 Task: Look for space in Nowrangapur, India from 2nd September, 2023 to 6th September, 2023 for 2 adults in price range Rs.15000 to Rs.20000. Place can be entire place with 1  bedroom having 1 bed and 1 bathroom. Property type can be house, flat, guest house, hotel. Amenities needed are: washing machine. Booking option can be shelf check-in. Required host language is English.
Action: Mouse moved to (593, 110)
Screenshot: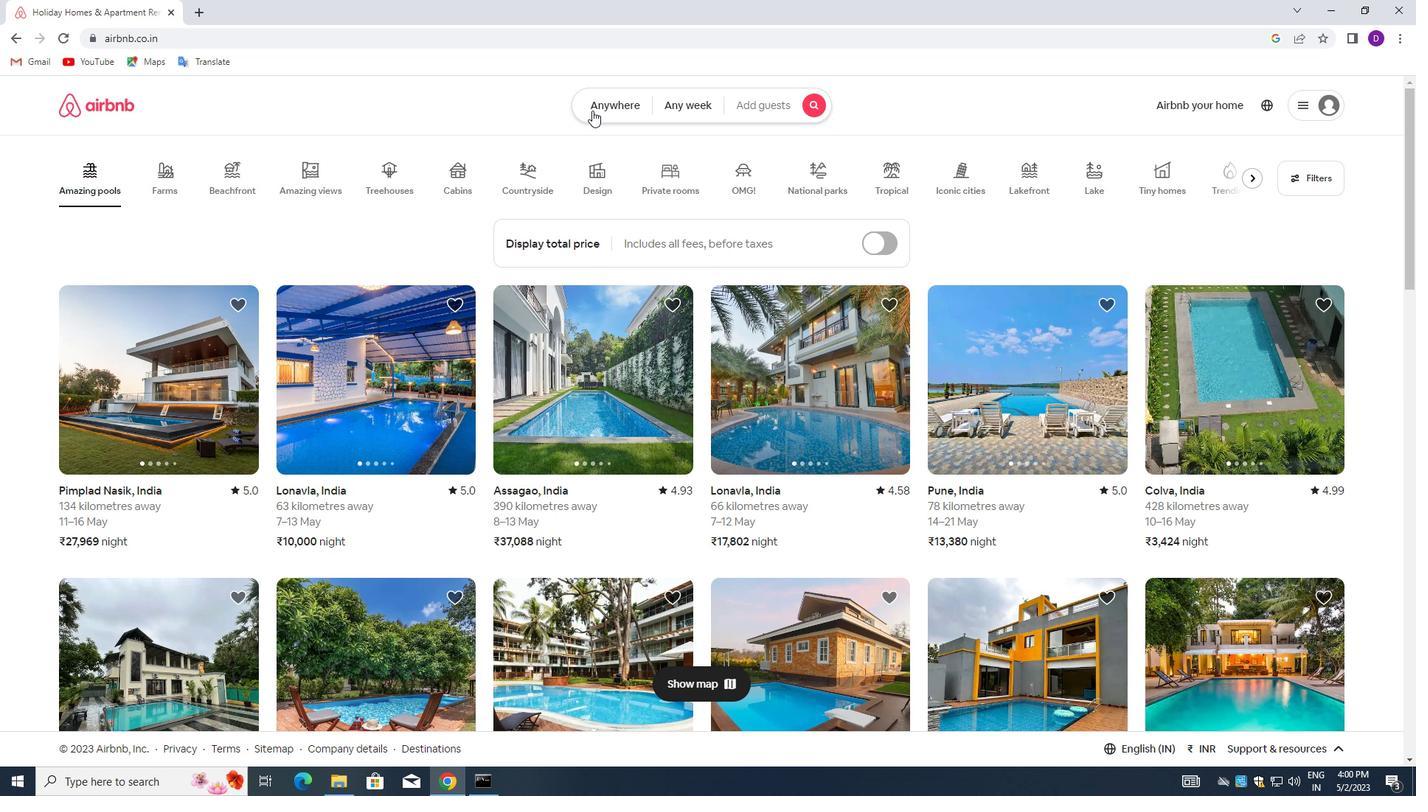 
Action: Mouse pressed left at (593, 110)
Screenshot: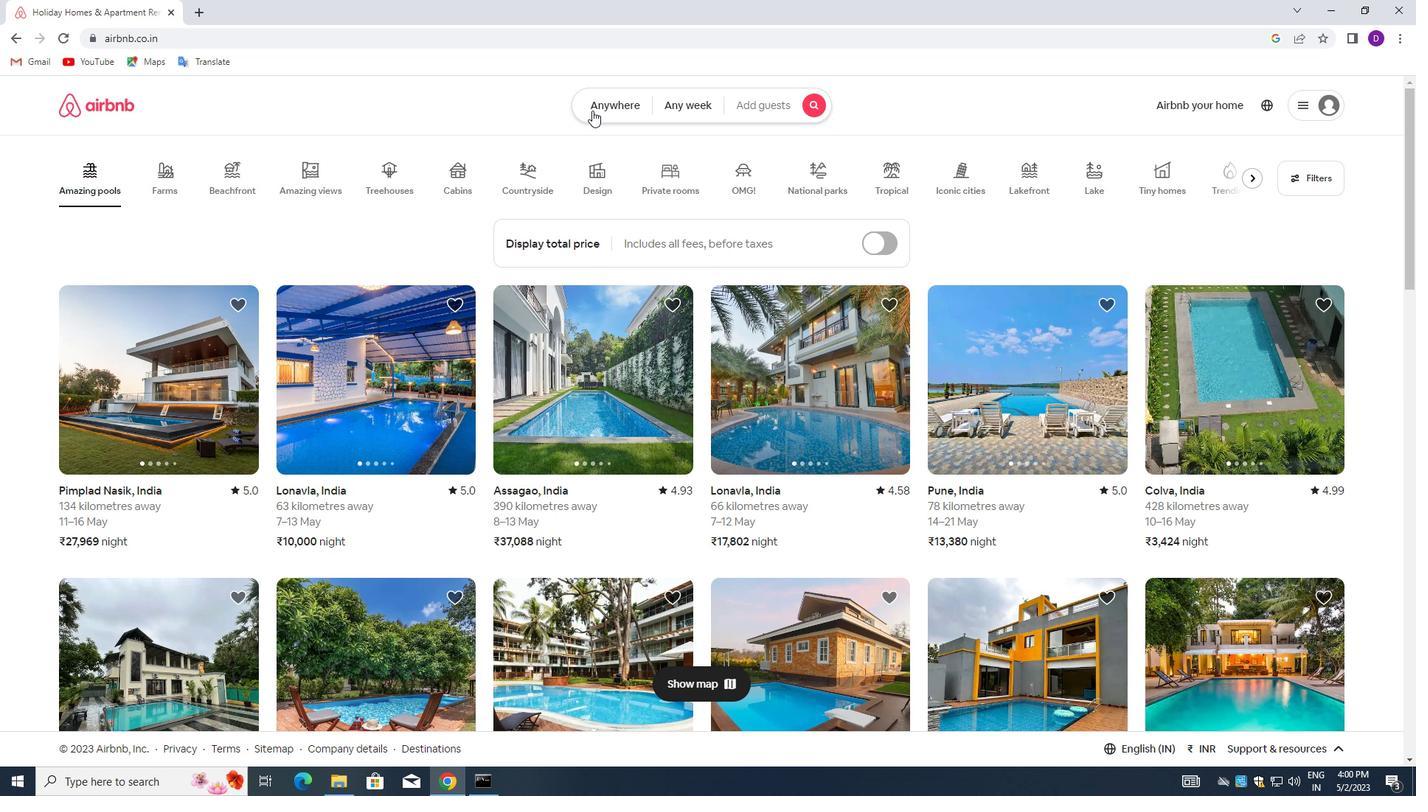 
Action: Mouse moved to (479, 168)
Screenshot: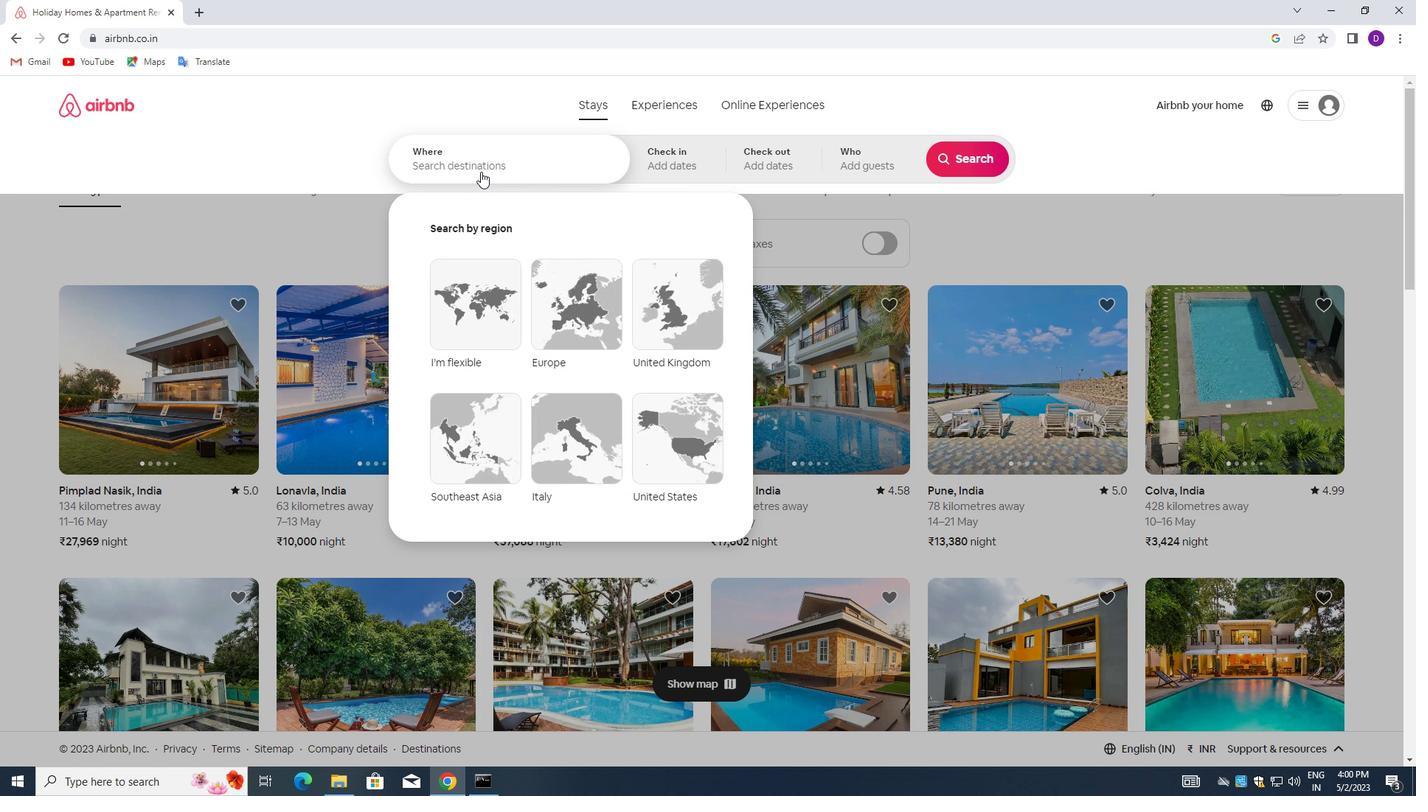 
Action: Mouse pressed left at (479, 168)
Screenshot: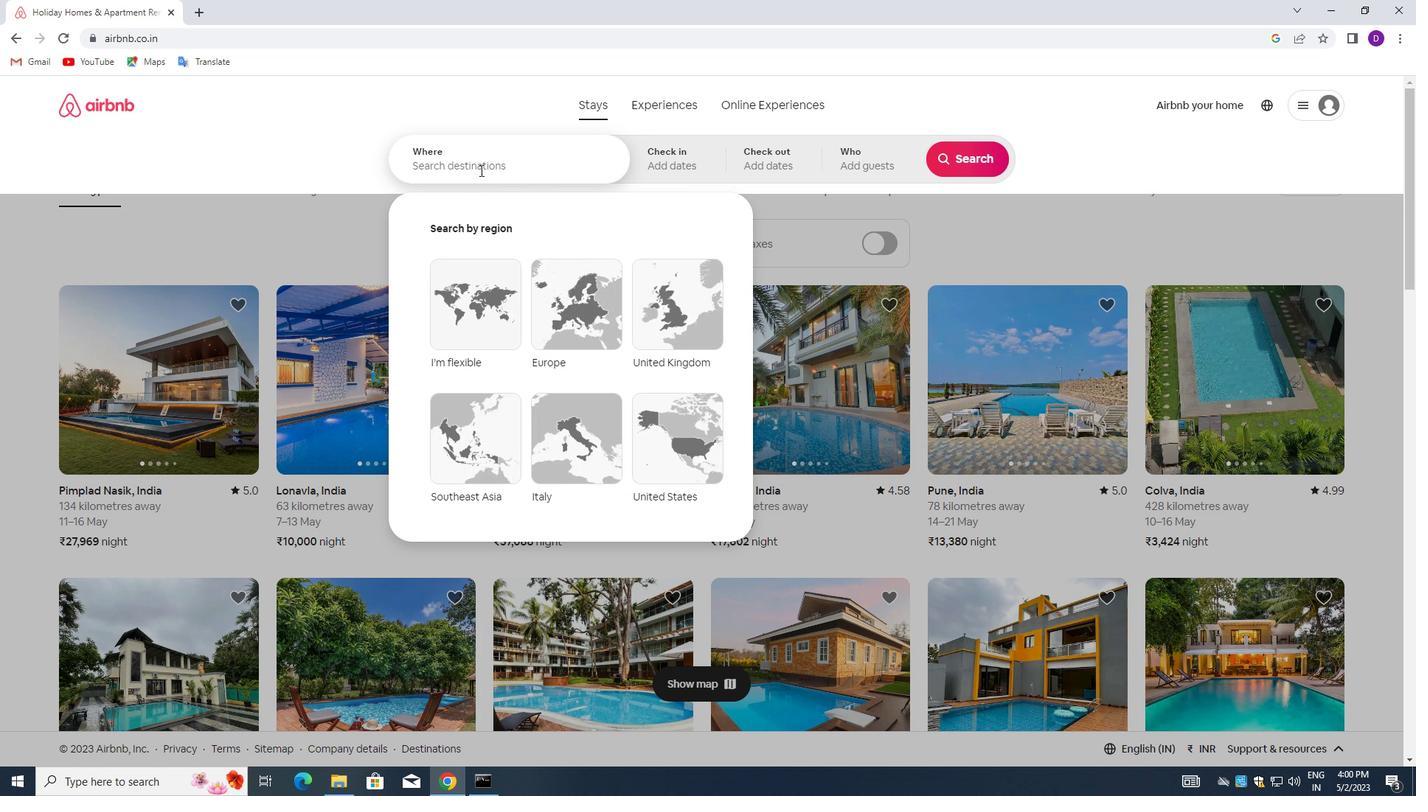 
Action: Mouse moved to (284, 131)
Screenshot: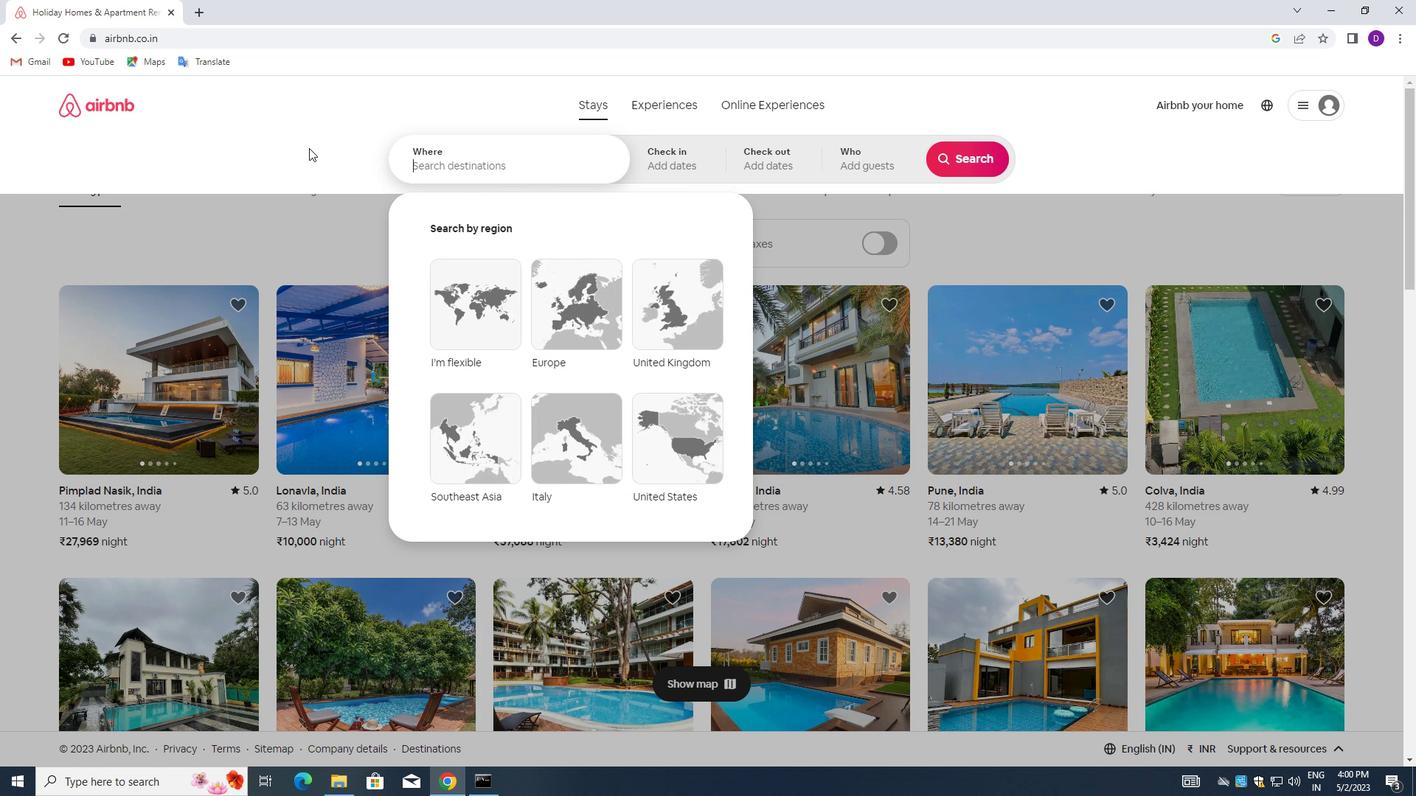 
Action: Key pressed <Key.shift>NOWRANGAPUR,<Key.space><Key.shift>INDIA
Screenshot: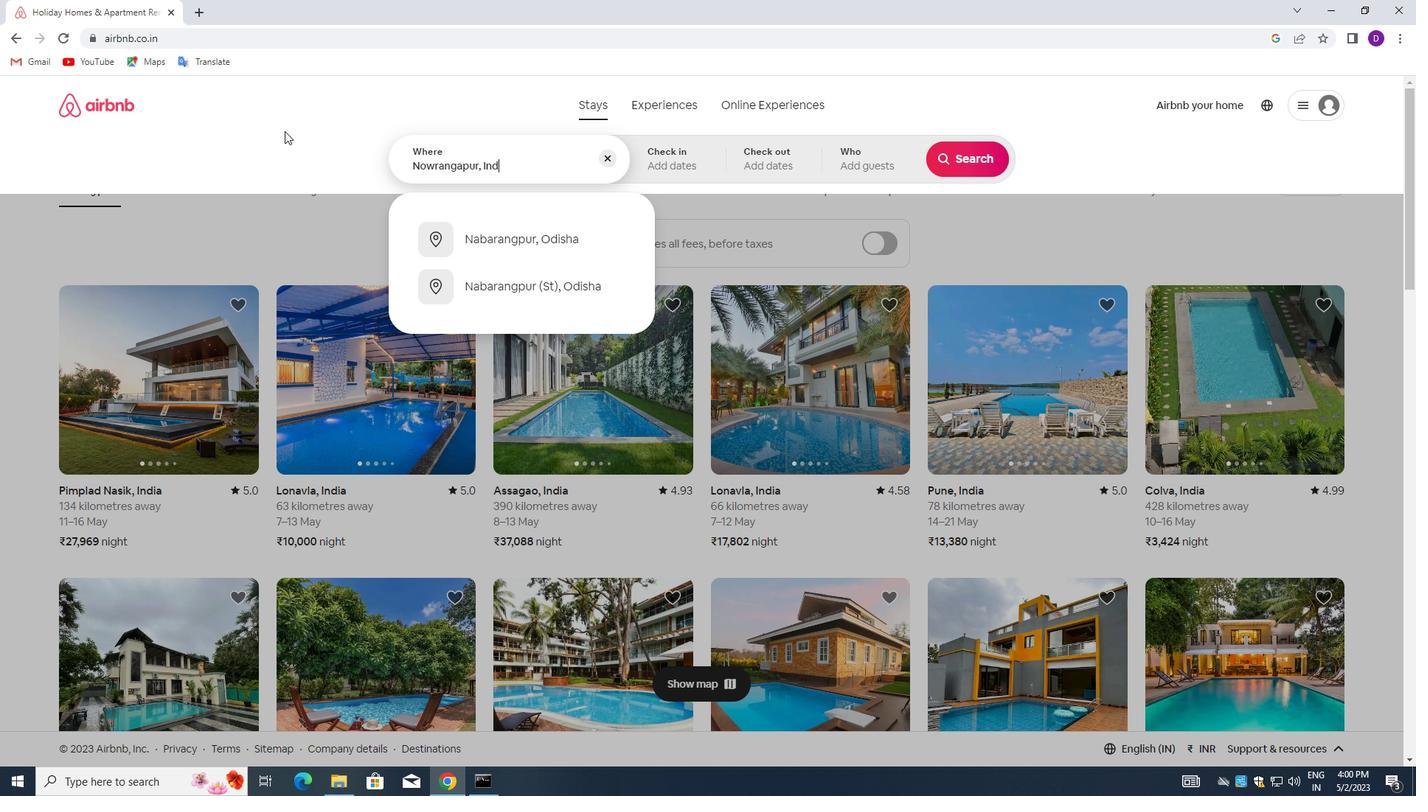 
Action: Mouse moved to (462, 164)
Screenshot: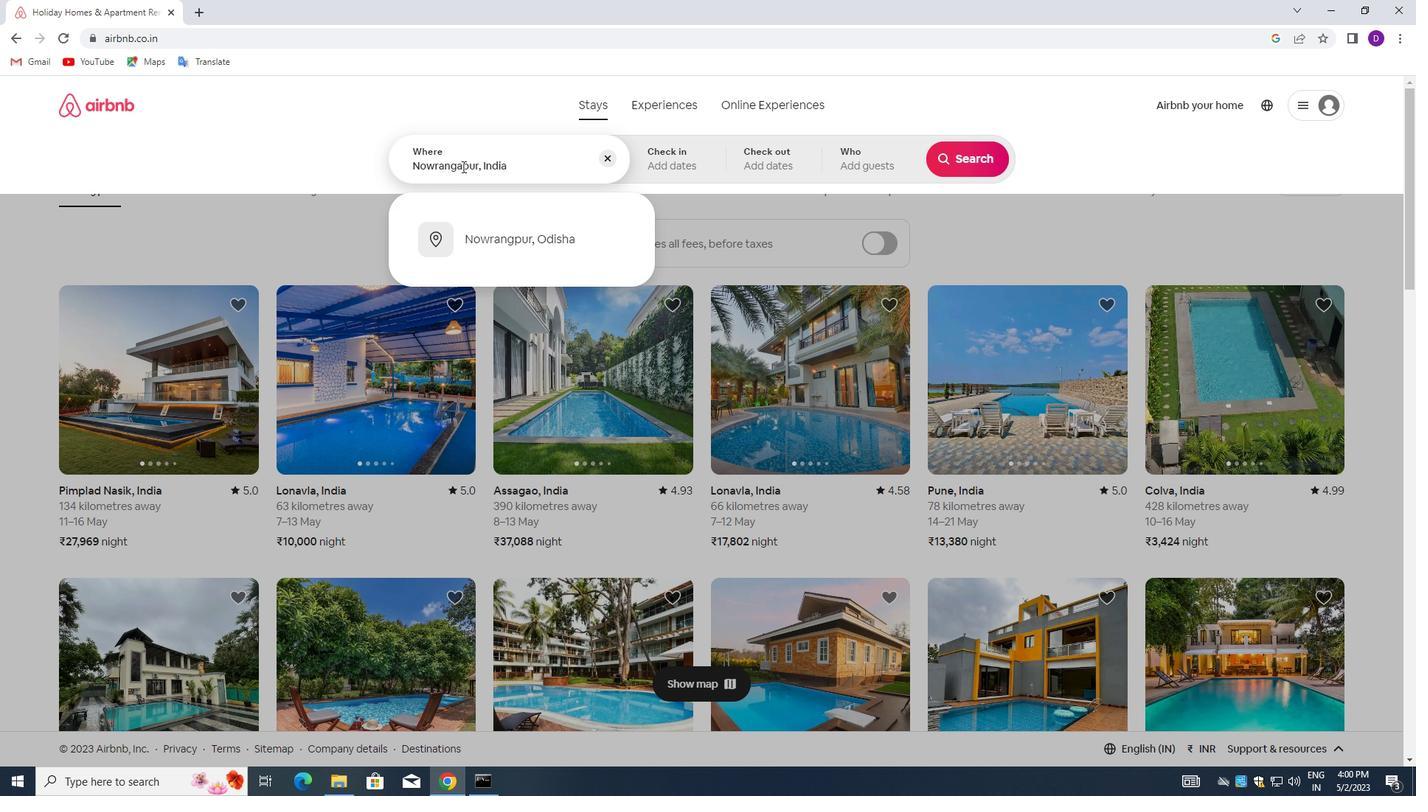 
Action: Mouse pressed left at (462, 164)
Screenshot: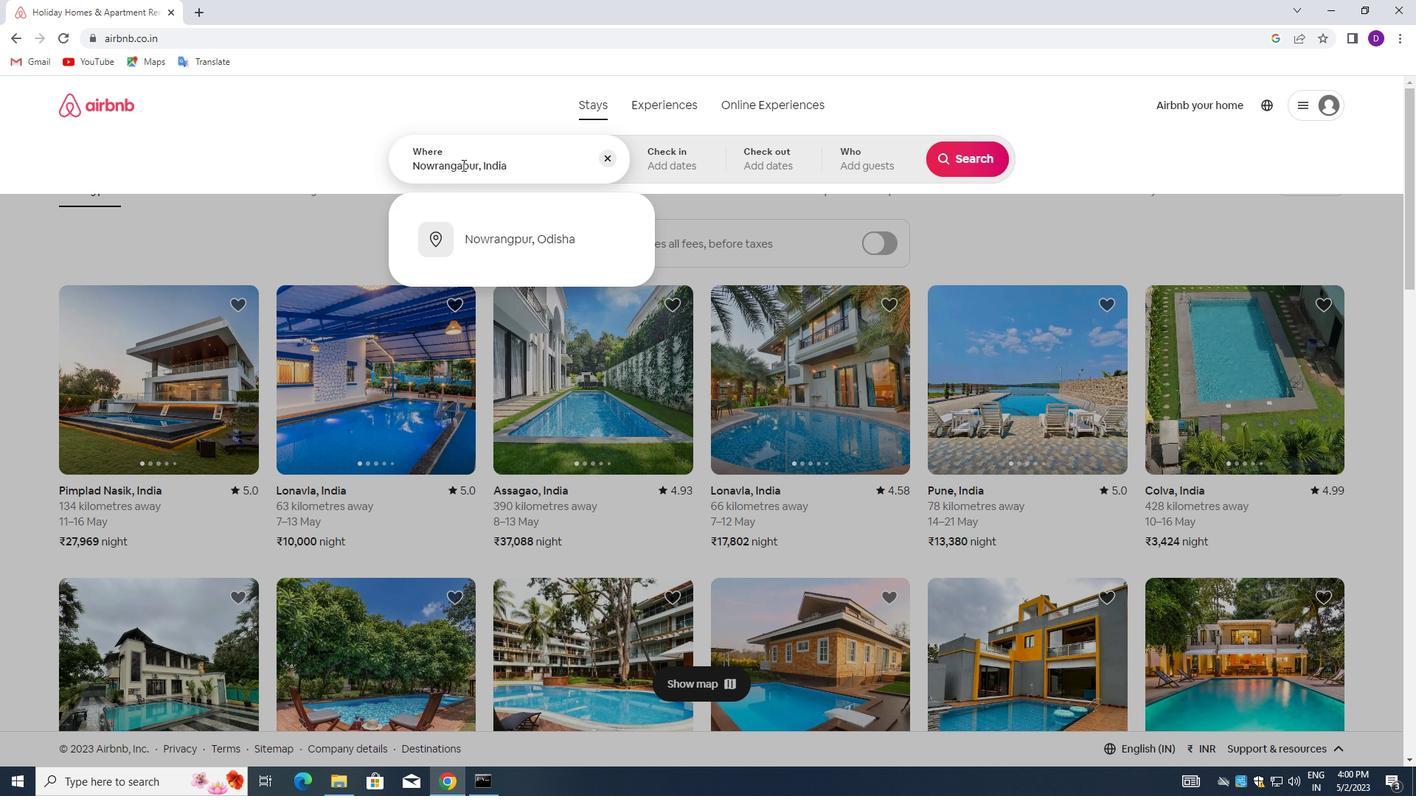 
Action: Mouse moved to (488, 228)
Screenshot: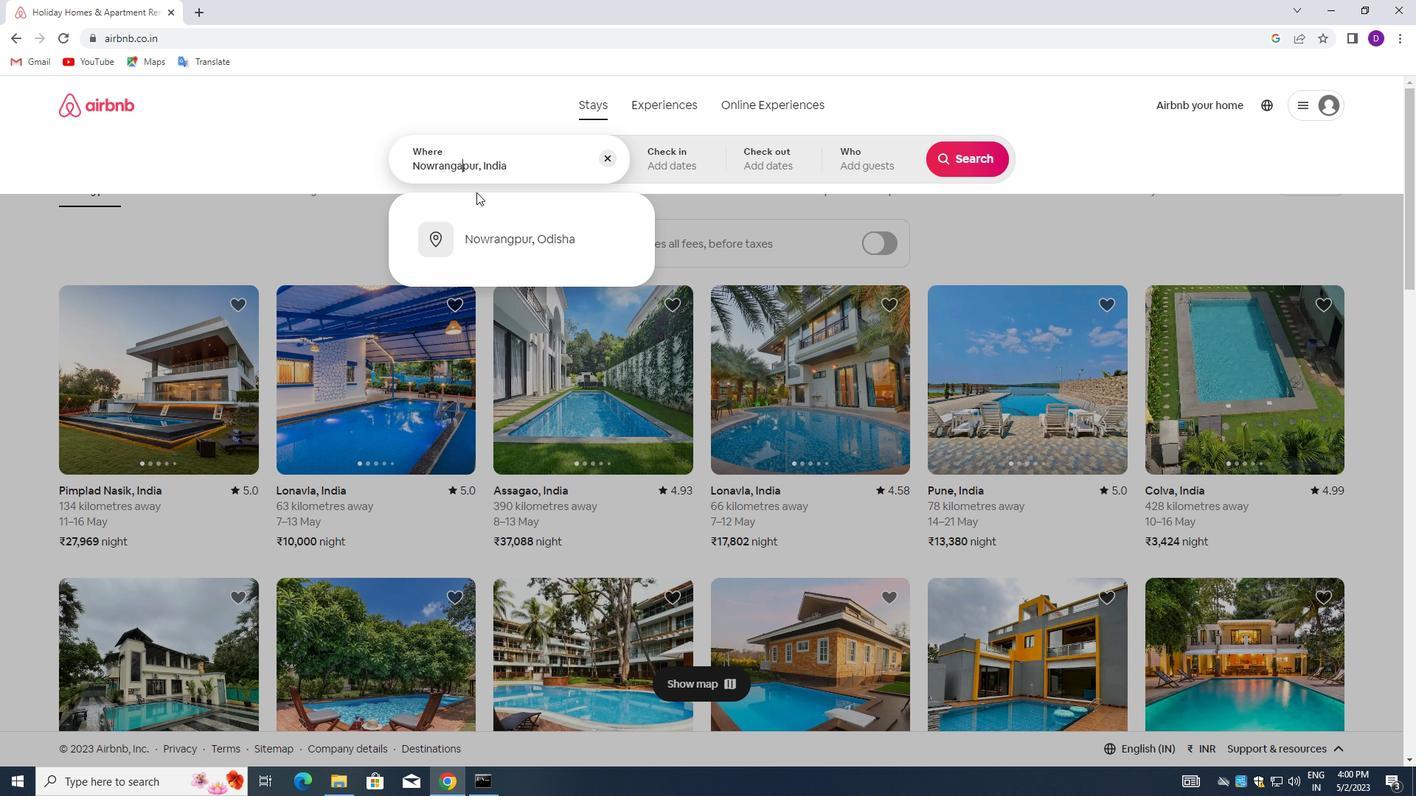 
Action: Key pressed <Key.backspace>A
Screenshot: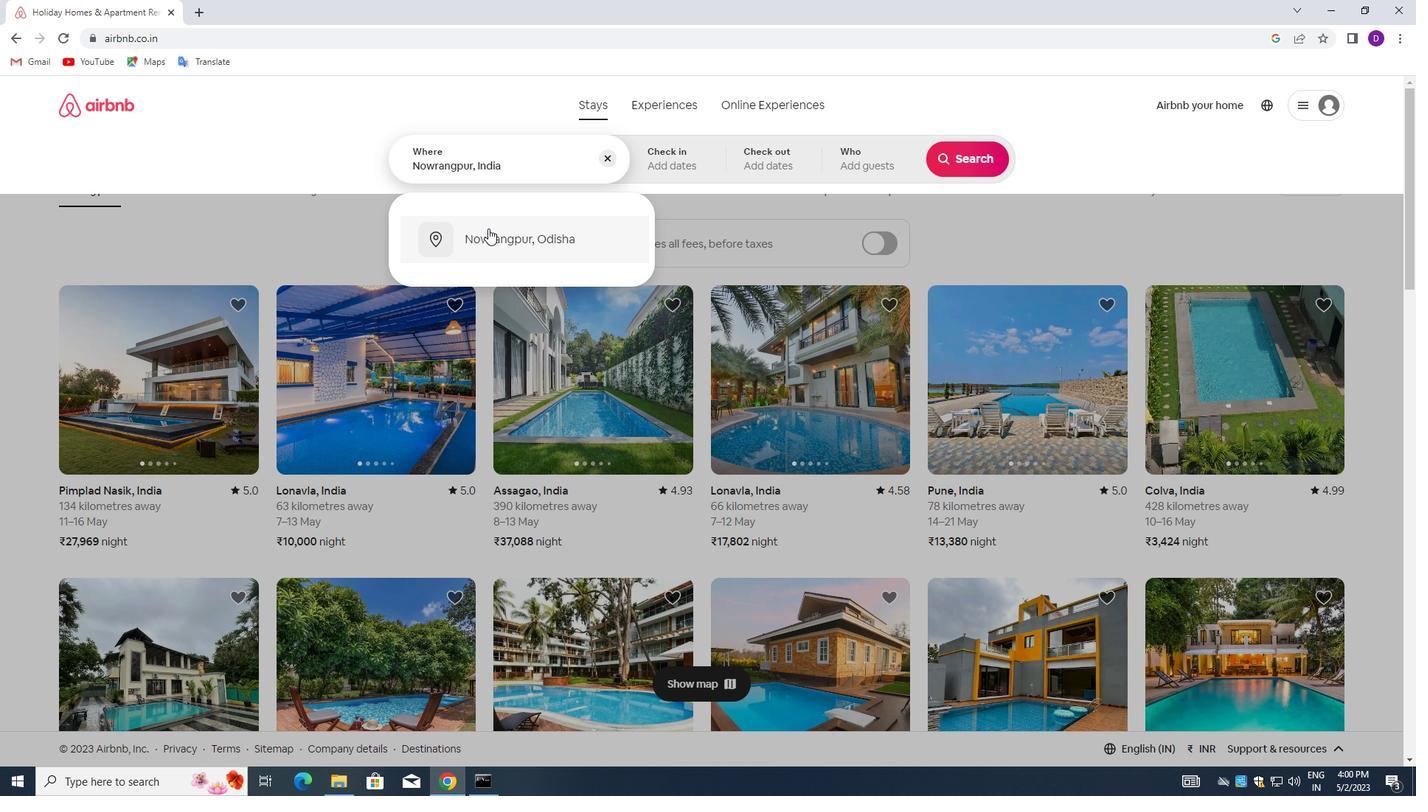 
Action: Mouse moved to (528, 165)
Screenshot: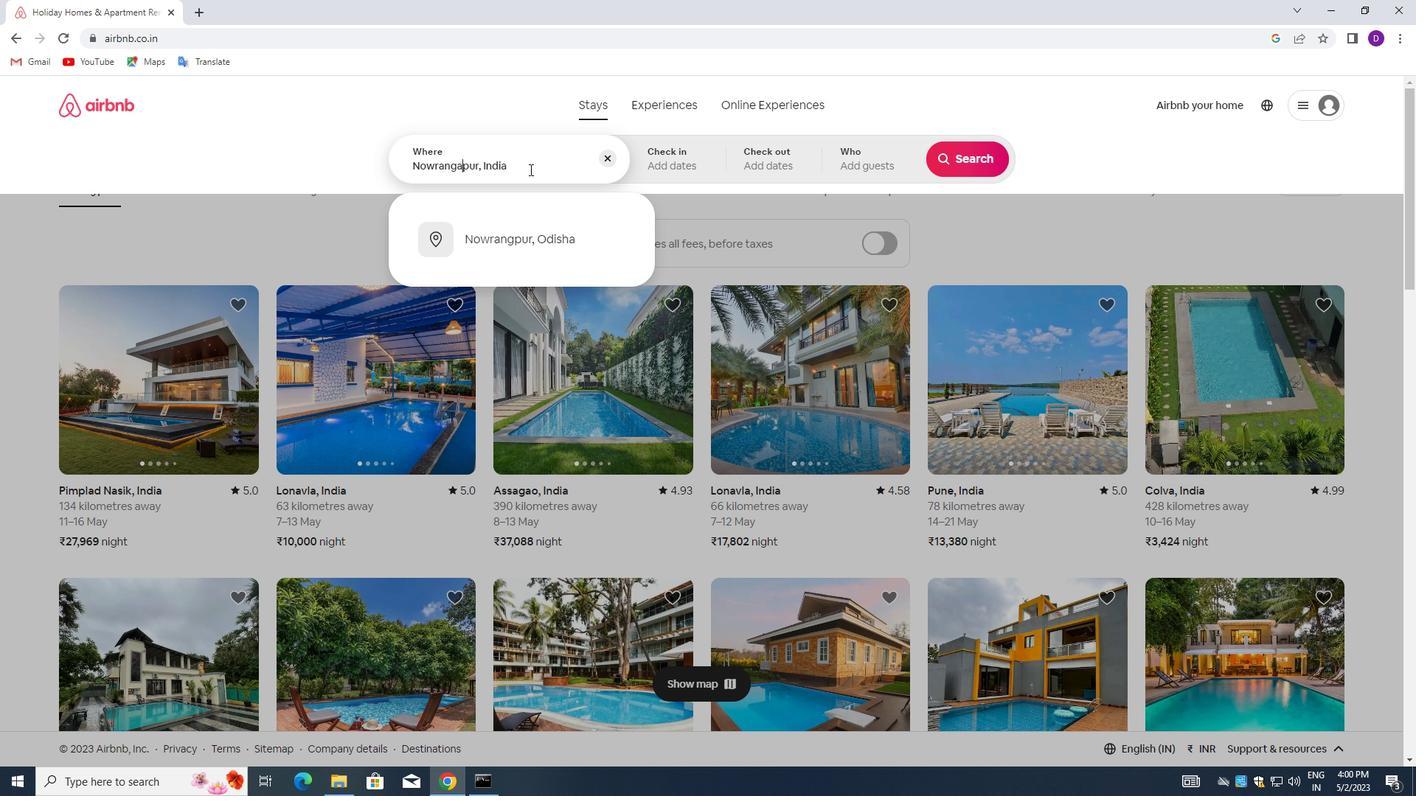 
Action: Mouse pressed left at (528, 165)
Screenshot: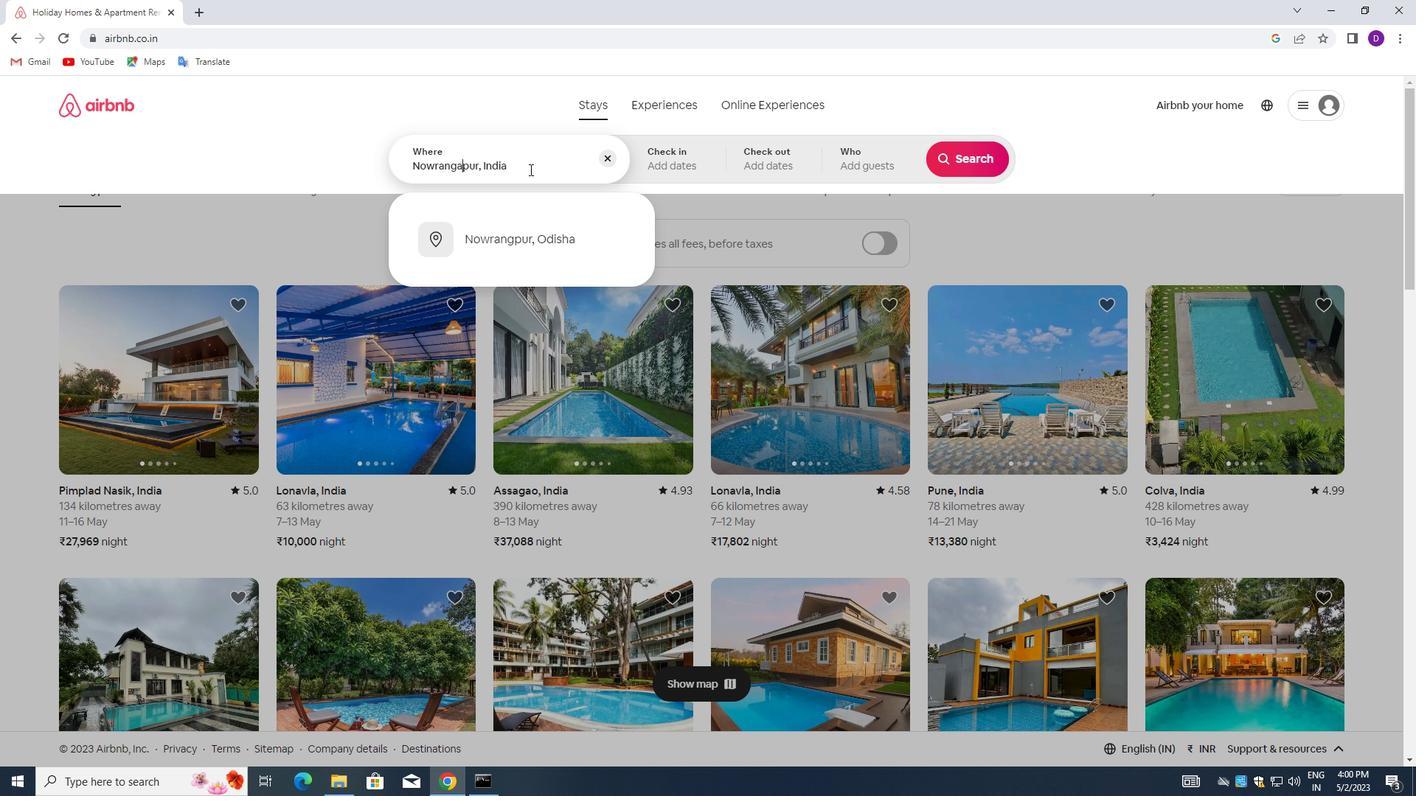 
Action: Key pressed <Key.enter>
Screenshot: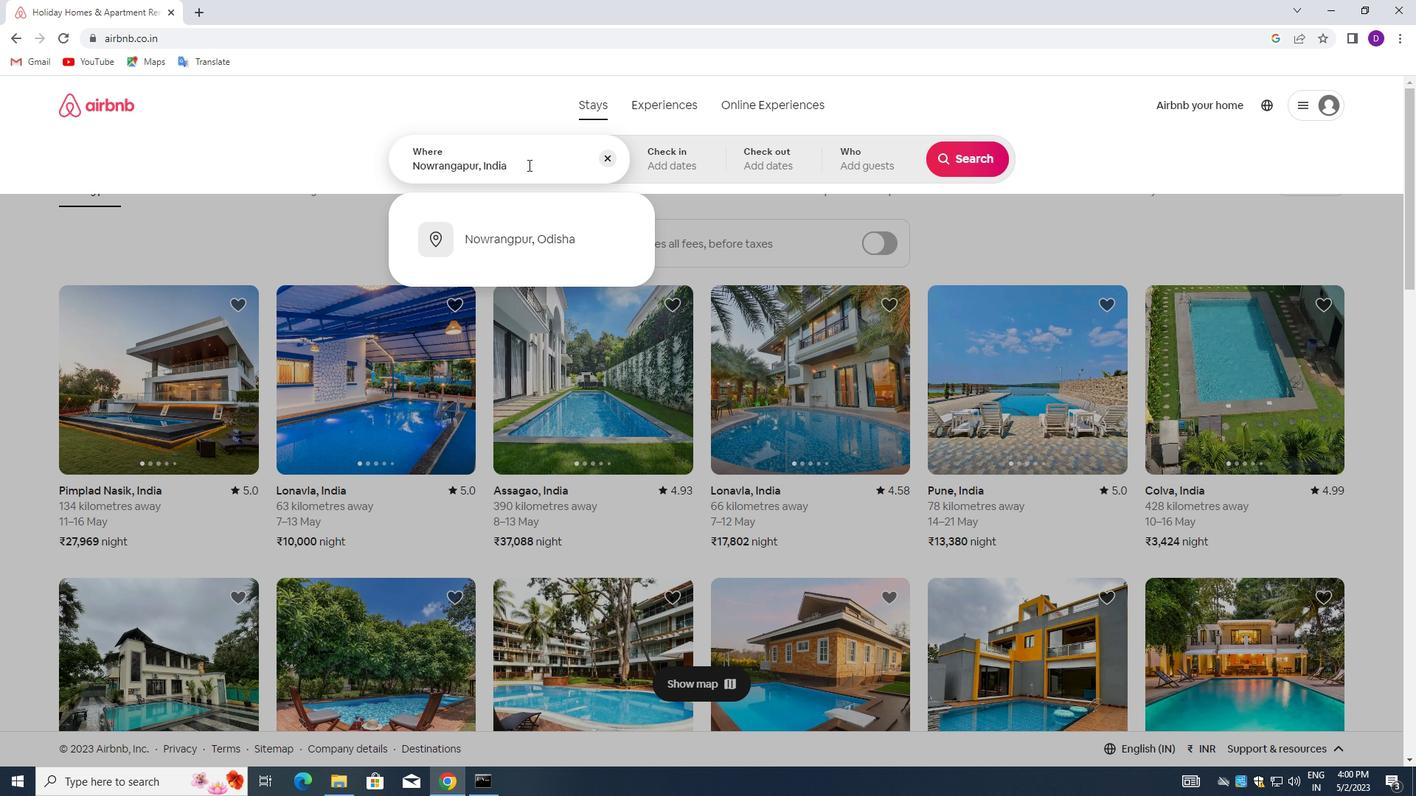 
Action: Mouse moved to (959, 282)
Screenshot: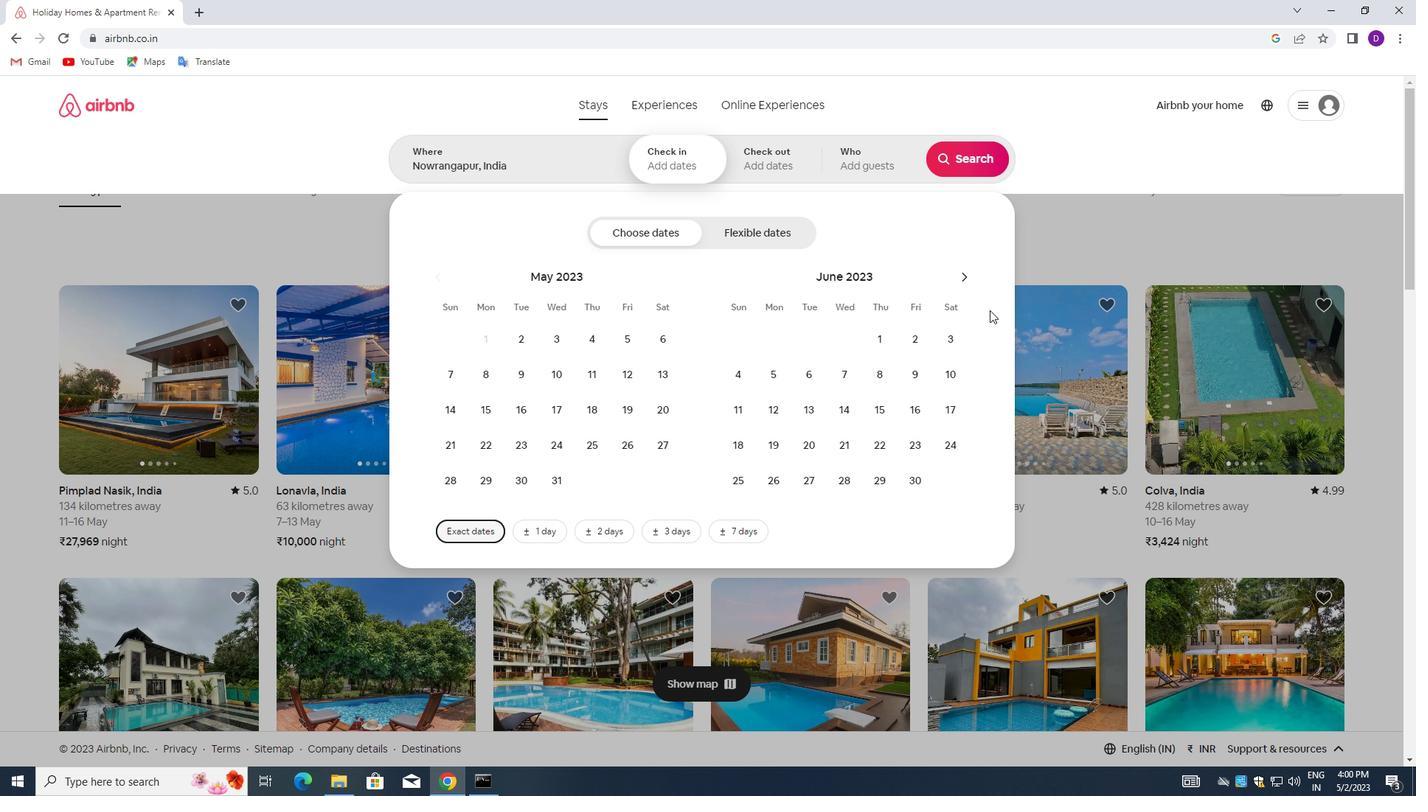 
Action: Mouse pressed left at (959, 282)
Screenshot: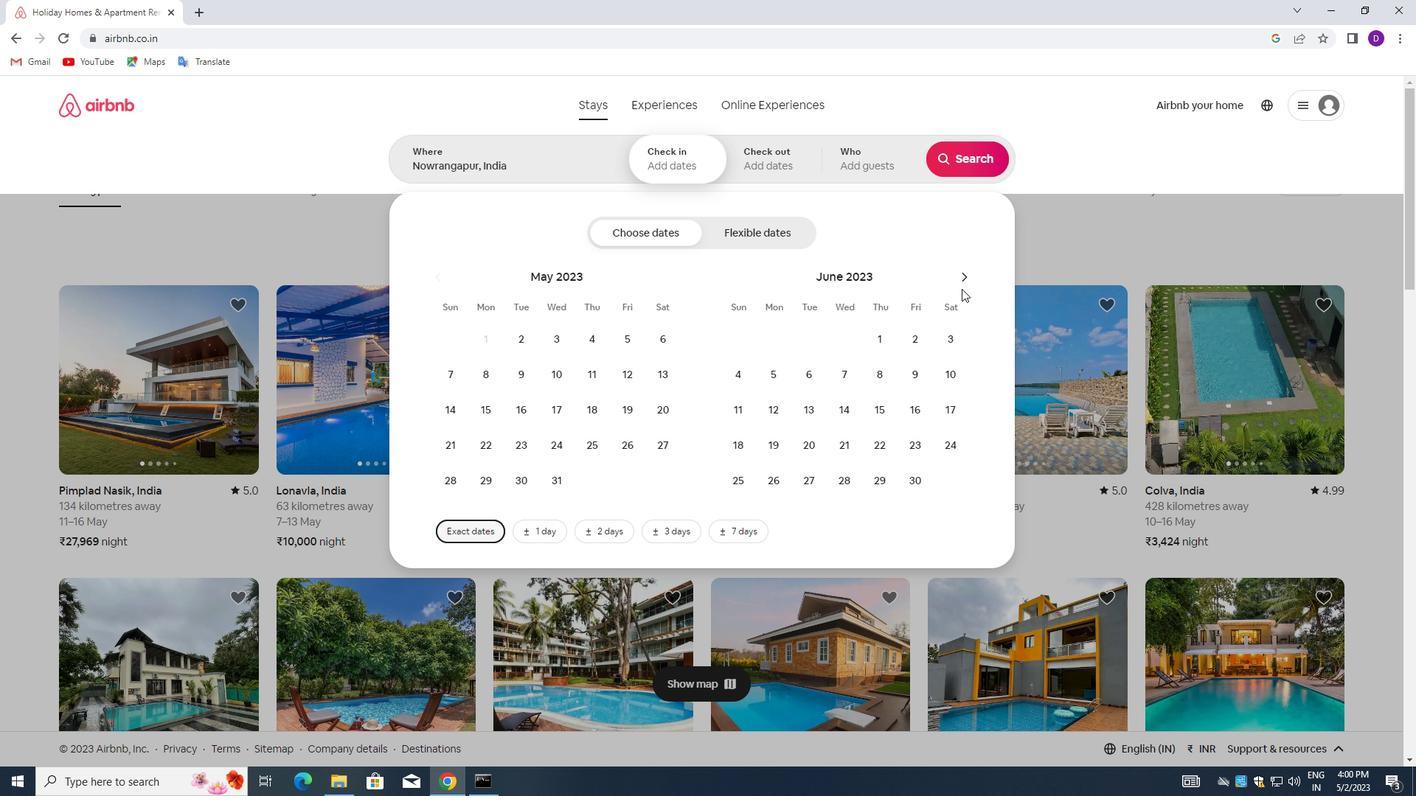 
Action: Mouse pressed left at (959, 282)
Screenshot: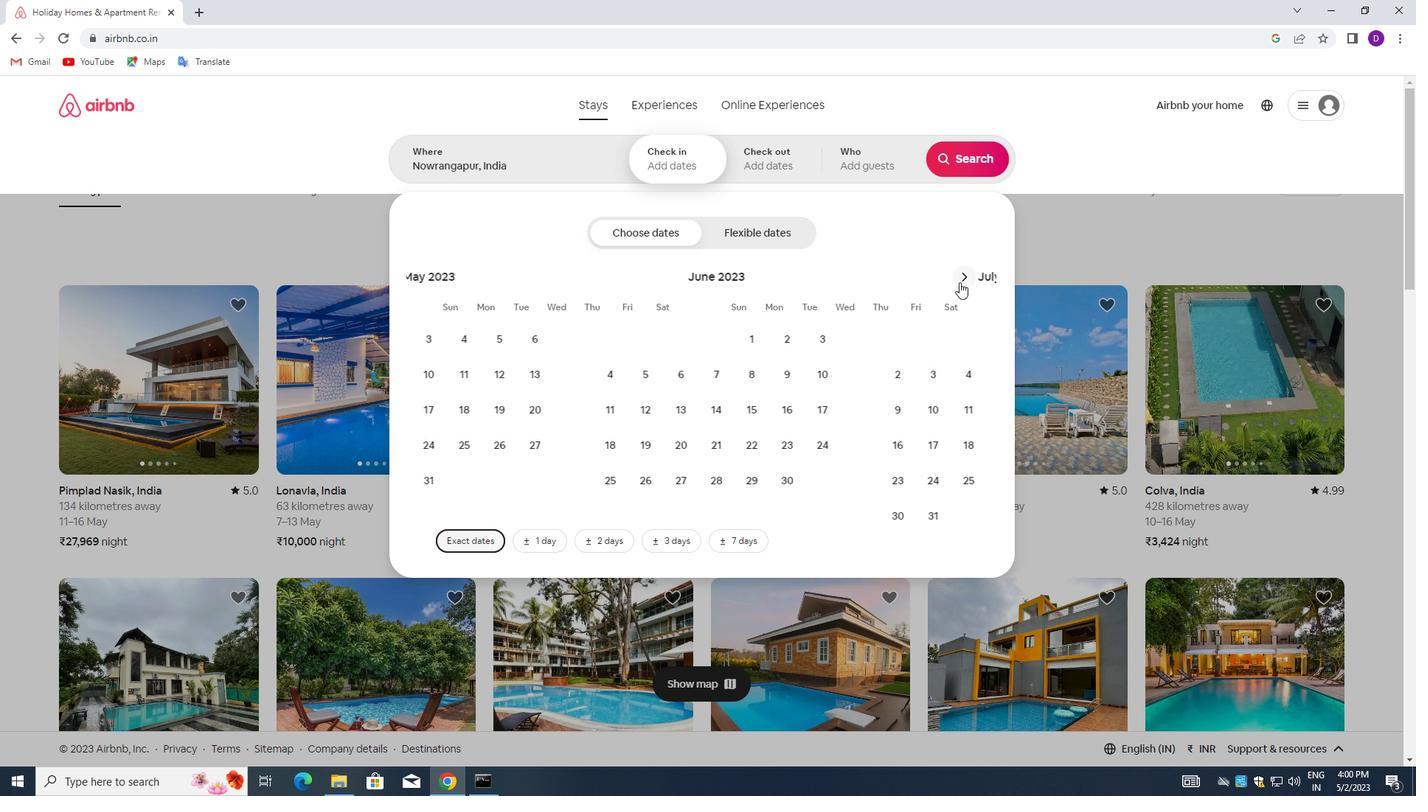 
Action: Mouse pressed left at (959, 282)
Screenshot: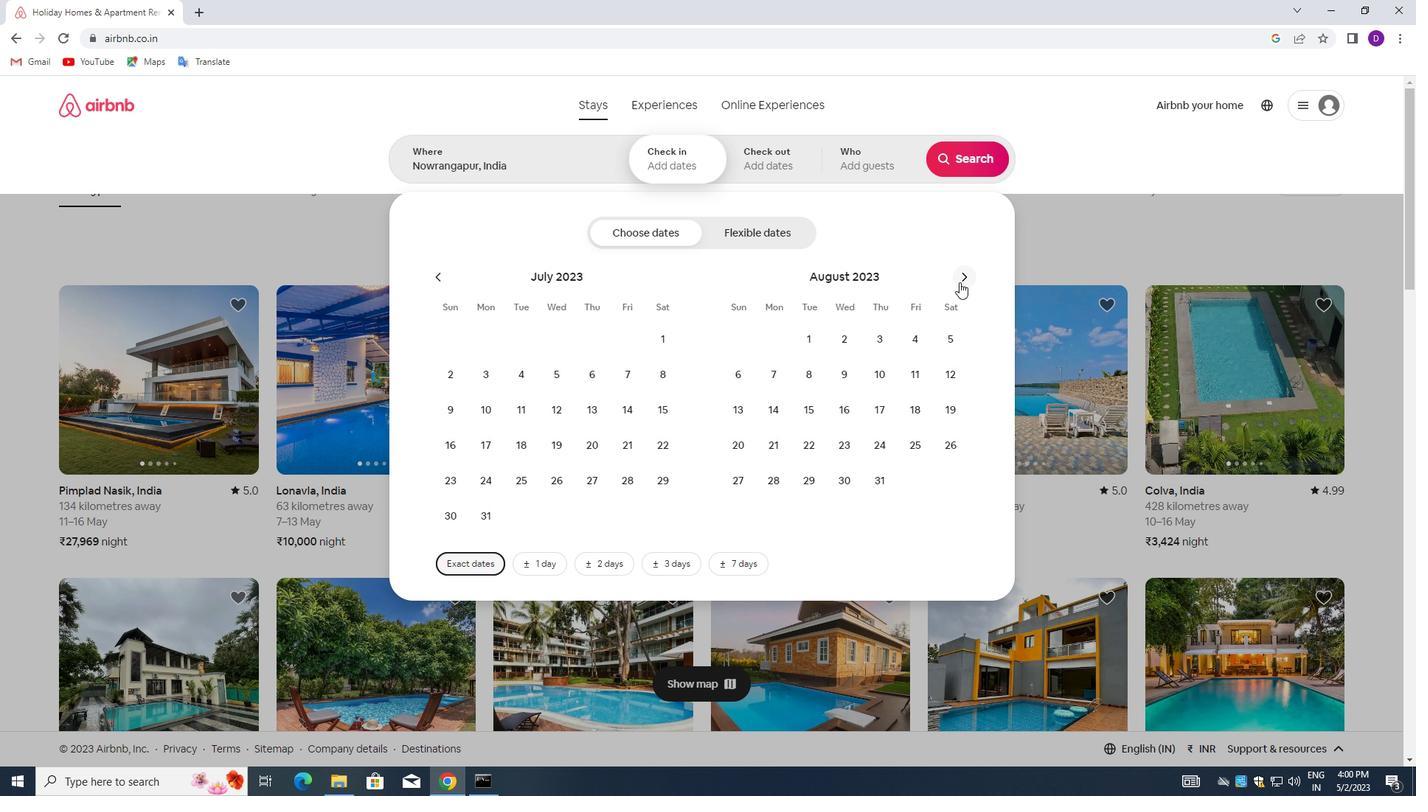 
Action: Mouse moved to (952, 337)
Screenshot: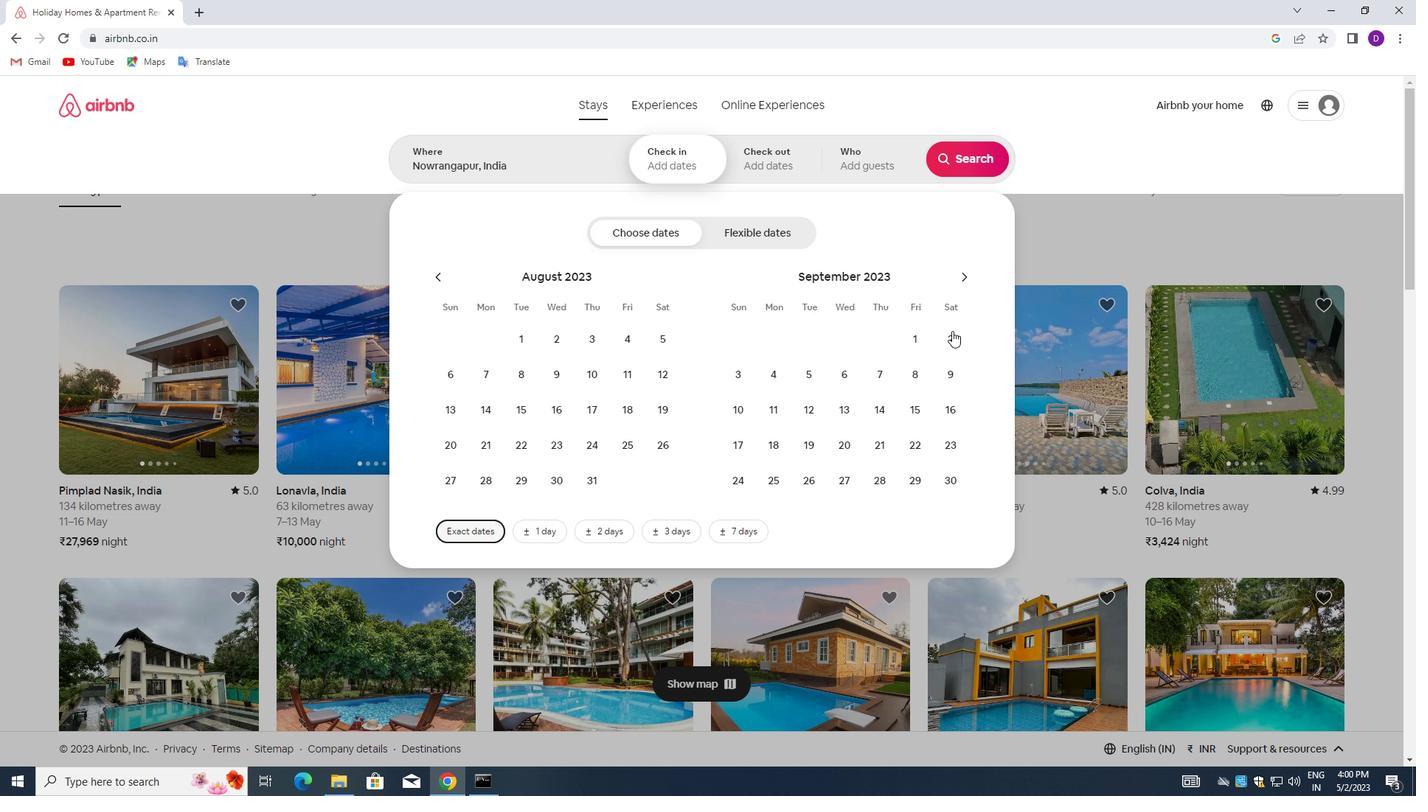 
Action: Mouse pressed left at (952, 337)
Screenshot: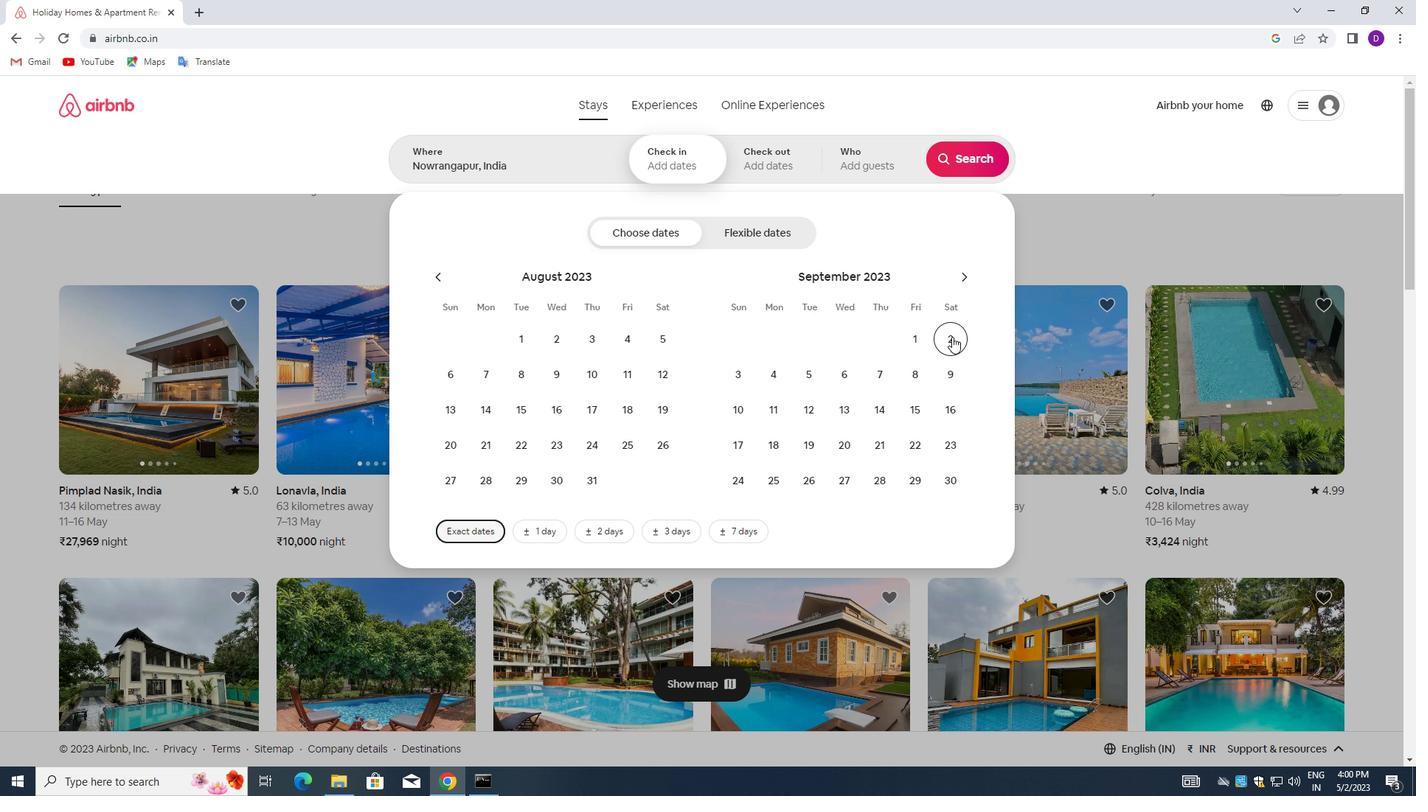 
Action: Mouse moved to (853, 376)
Screenshot: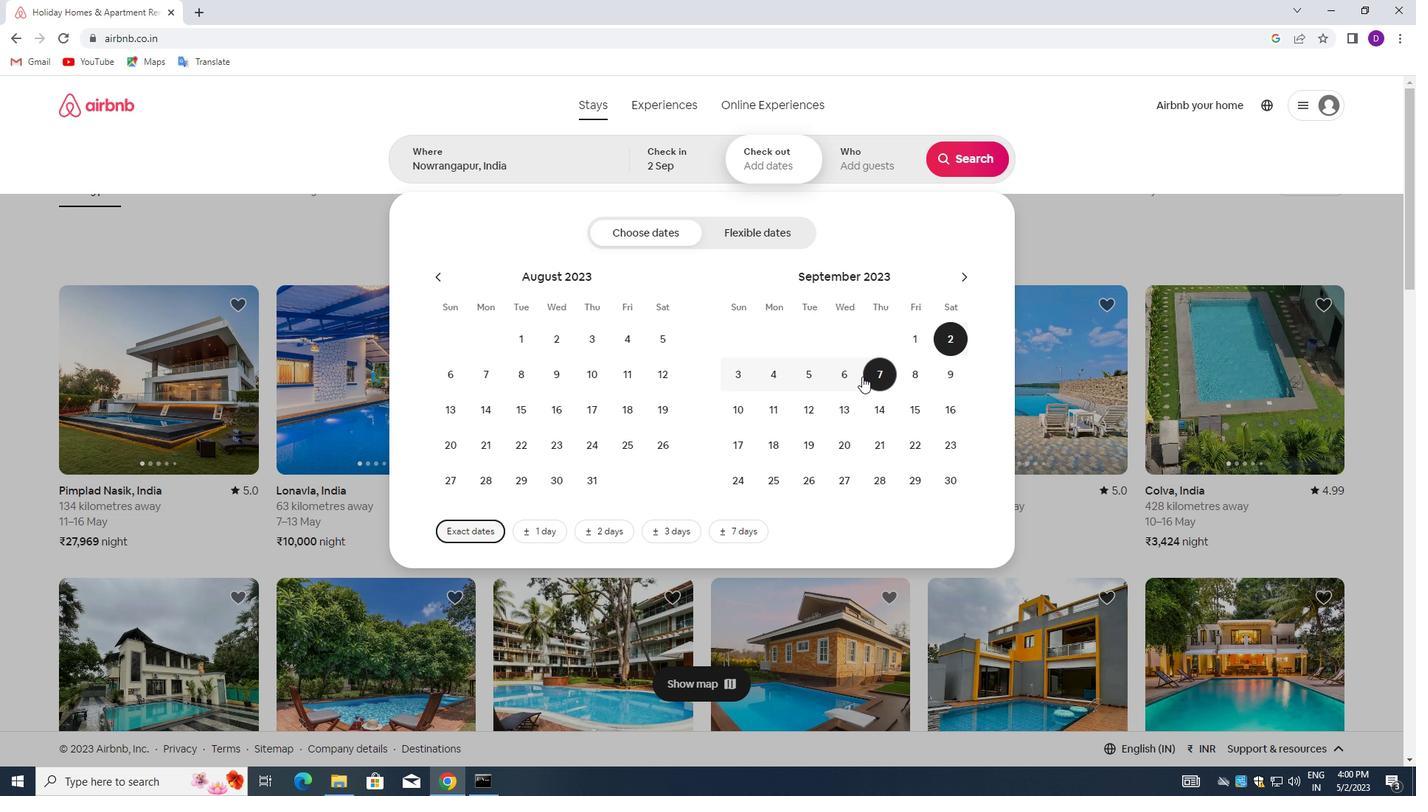 
Action: Mouse pressed left at (853, 376)
Screenshot: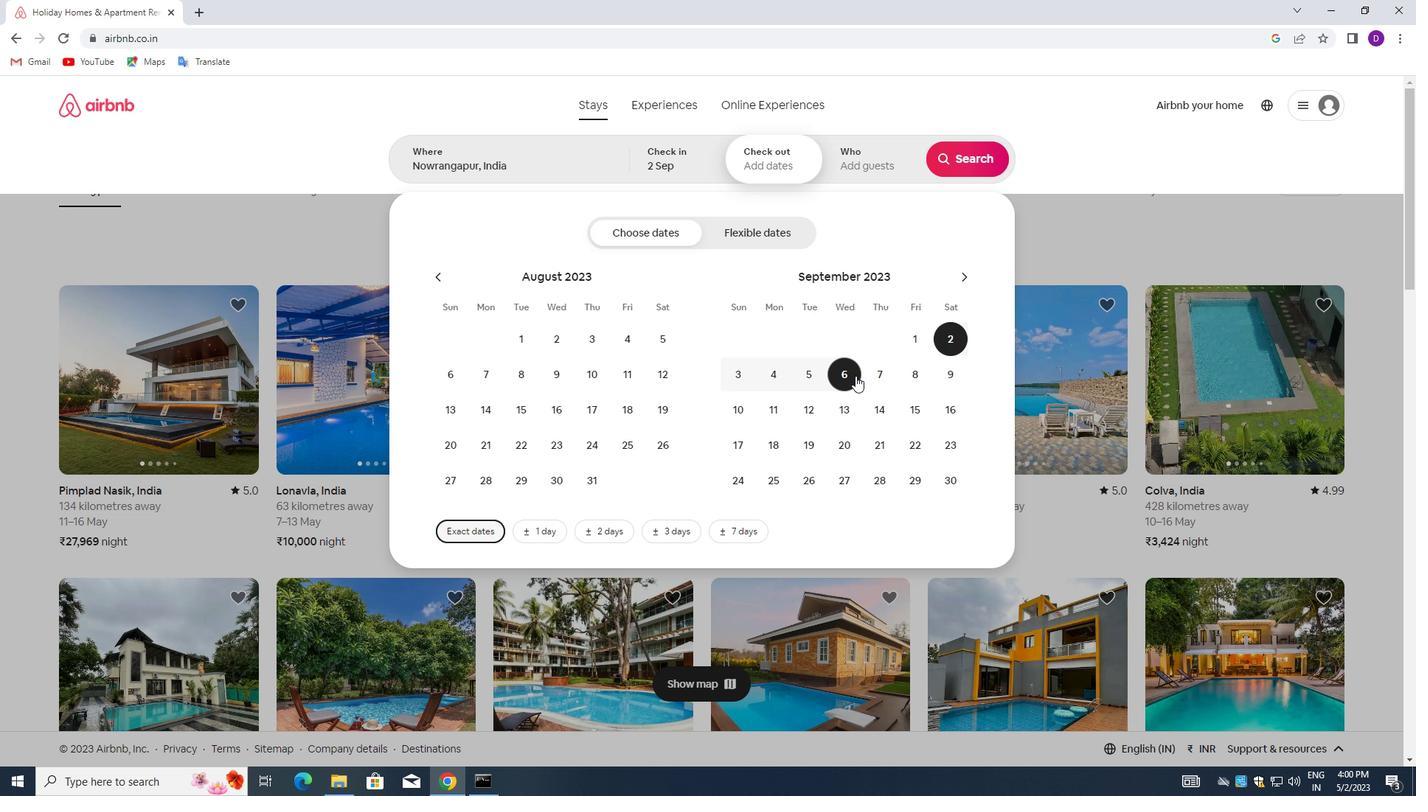
Action: Mouse moved to (862, 168)
Screenshot: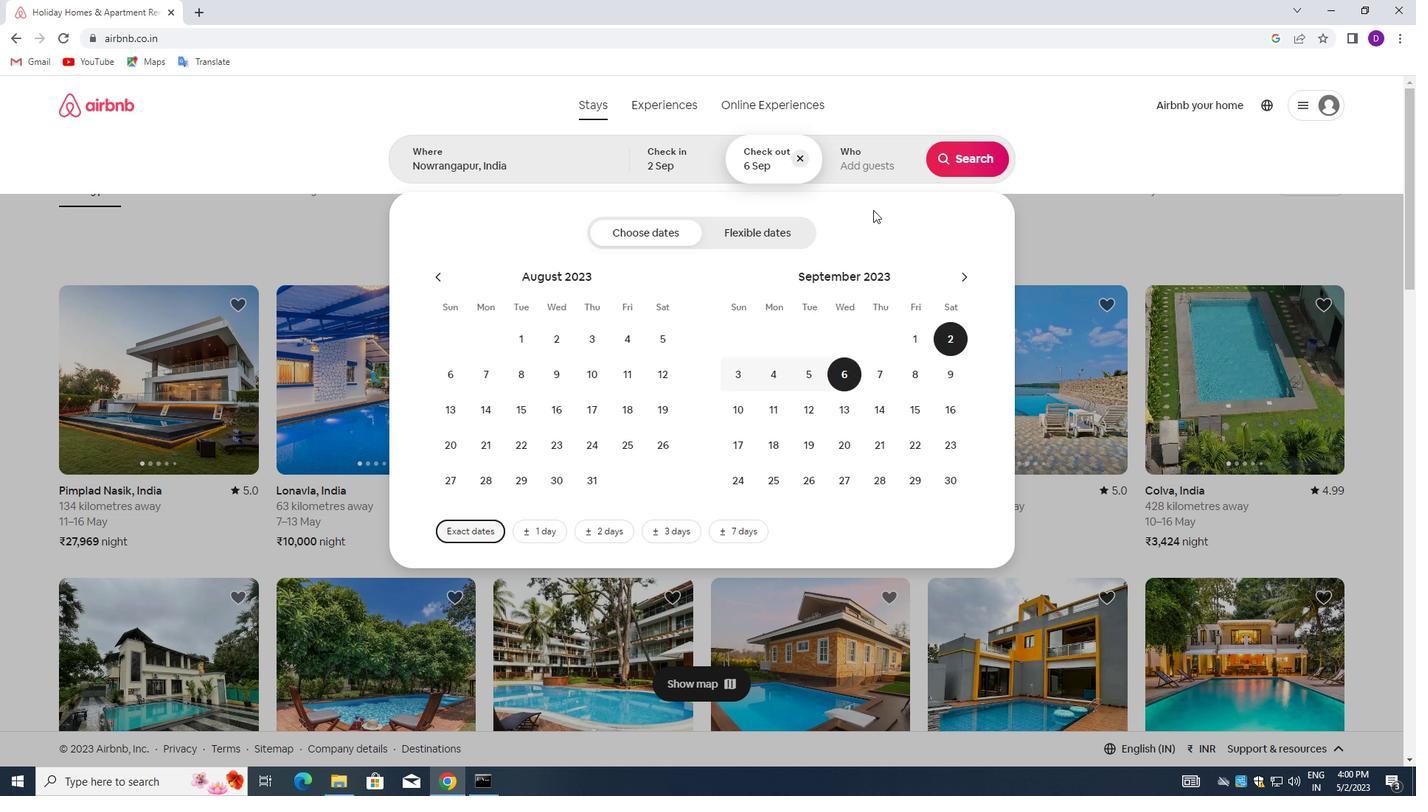 
Action: Mouse pressed left at (862, 168)
Screenshot: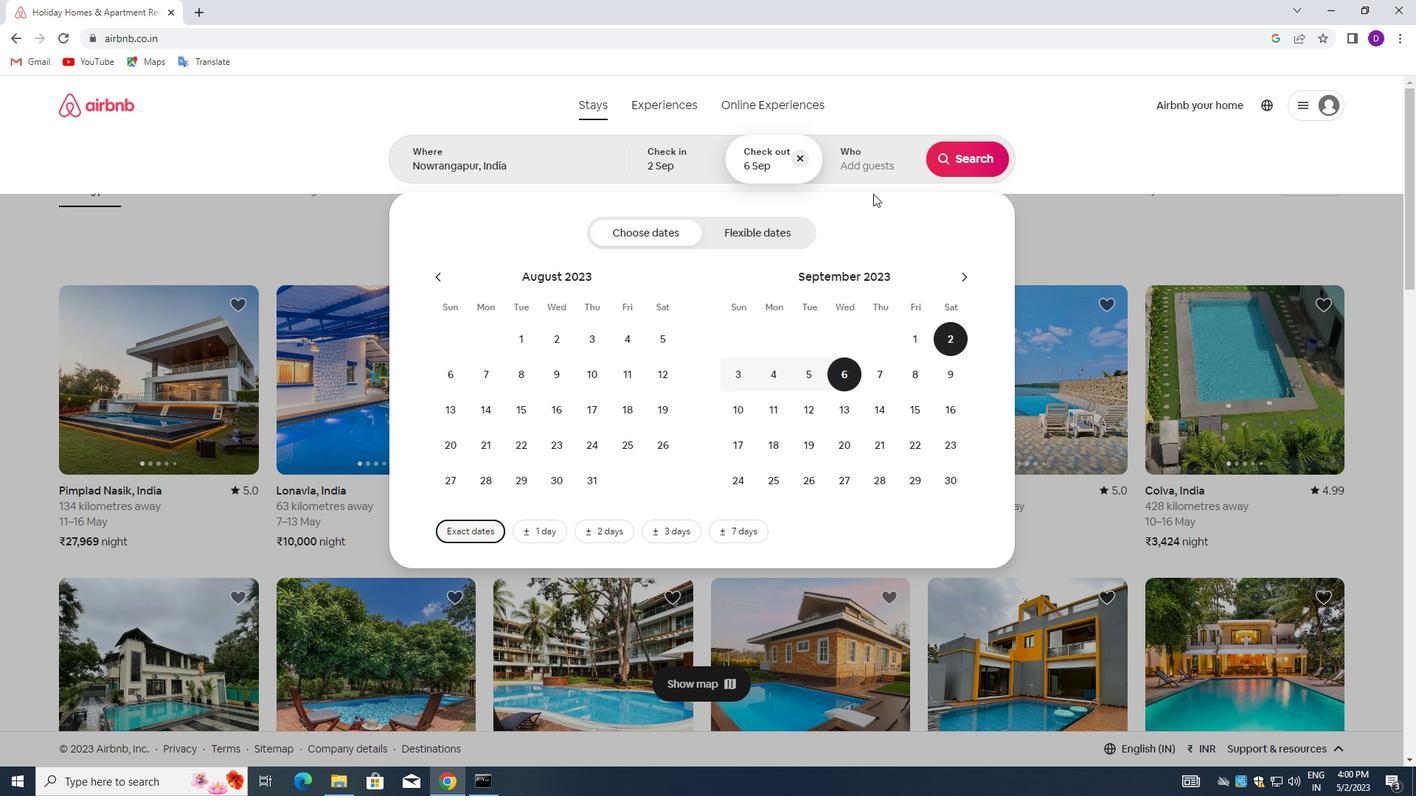 
Action: Mouse moved to (975, 231)
Screenshot: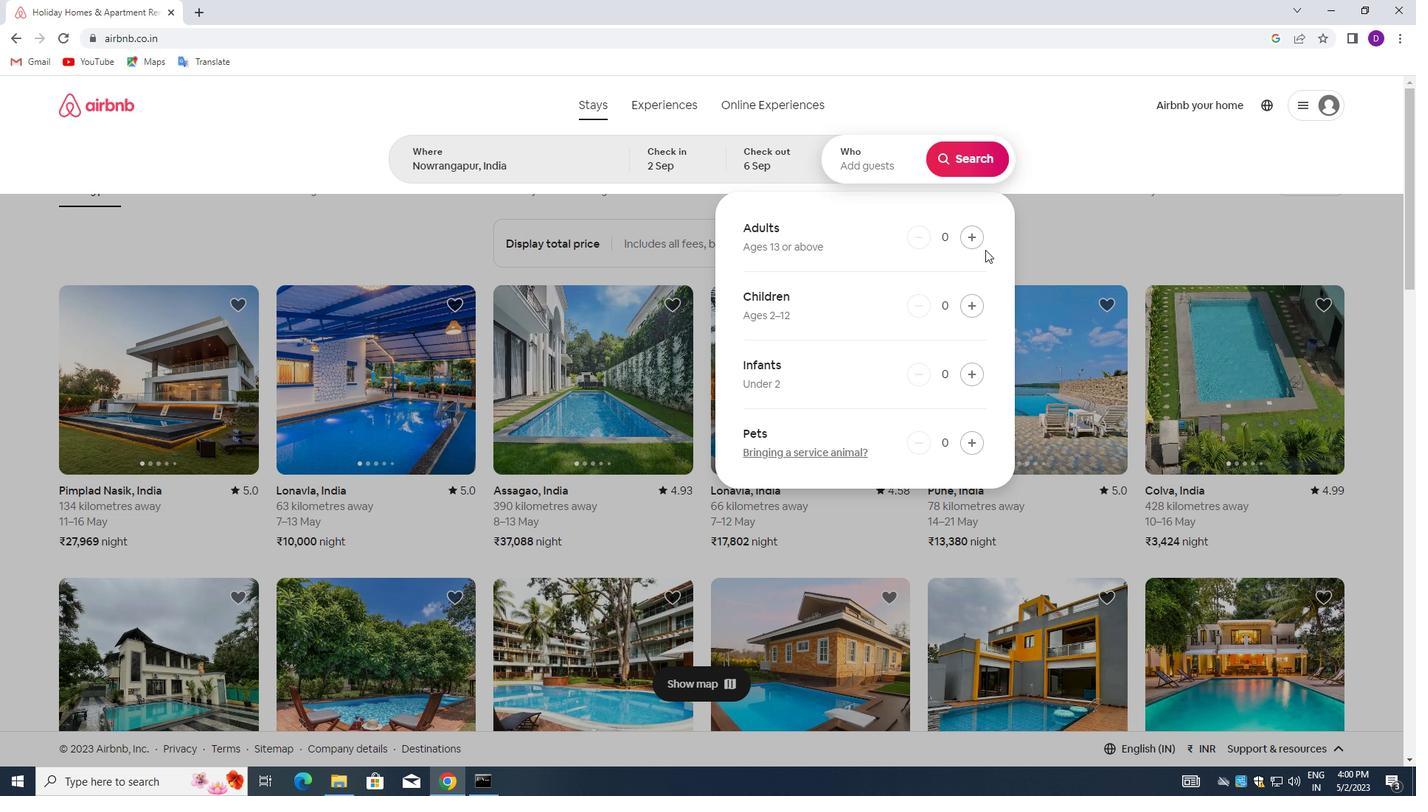
Action: Mouse pressed left at (975, 231)
Screenshot: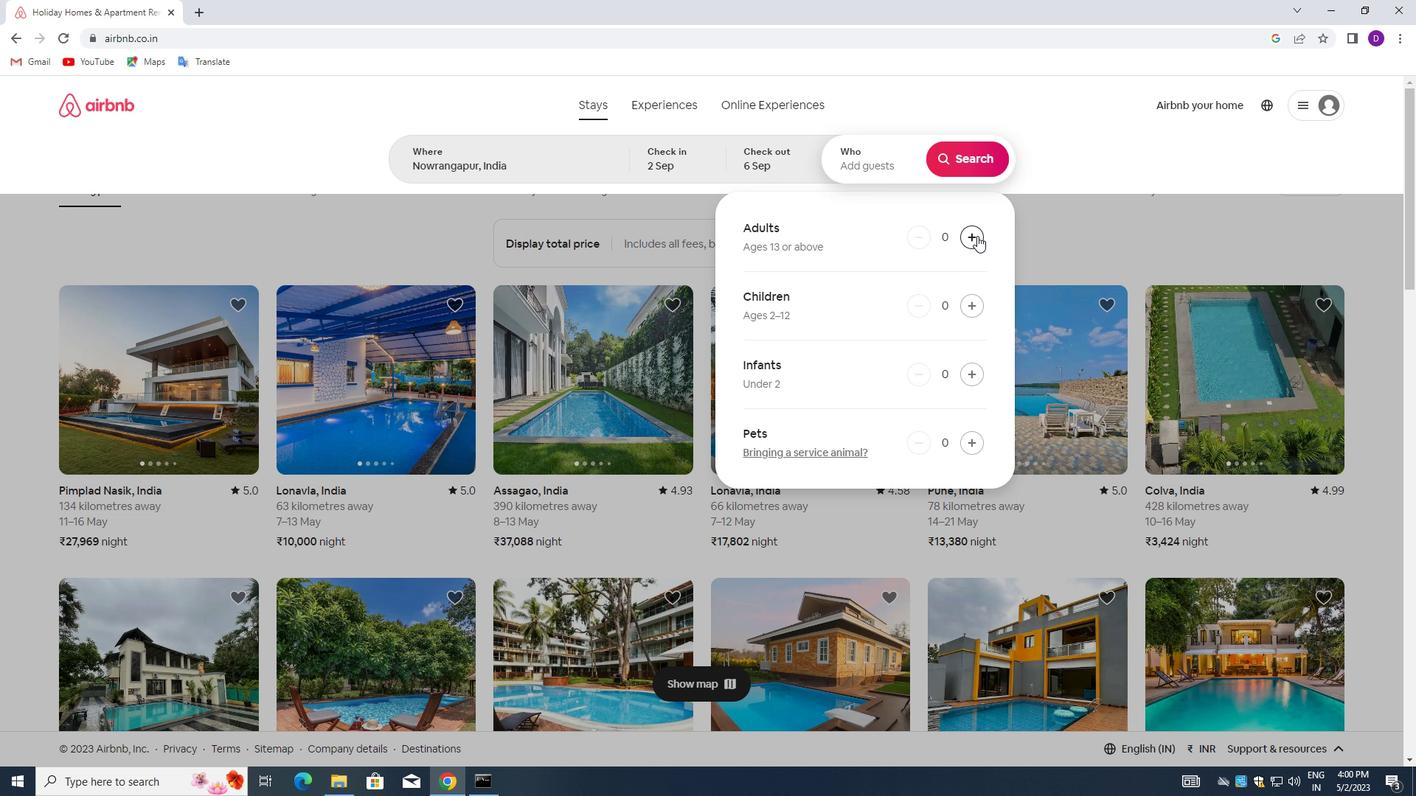
Action: Mouse pressed left at (975, 231)
Screenshot: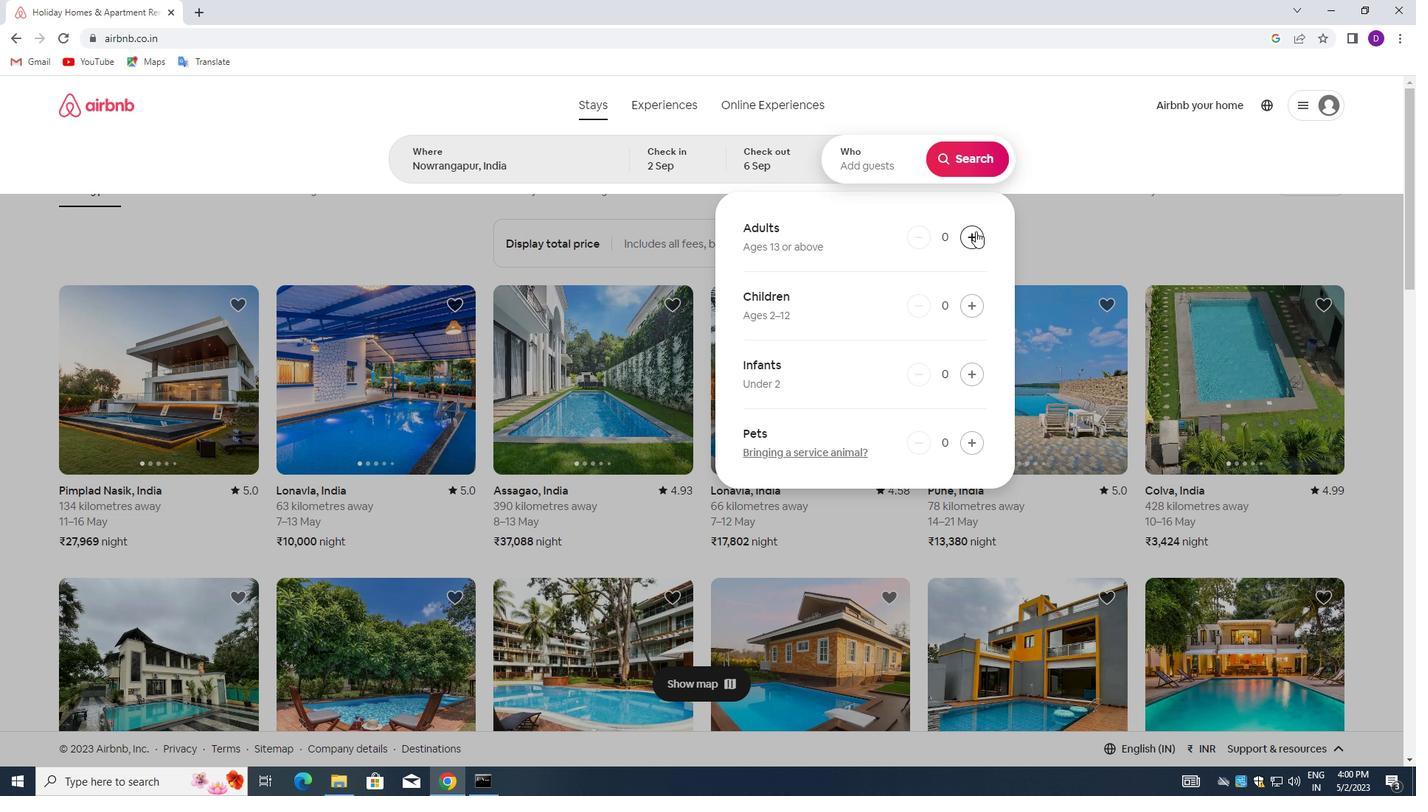 
Action: Mouse moved to (956, 165)
Screenshot: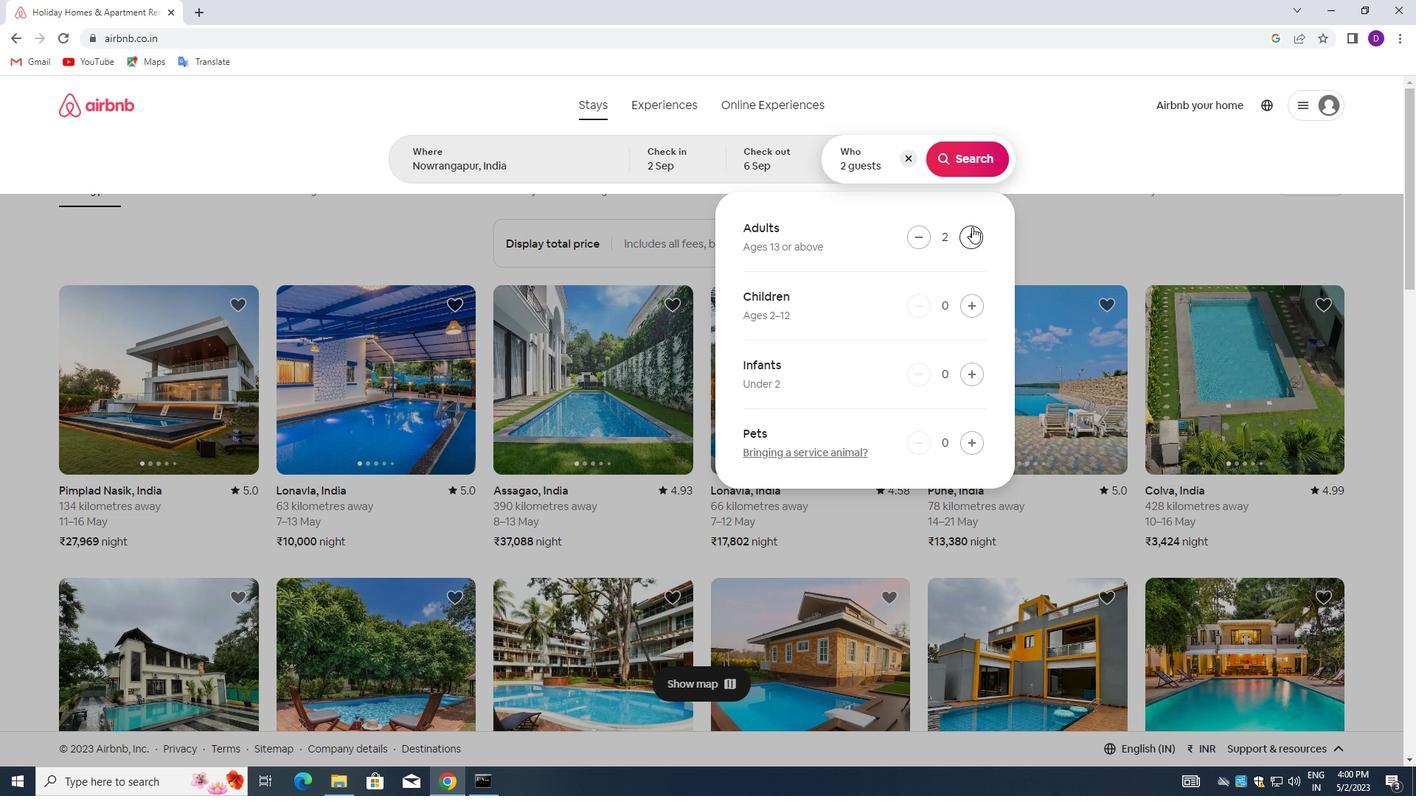 
Action: Mouse pressed left at (956, 165)
Screenshot: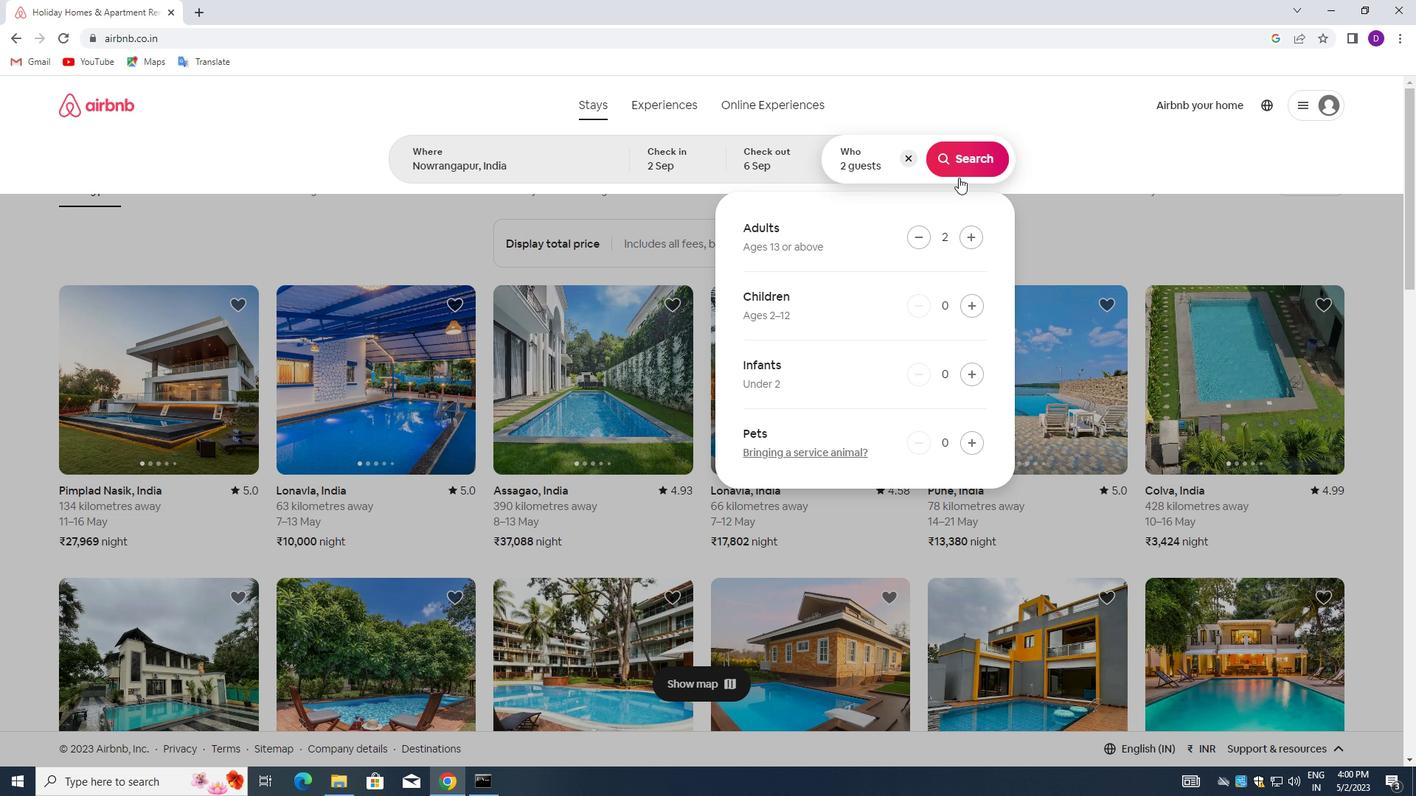
Action: Mouse moved to (1324, 170)
Screenshot: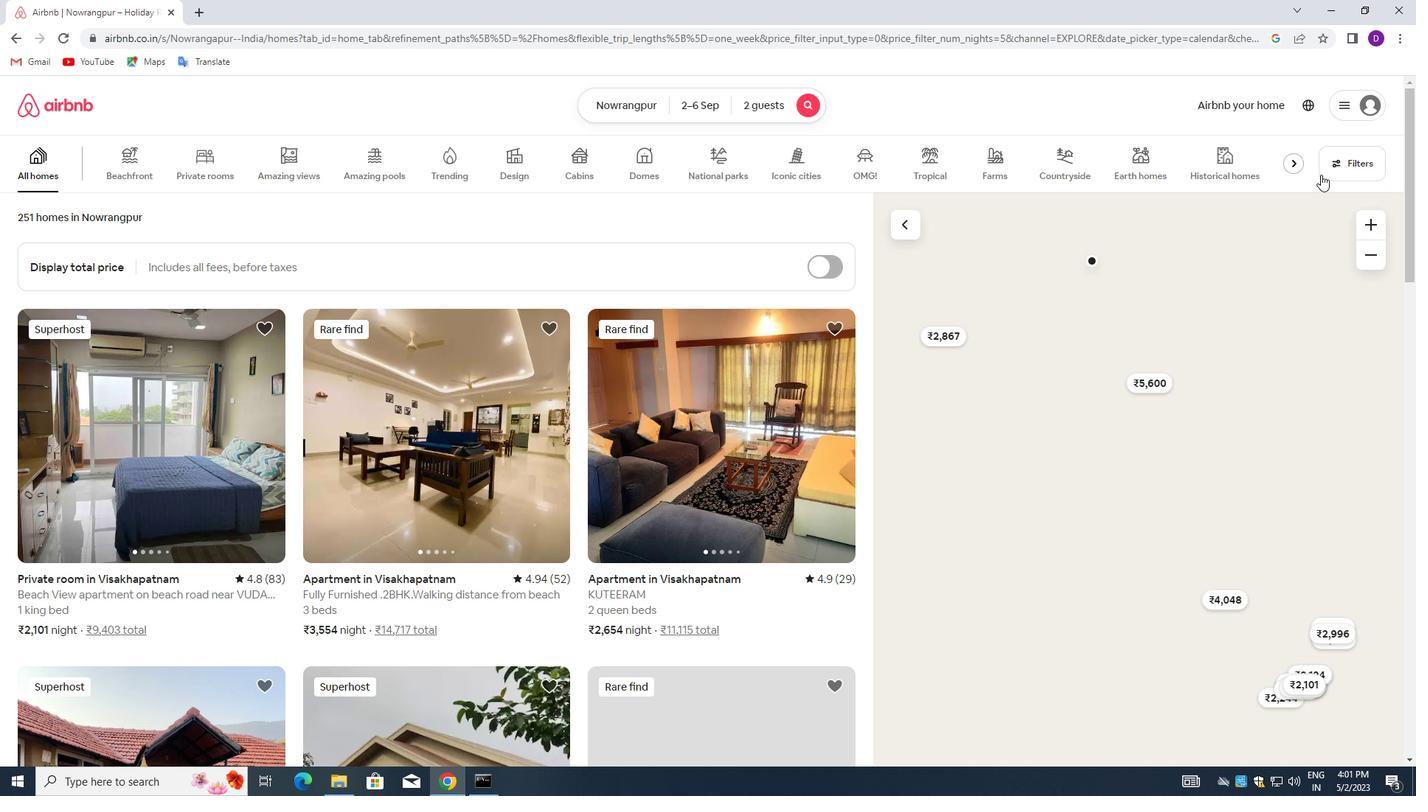 
Action: Mouse pressed left at (1324, 170)
Screenshot: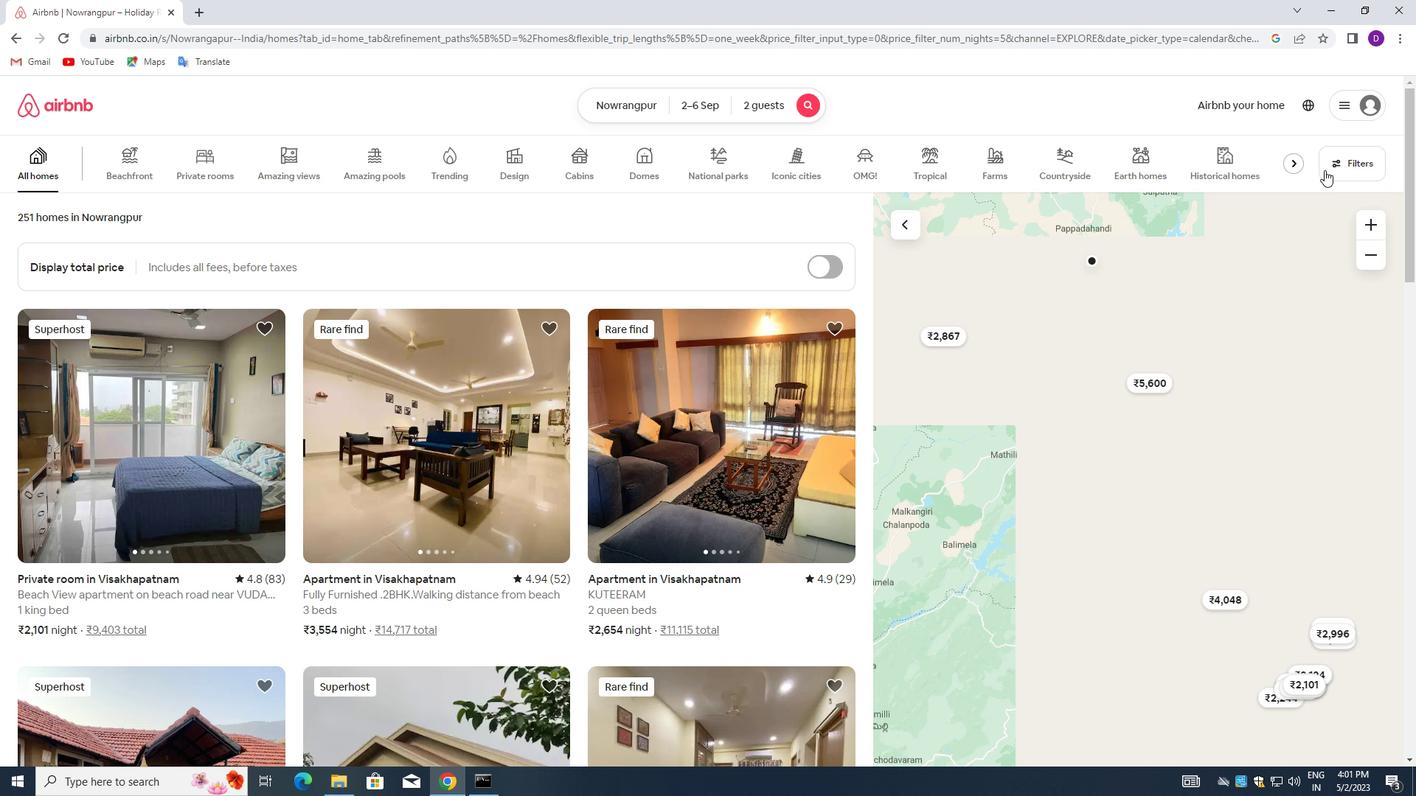 
Action: Mouse moved to (529, 345)
Screenshot: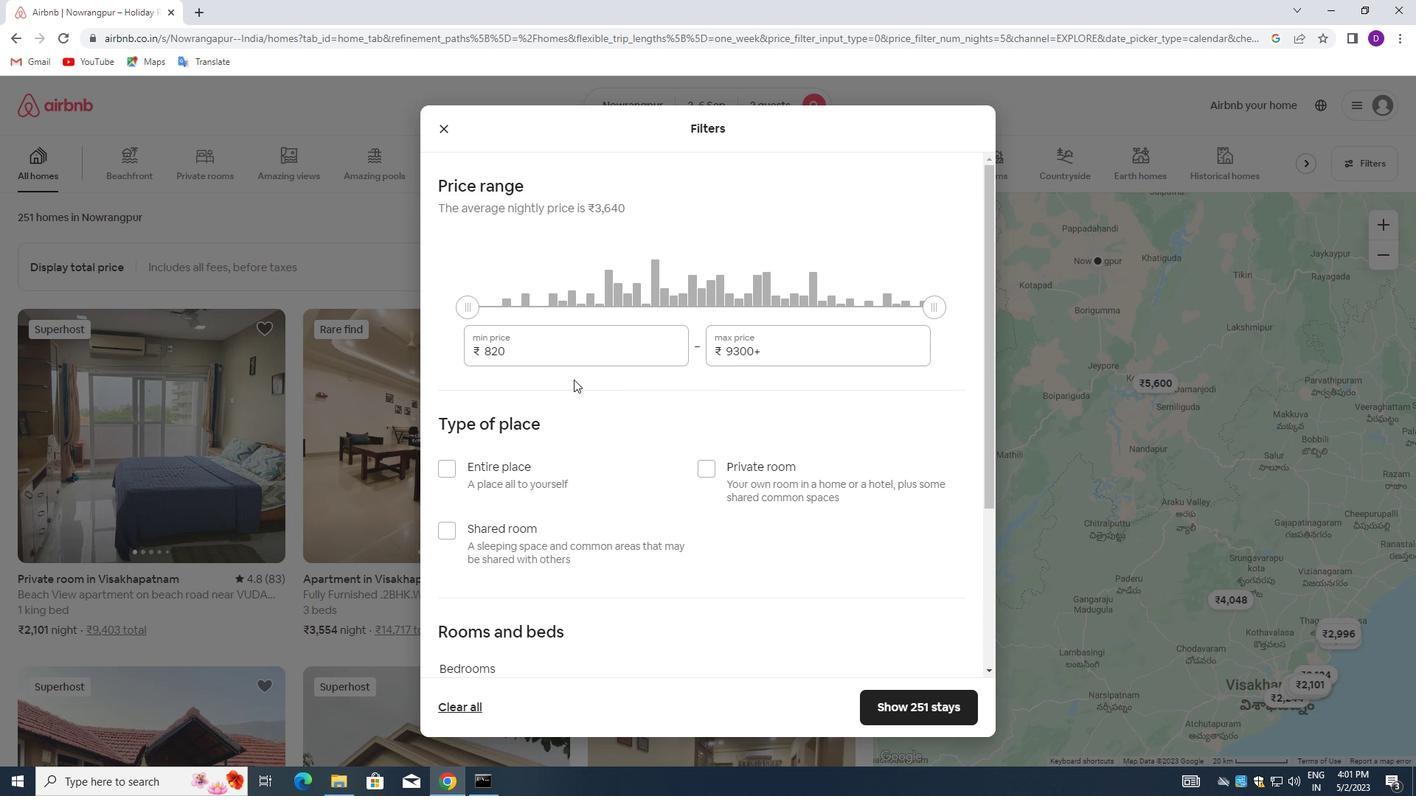 
Action: Mouse pressed left at (529, 345)
Screenshot: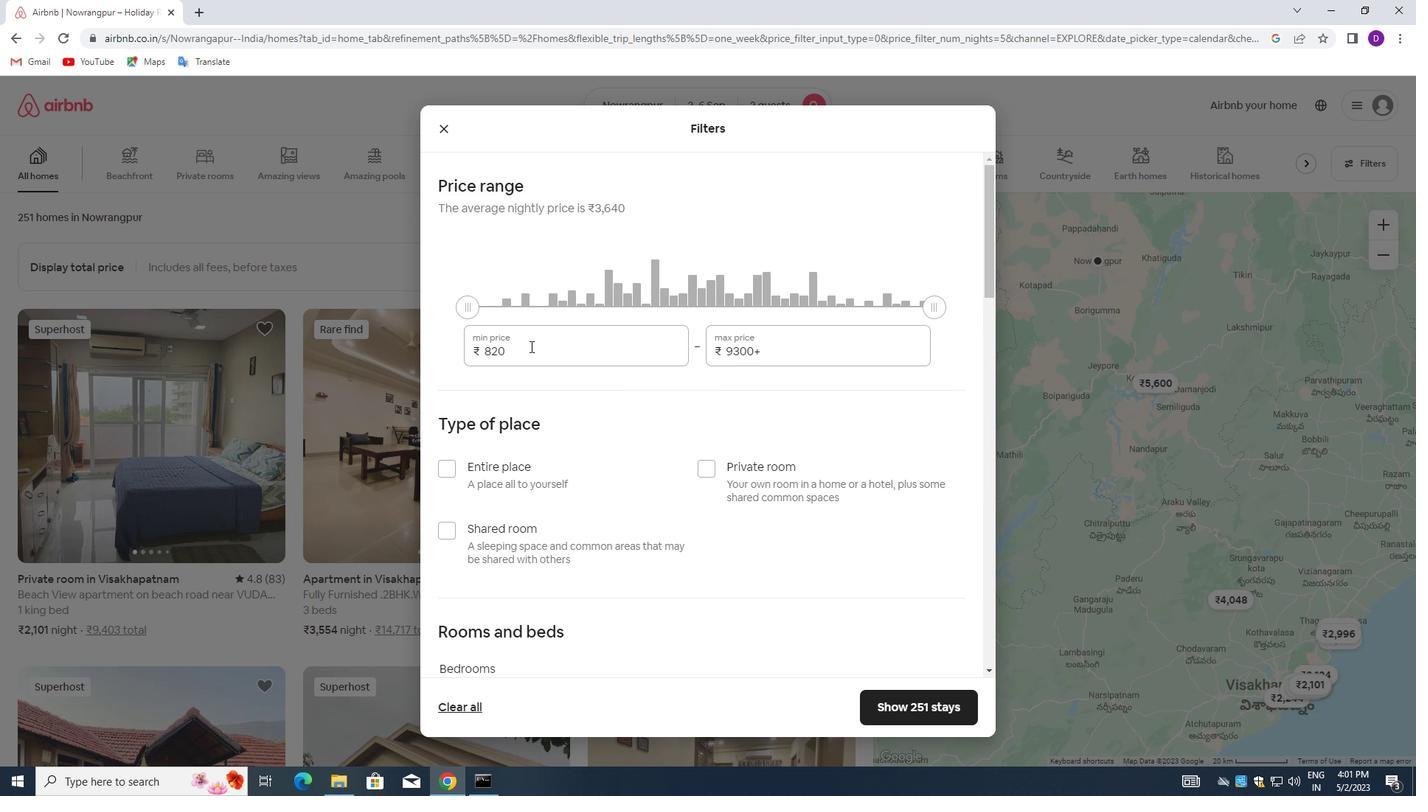 
Action: Mouse pressed left at (529, 345)
Screenshot: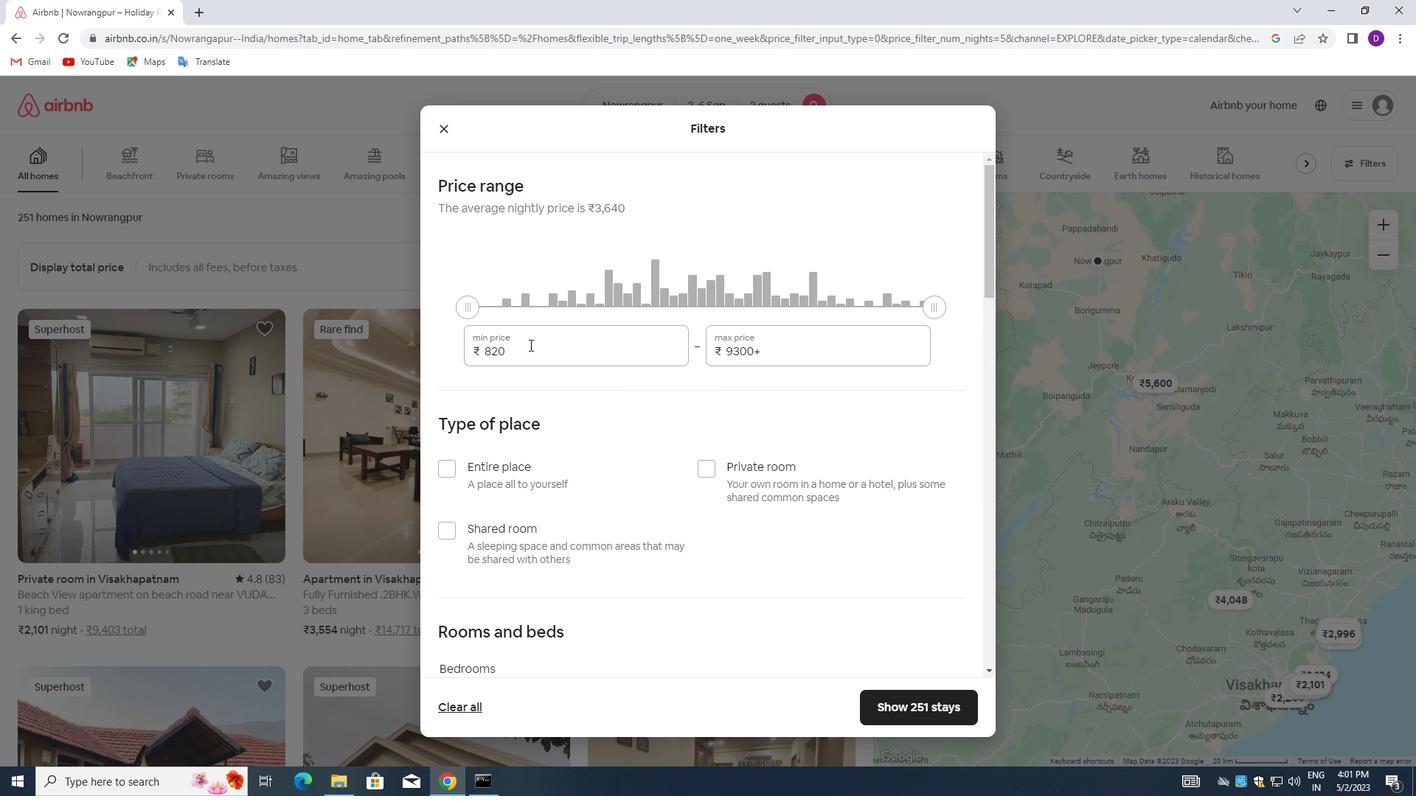 
Action: Key pressed 15000<Key.tab>20000
Screenshot: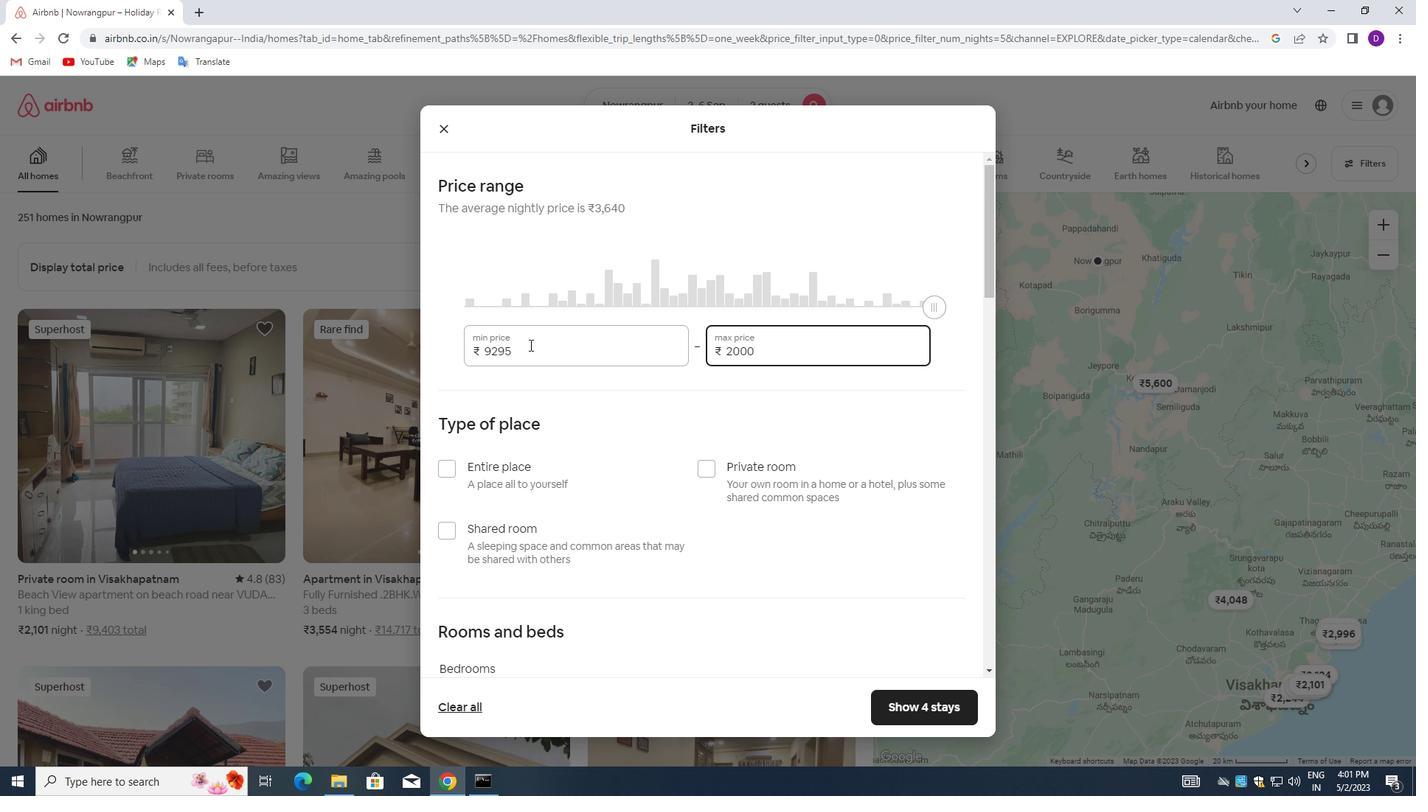 
Action: Mouse moved to (666, 488)
Screenshot: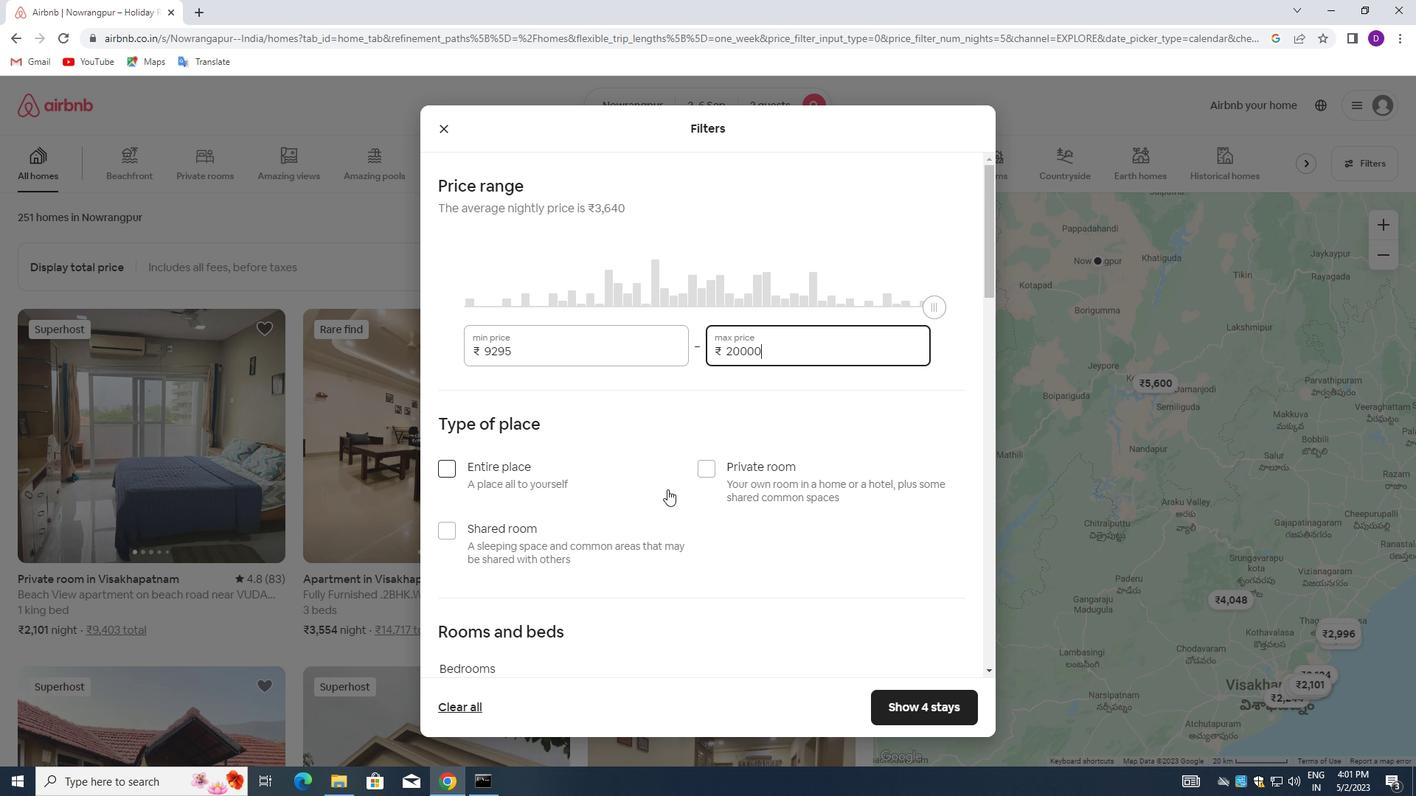 
Action: Mouse scrolled (666, 487) with delta (0, 0)
Screenshot: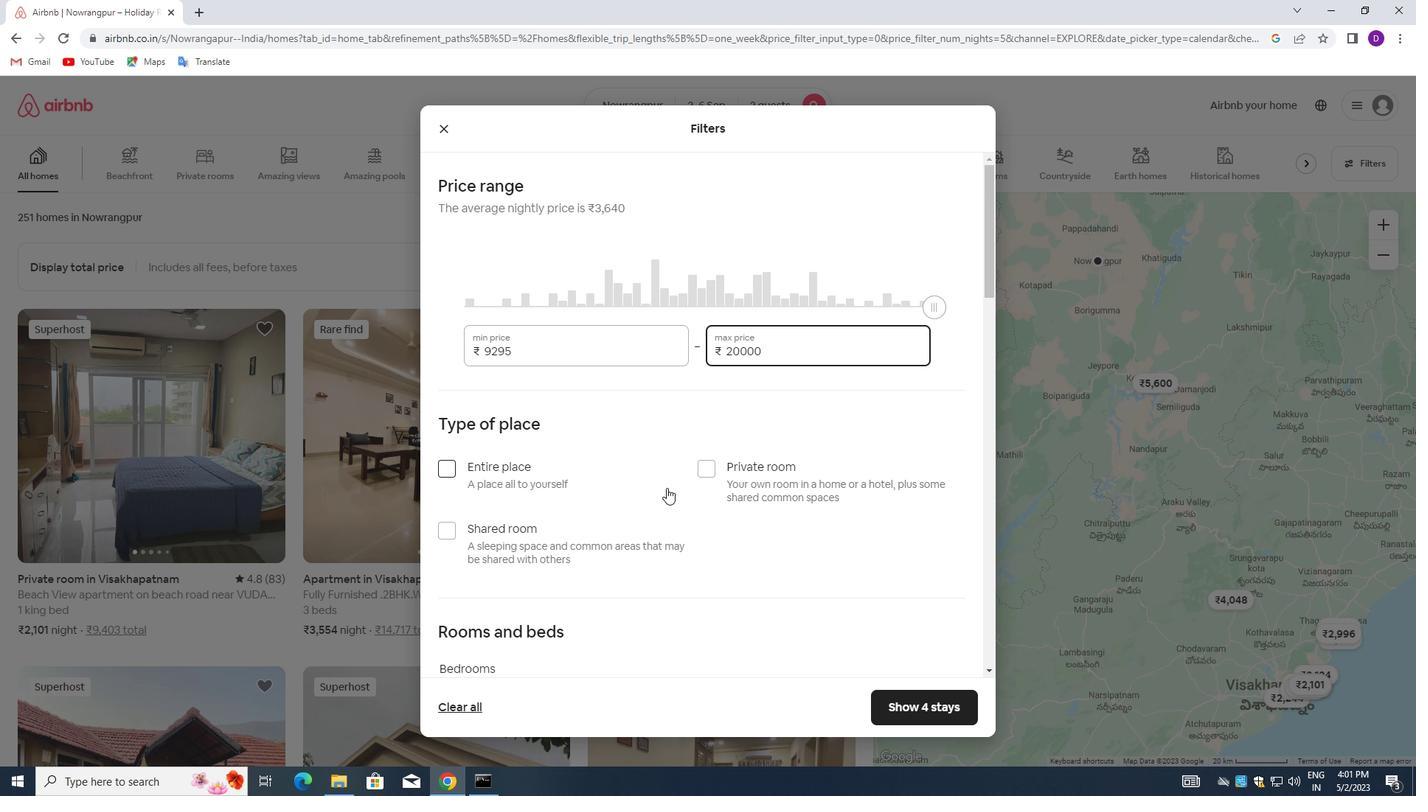 
Action: Mouse scrolled (666, 487) with delta (0, 0)
Screenshot: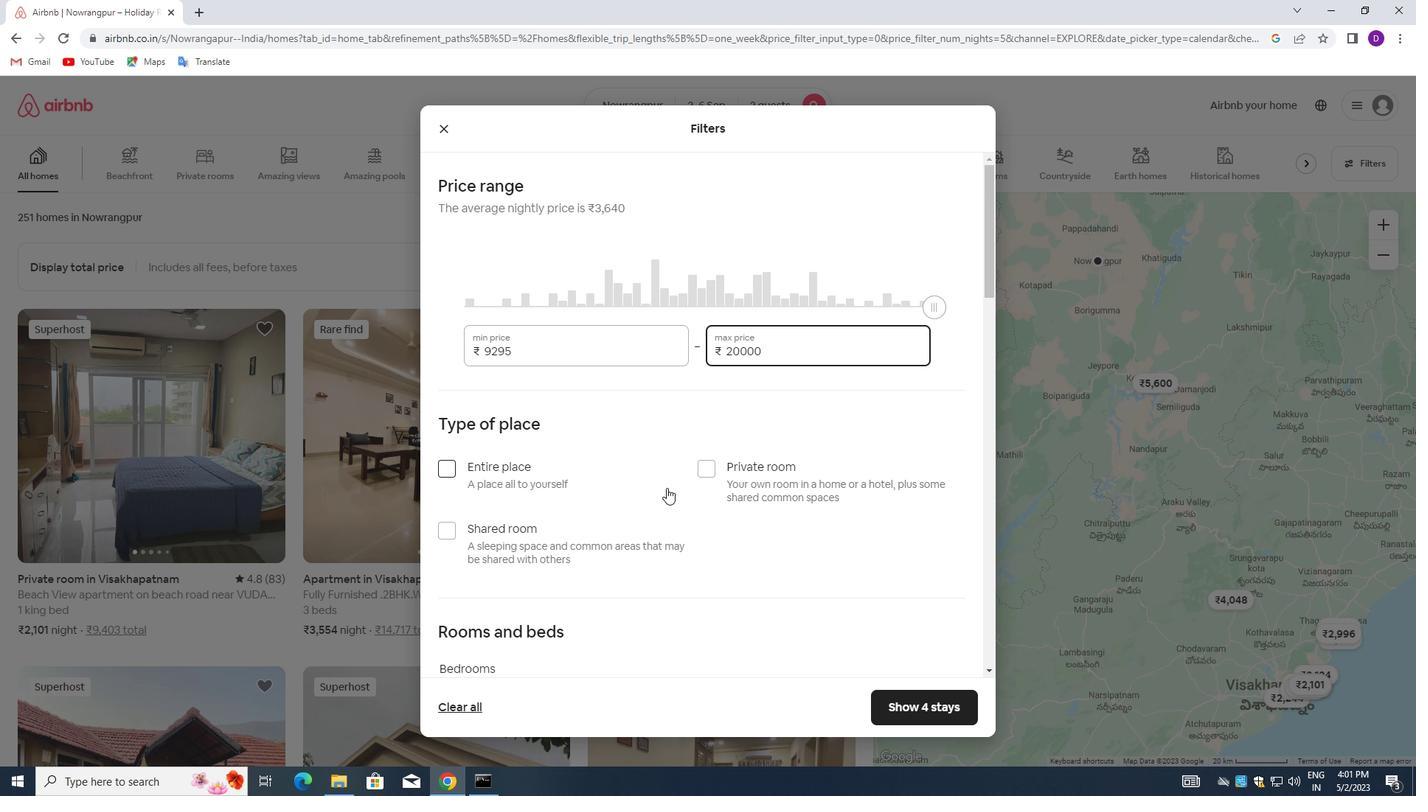 
Action: Mouse moved to (448, 320)
Screenshot: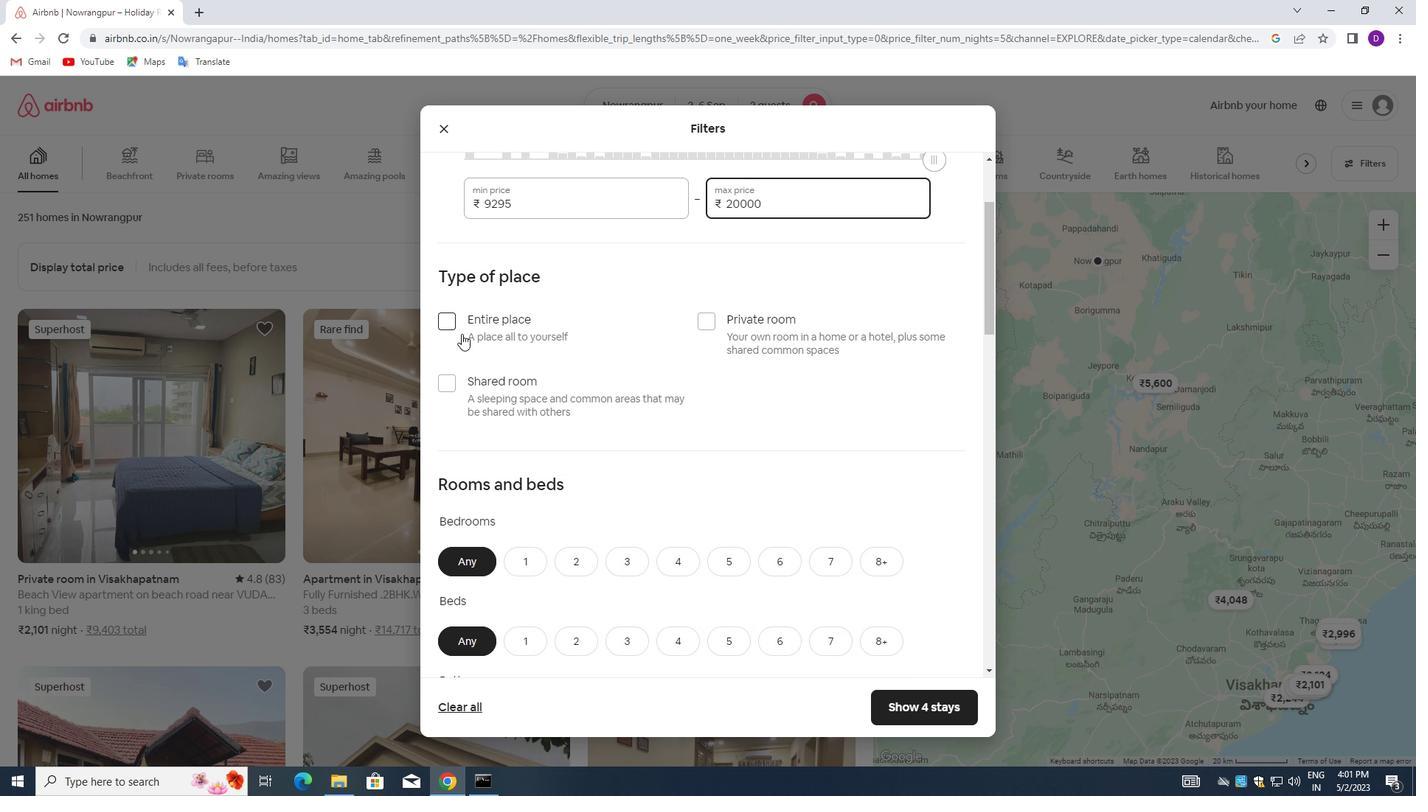 
Action: Mouse pressed left at (448, 320)
Screenshot: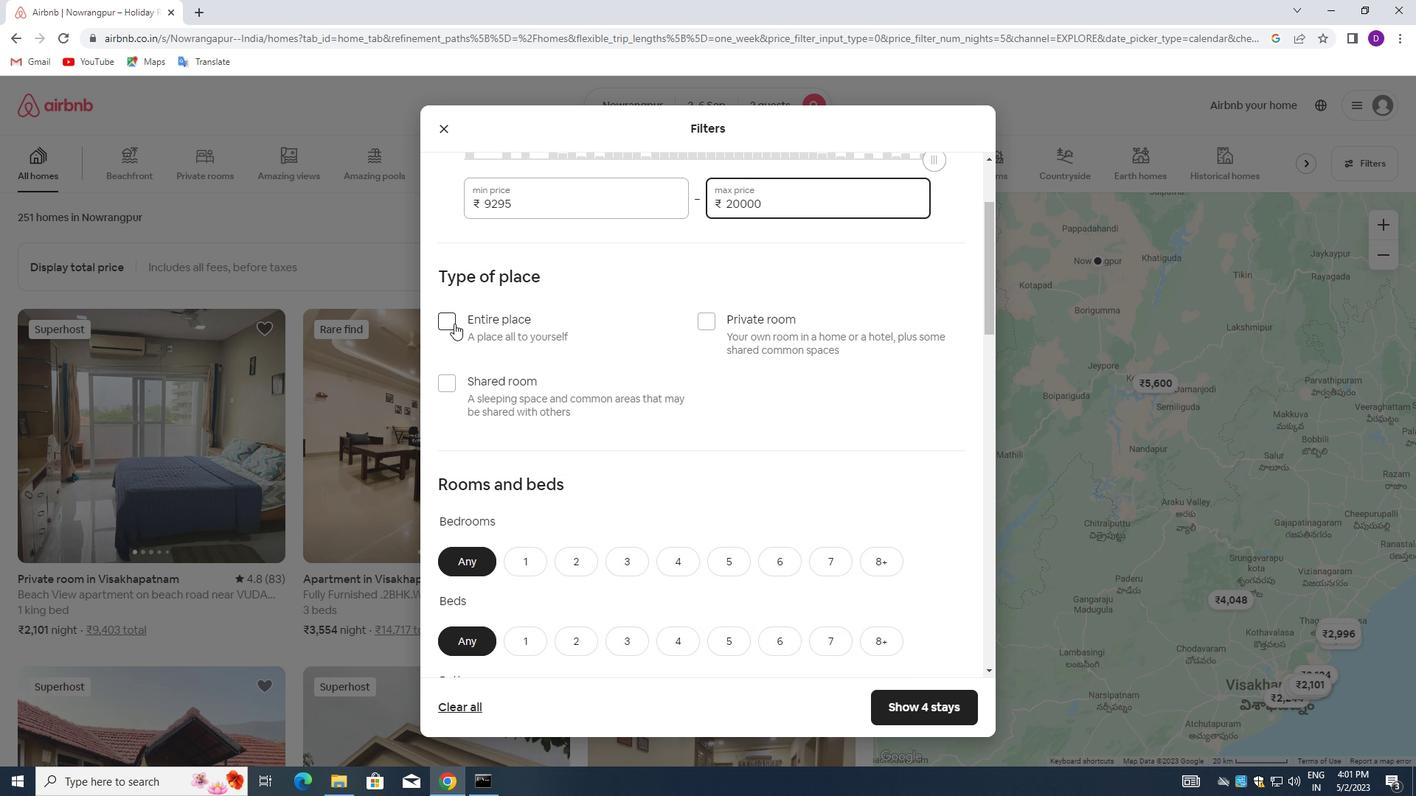 
Action: Mouse moved to (612, 415)
Screenshot: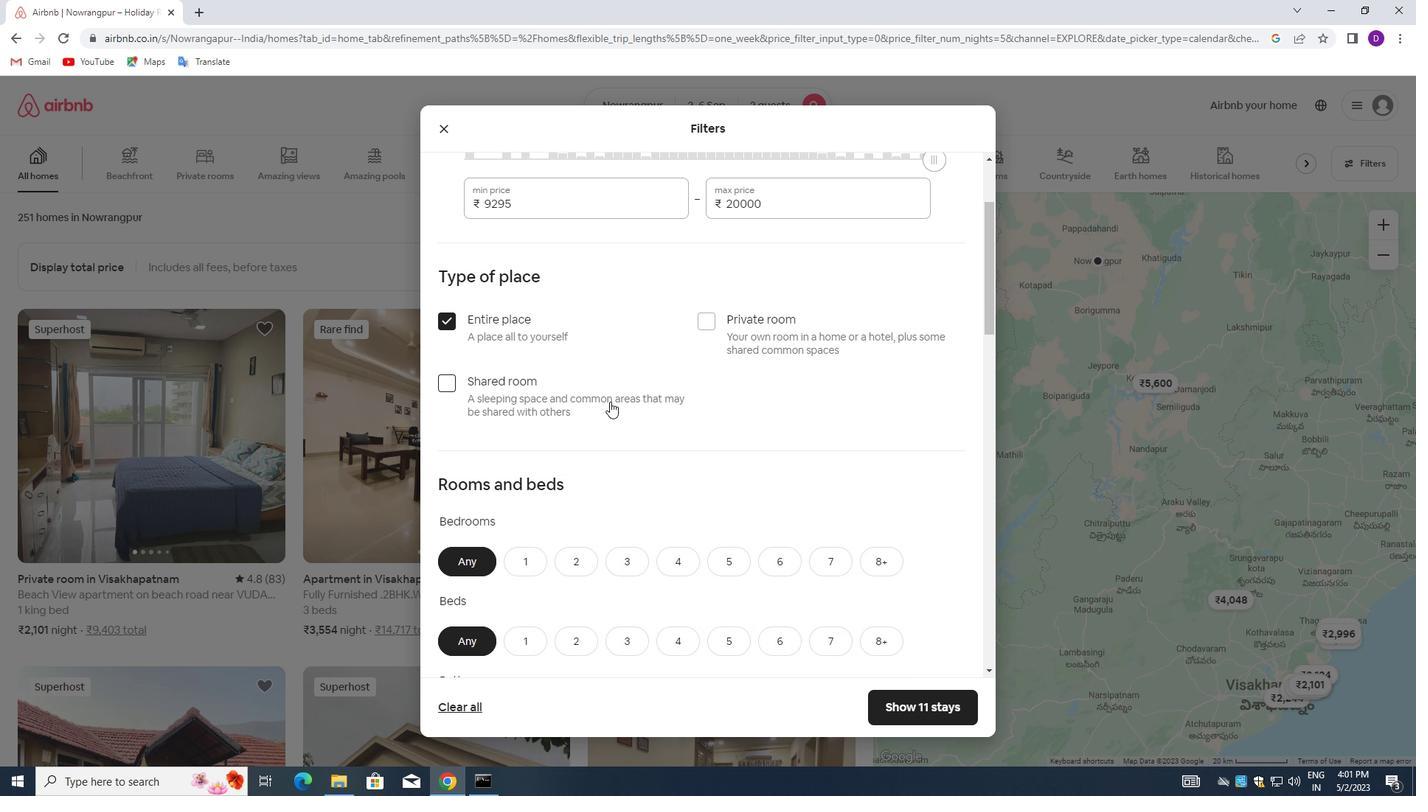 
Action: Mouse scrolled (612, 414) with delta (0, 0)
Screenshot: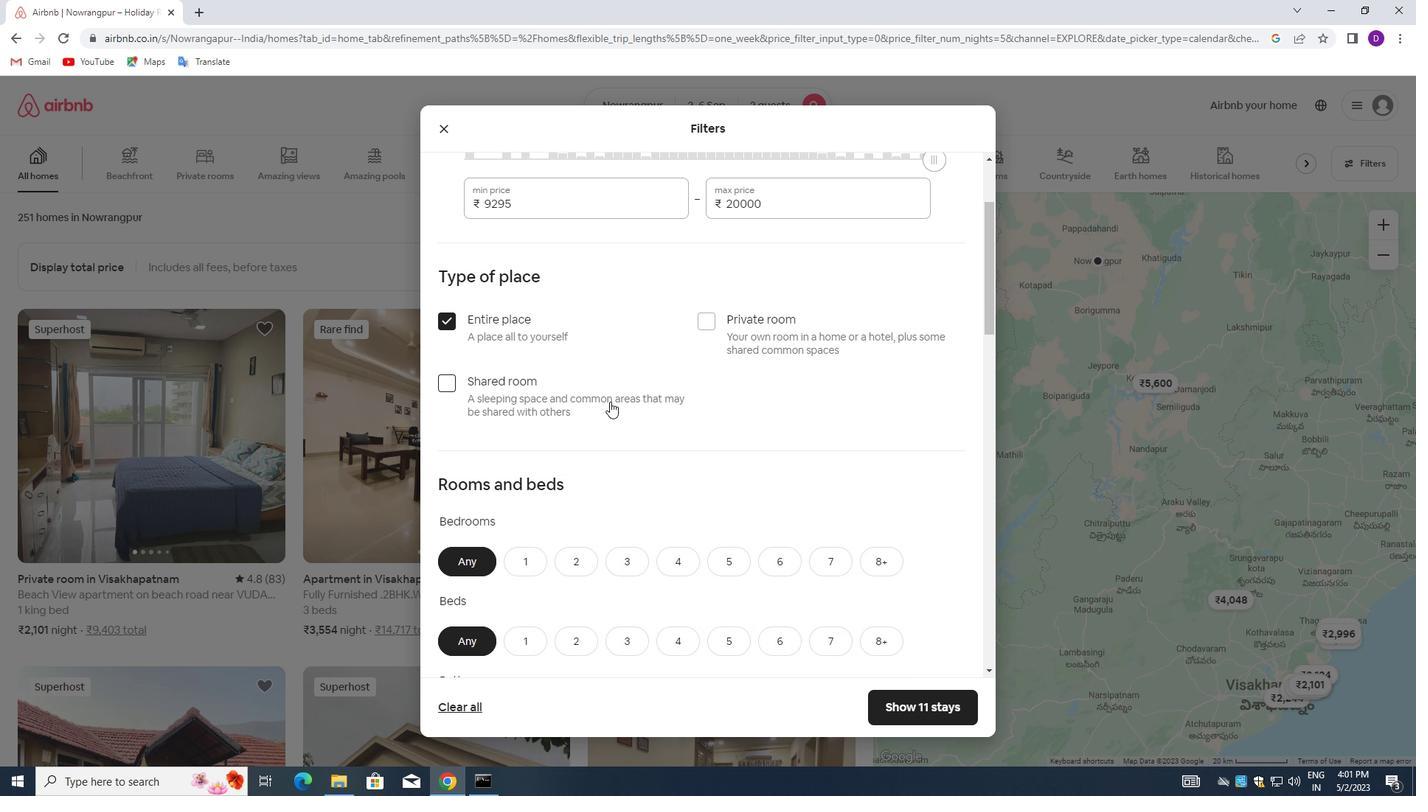 
Action: Mouse moved to (612, 416)
Screenshot: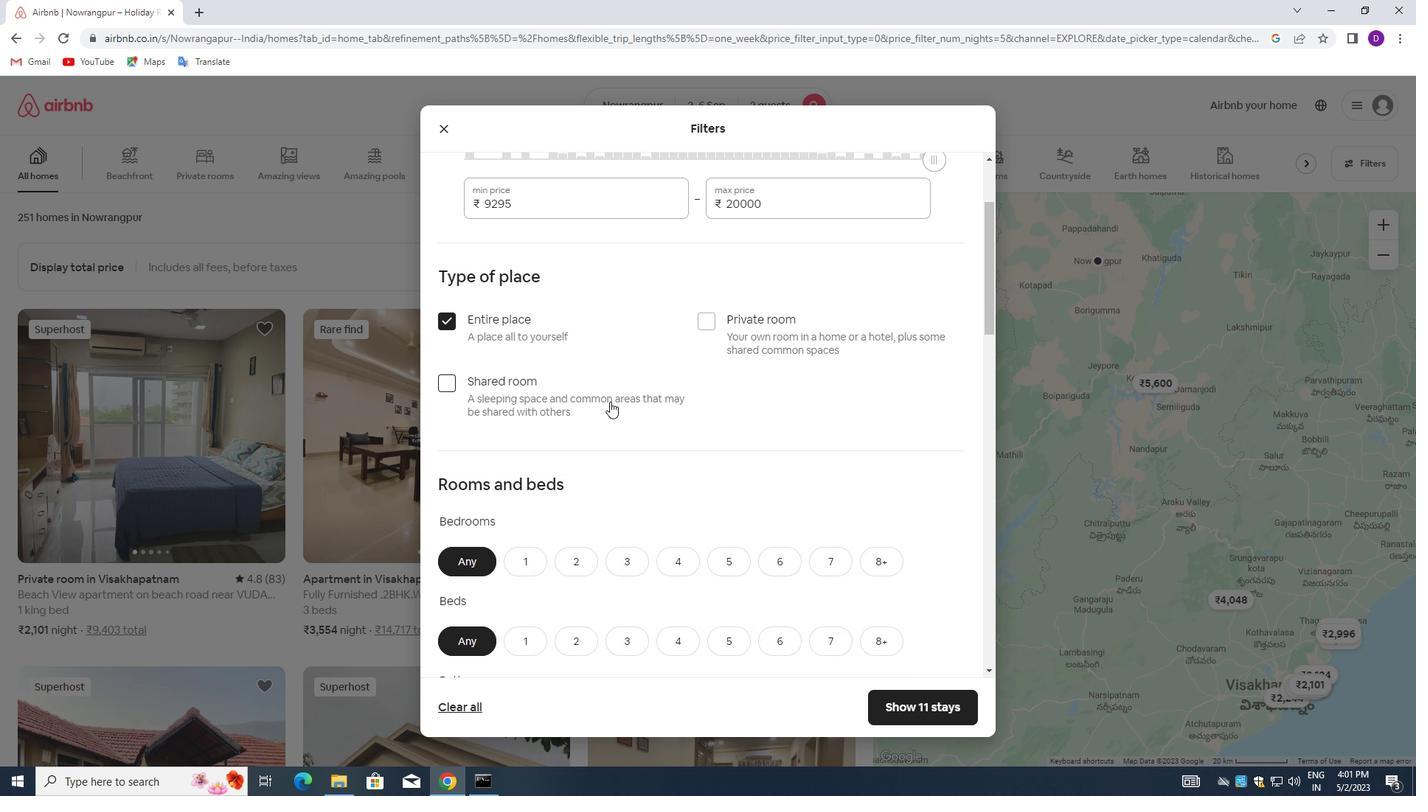 
Action: Mouse scrolled (612, 415) with delta (0, 0)
Screenshot: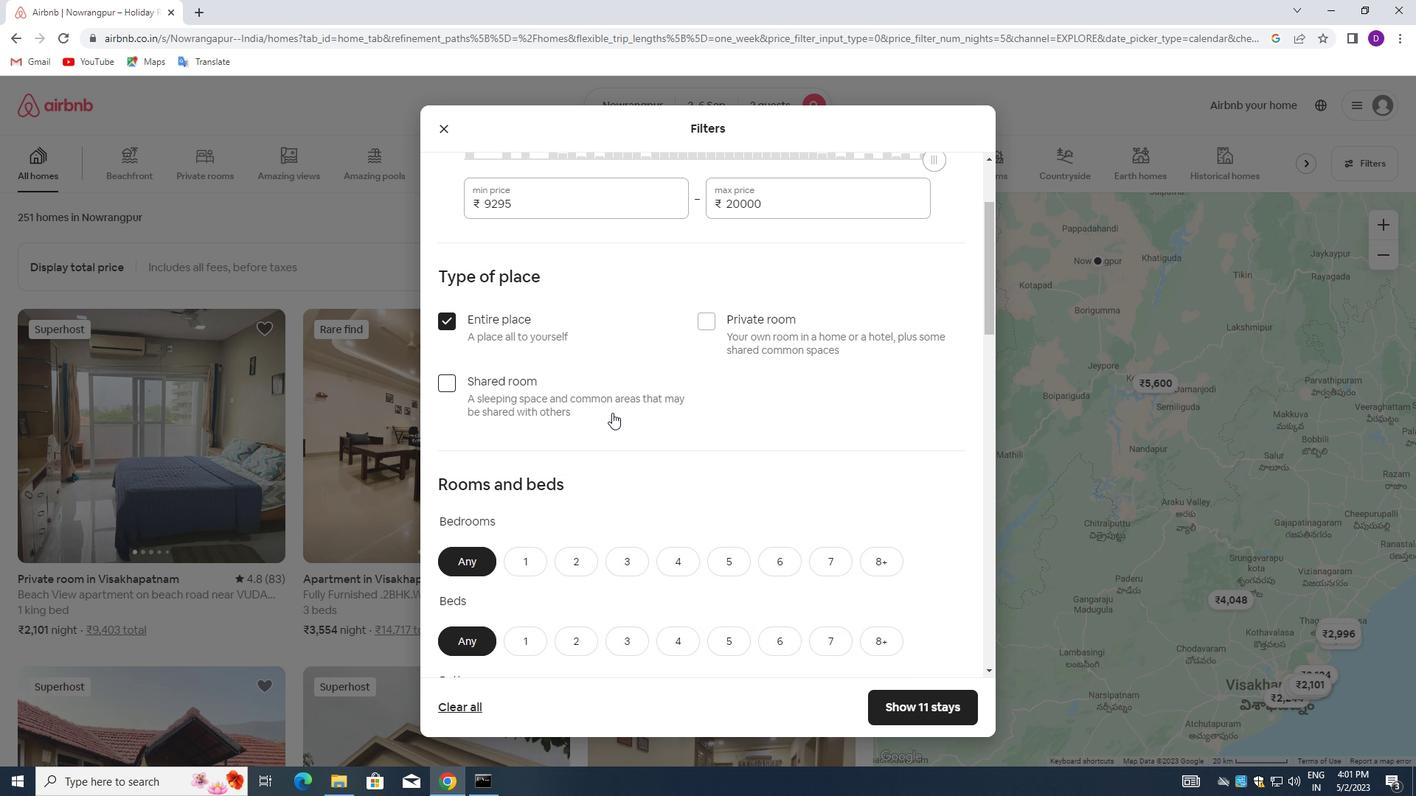 
Action: Mouse moved to (530, 422)
Screenshot: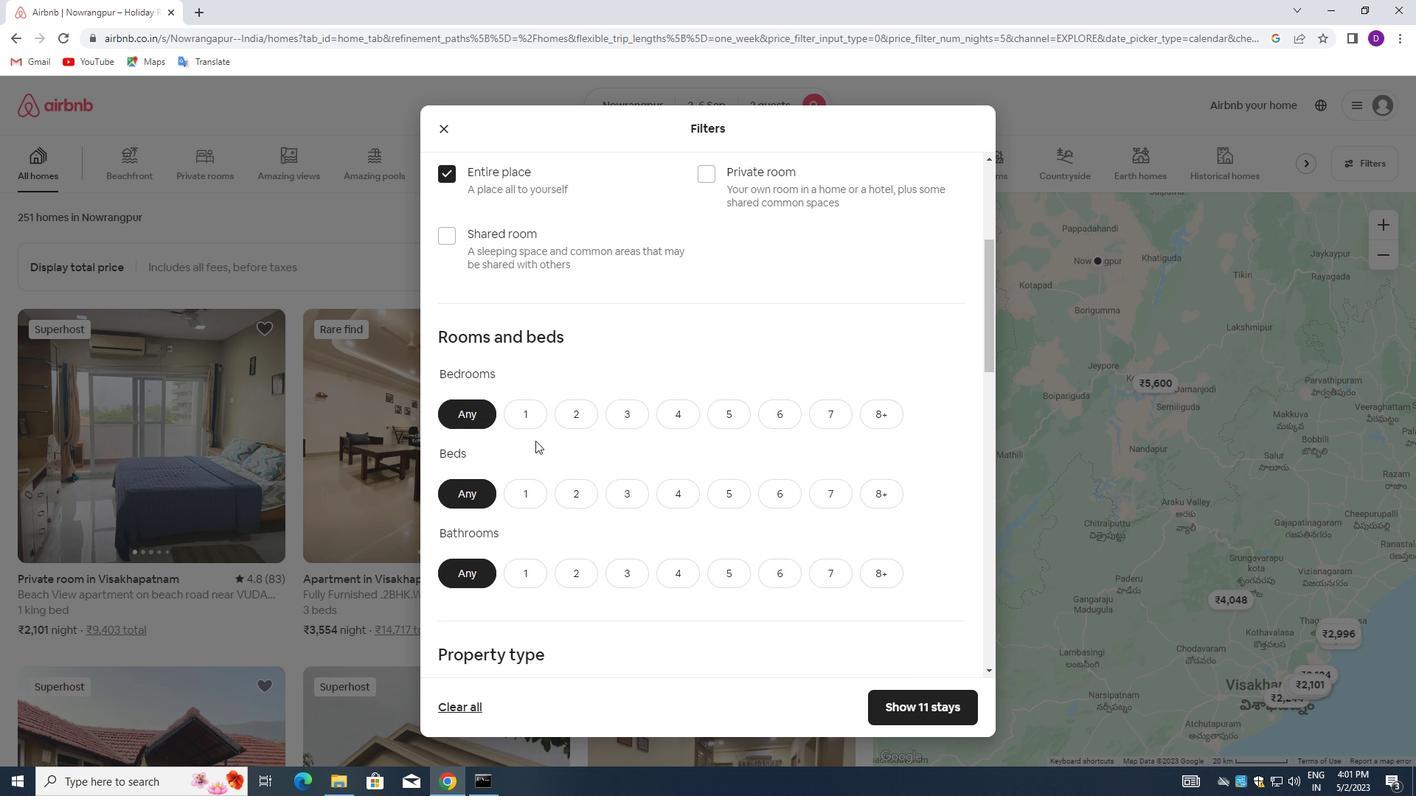 
Action: Mouse pressed left at (530, 422)
Screenshot: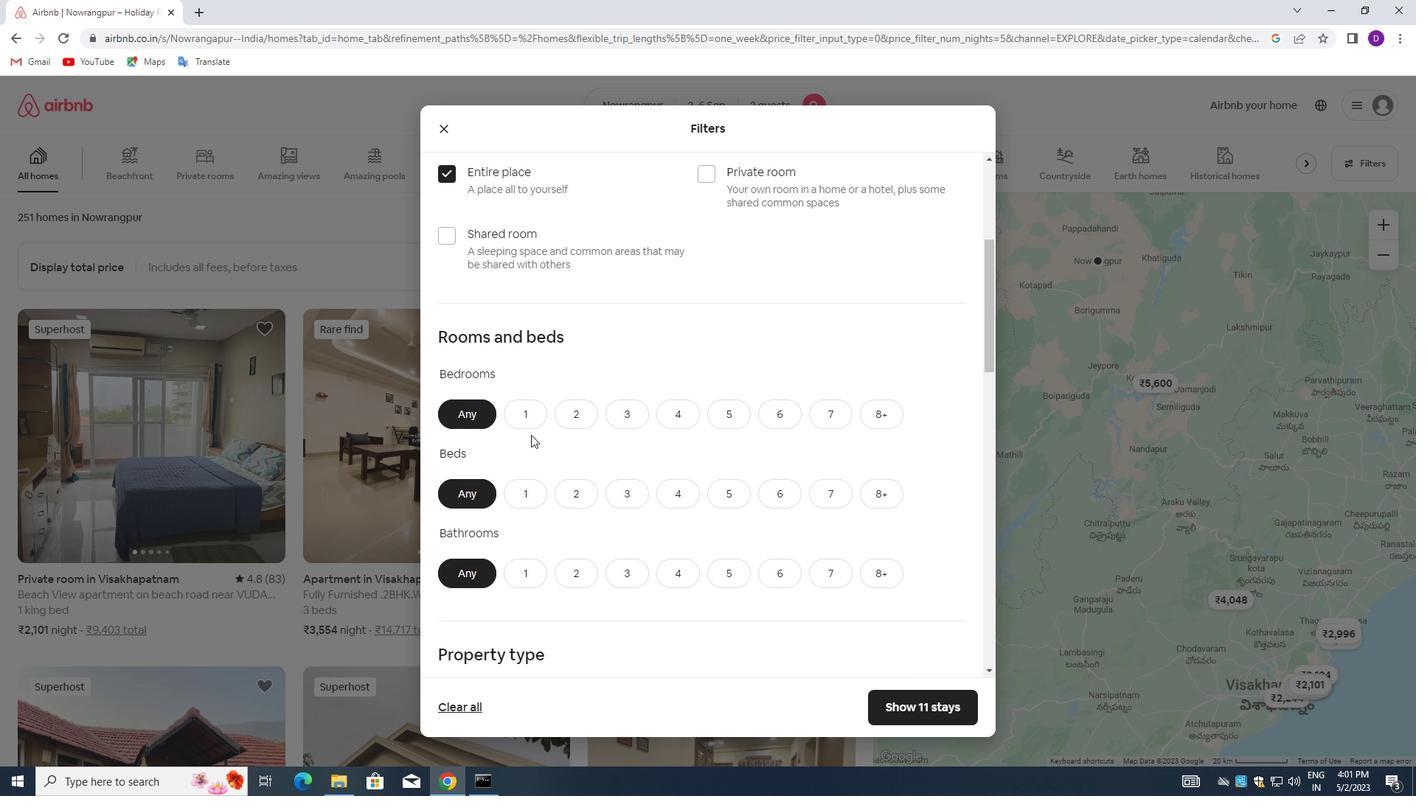 
Action: Mouse moved to (531, 483)
Screenshot: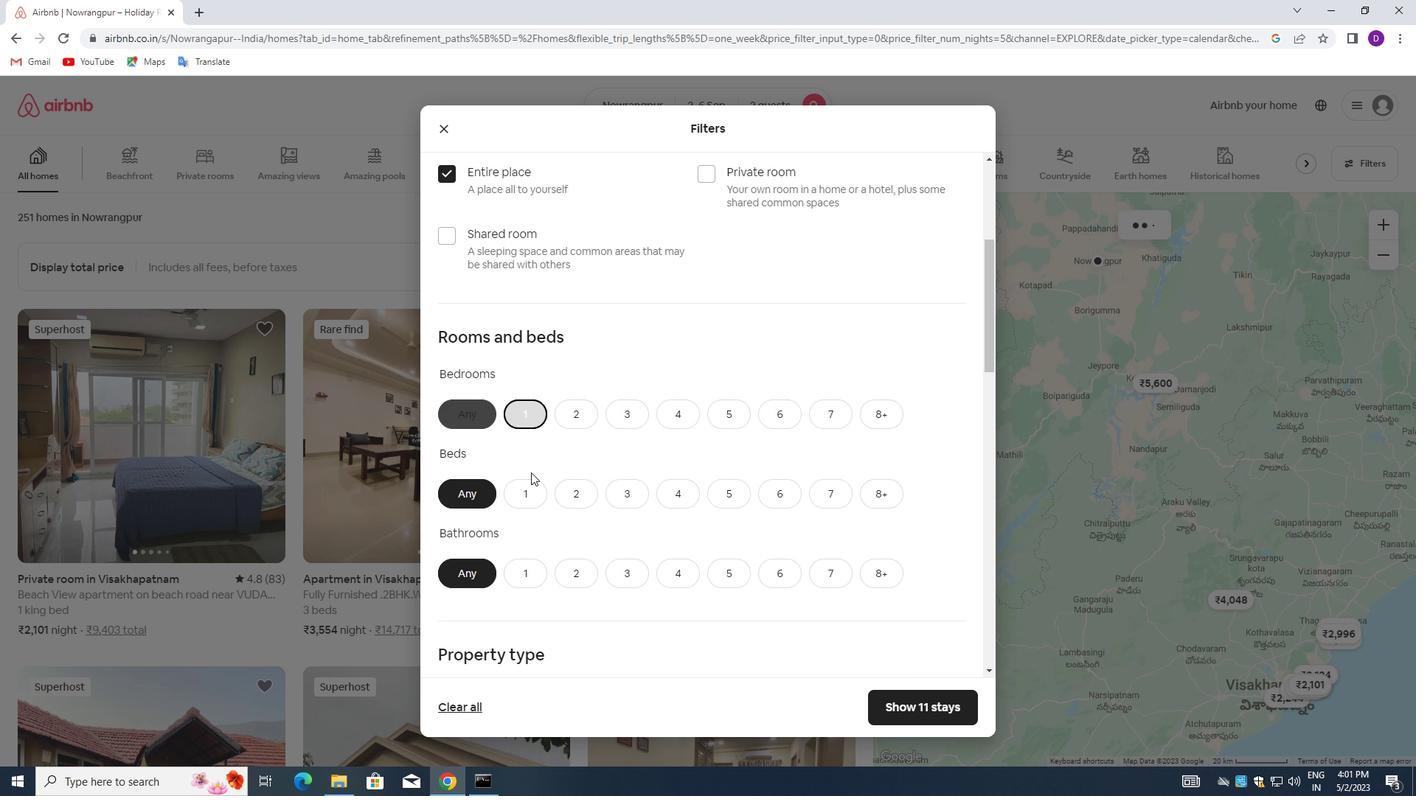 
Action: Mouse pressed left at (531, 483)
Screenshot: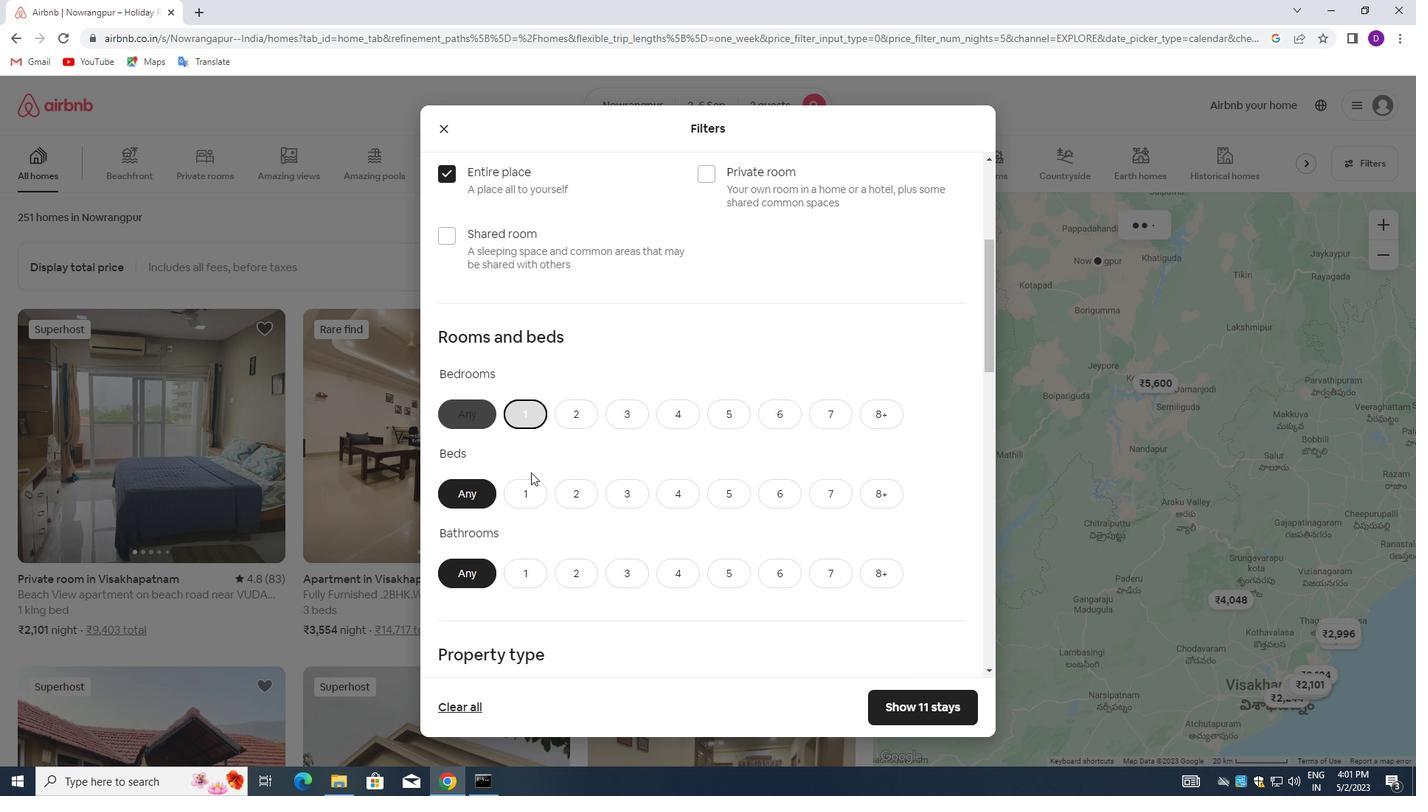 
Action: Mouse moved to (514, 578)
Screenshot: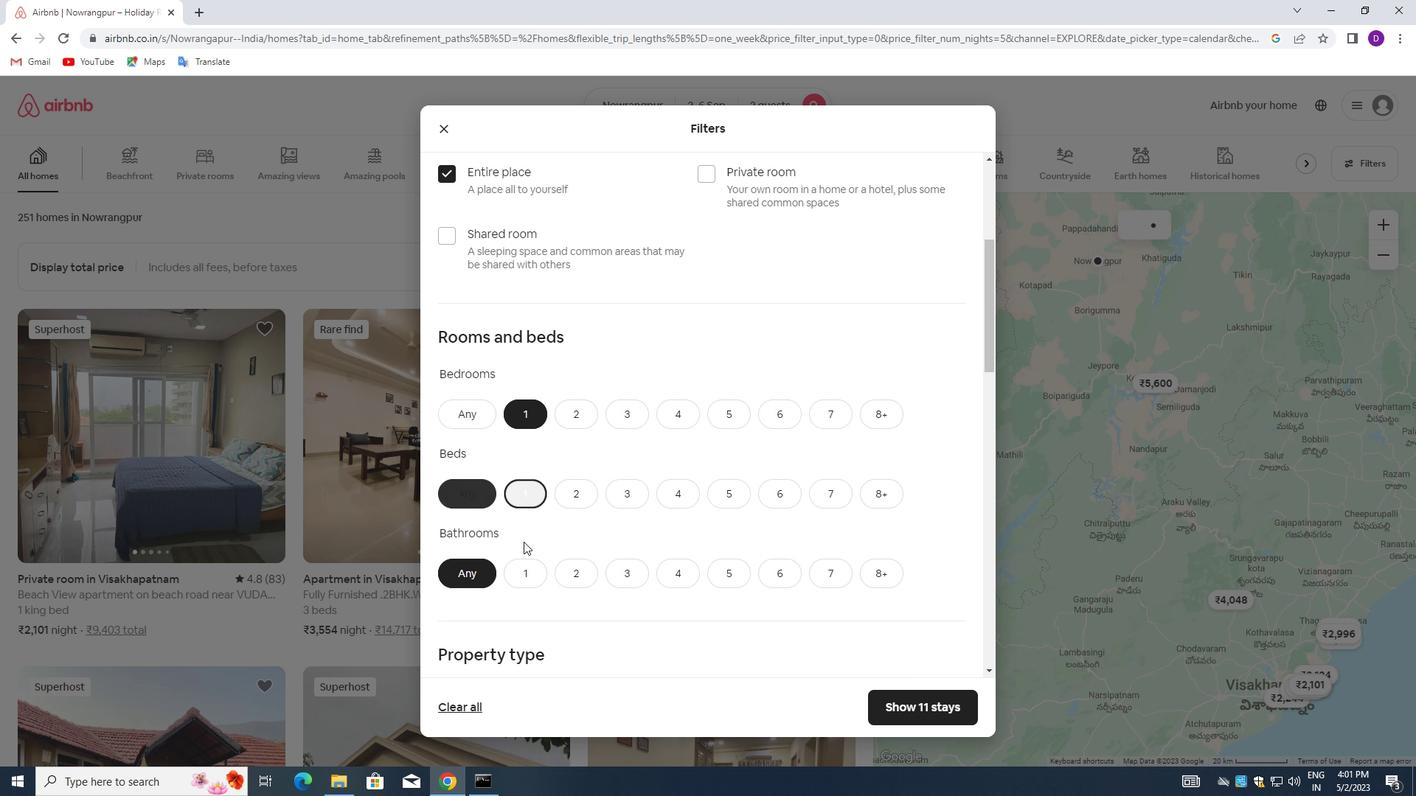 
Action: Mouse pressed left at (514, 578)
Screenshot: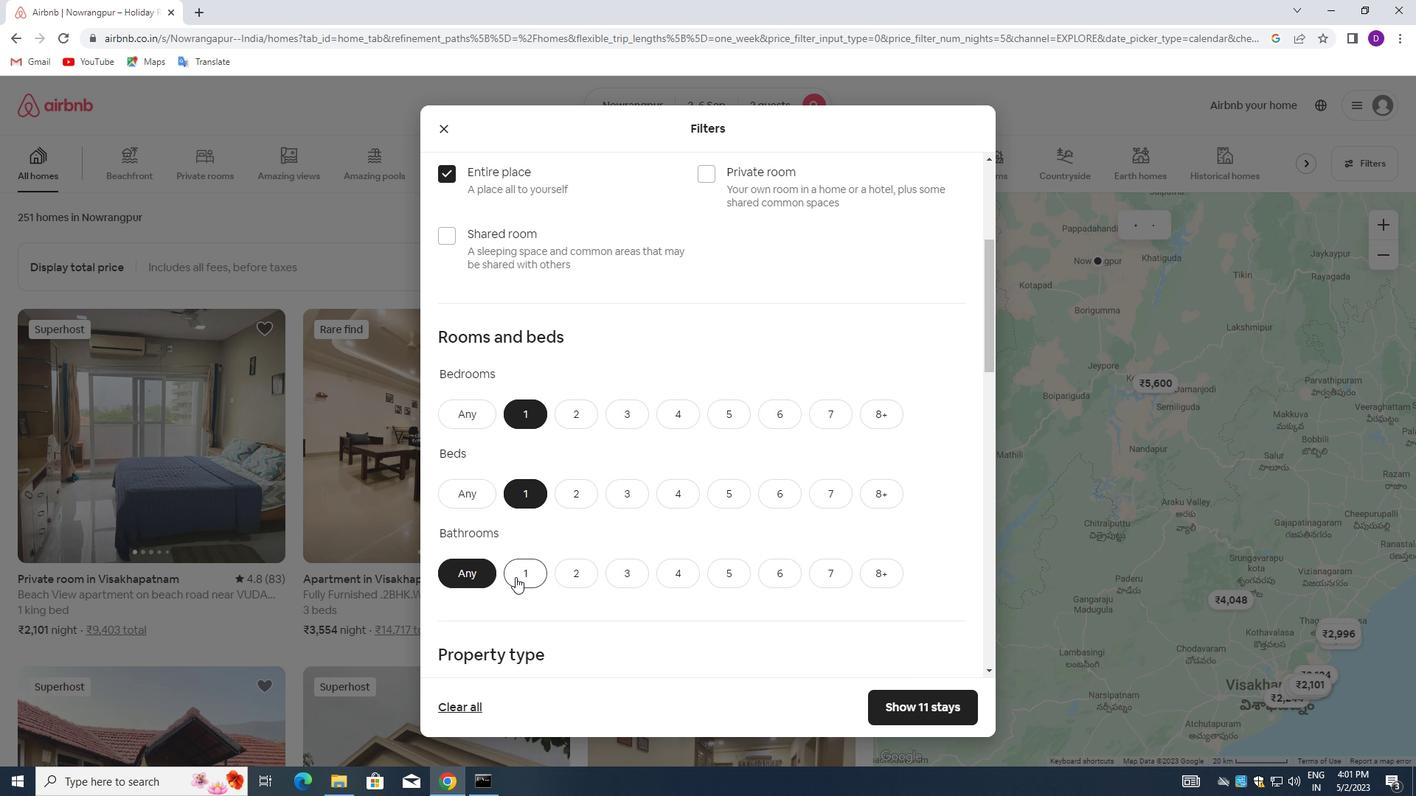 
Action: Mouse moved to (601, 441)
Screenshot: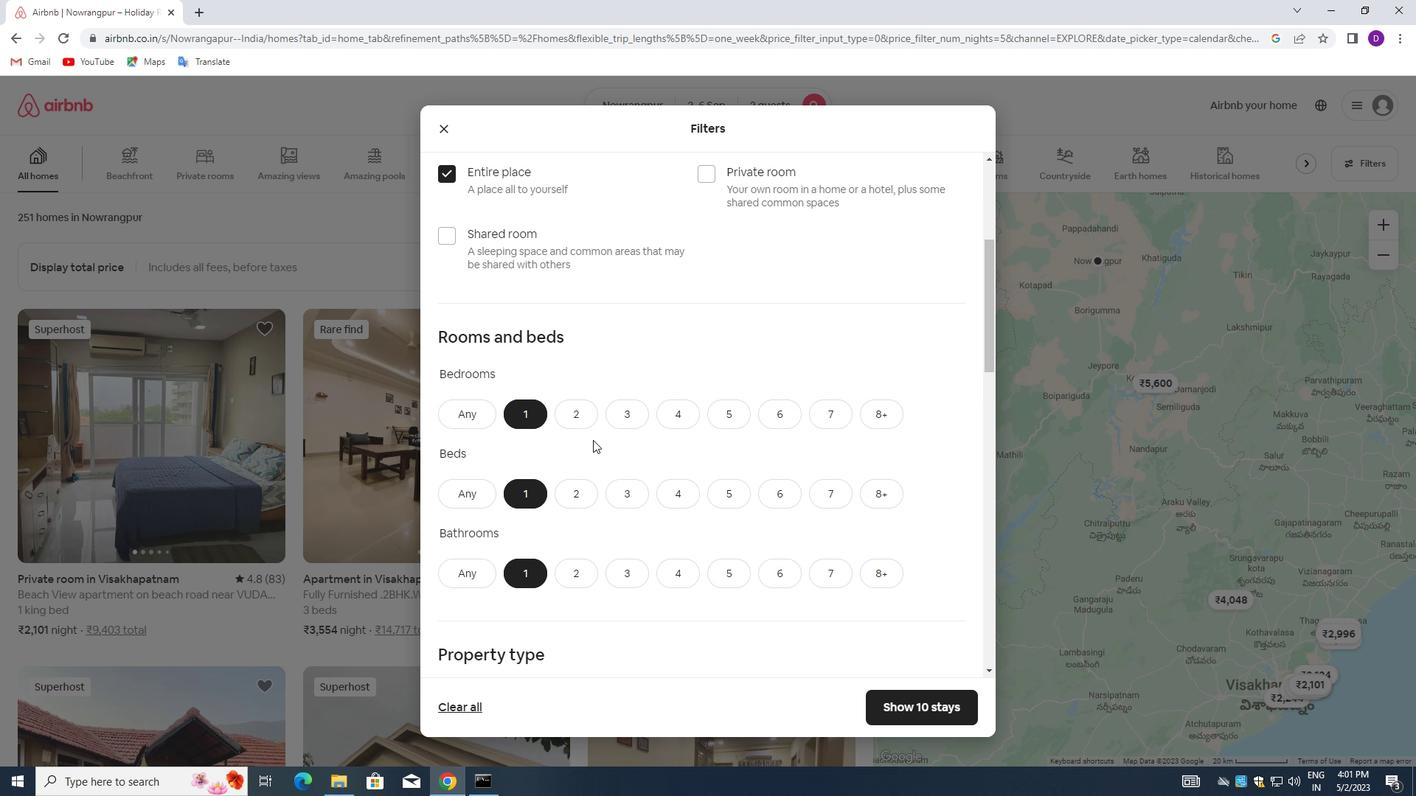 
Action: Mouse scrolled (601, 440) with delta (0, 0)
Screenshot: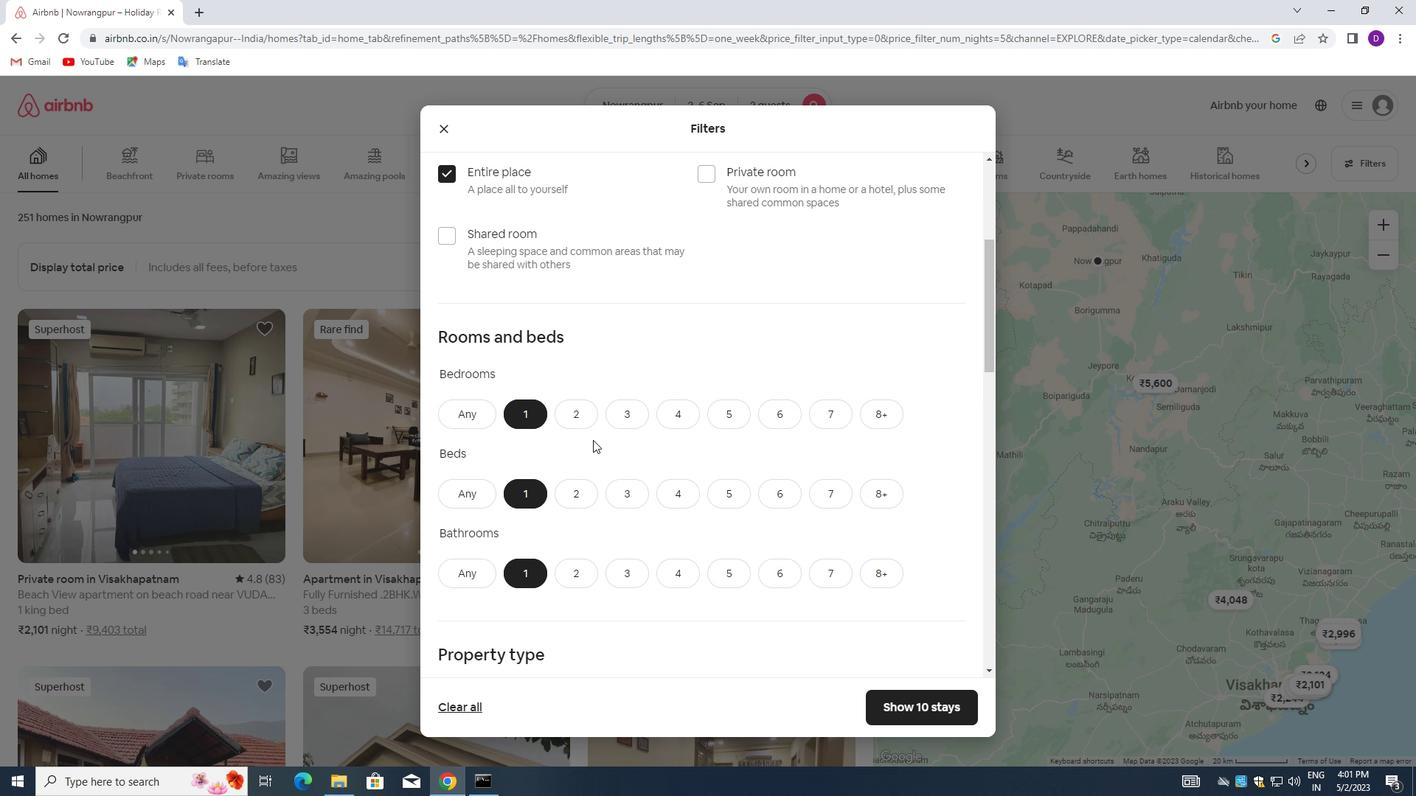 
Action: Mouse moved to (604, 435)
Screenshot: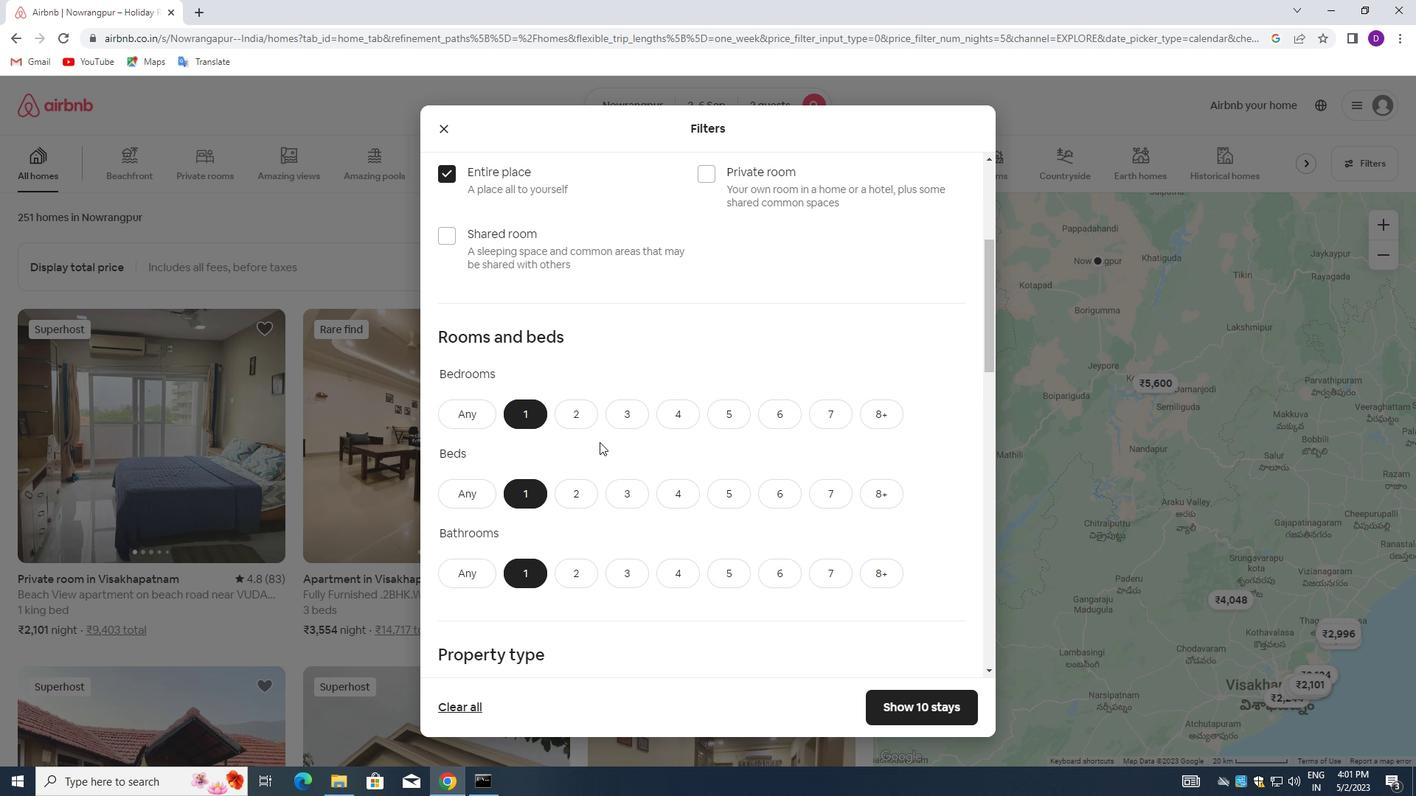 
Action: Mouse scrolled (604, 435) with delta (0, 0)
Screenshot: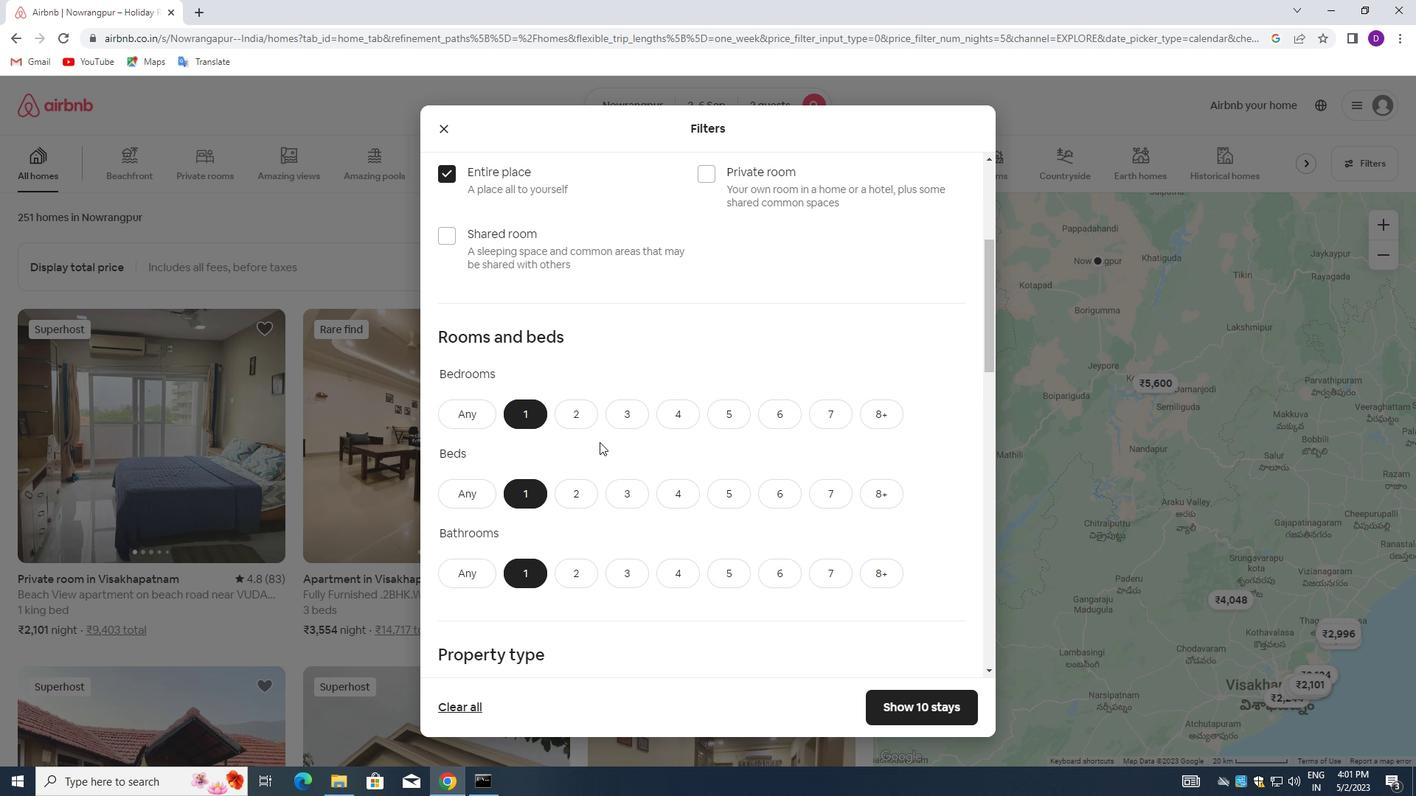 
Action: Mouse moved to (605, 434)
Screenshot: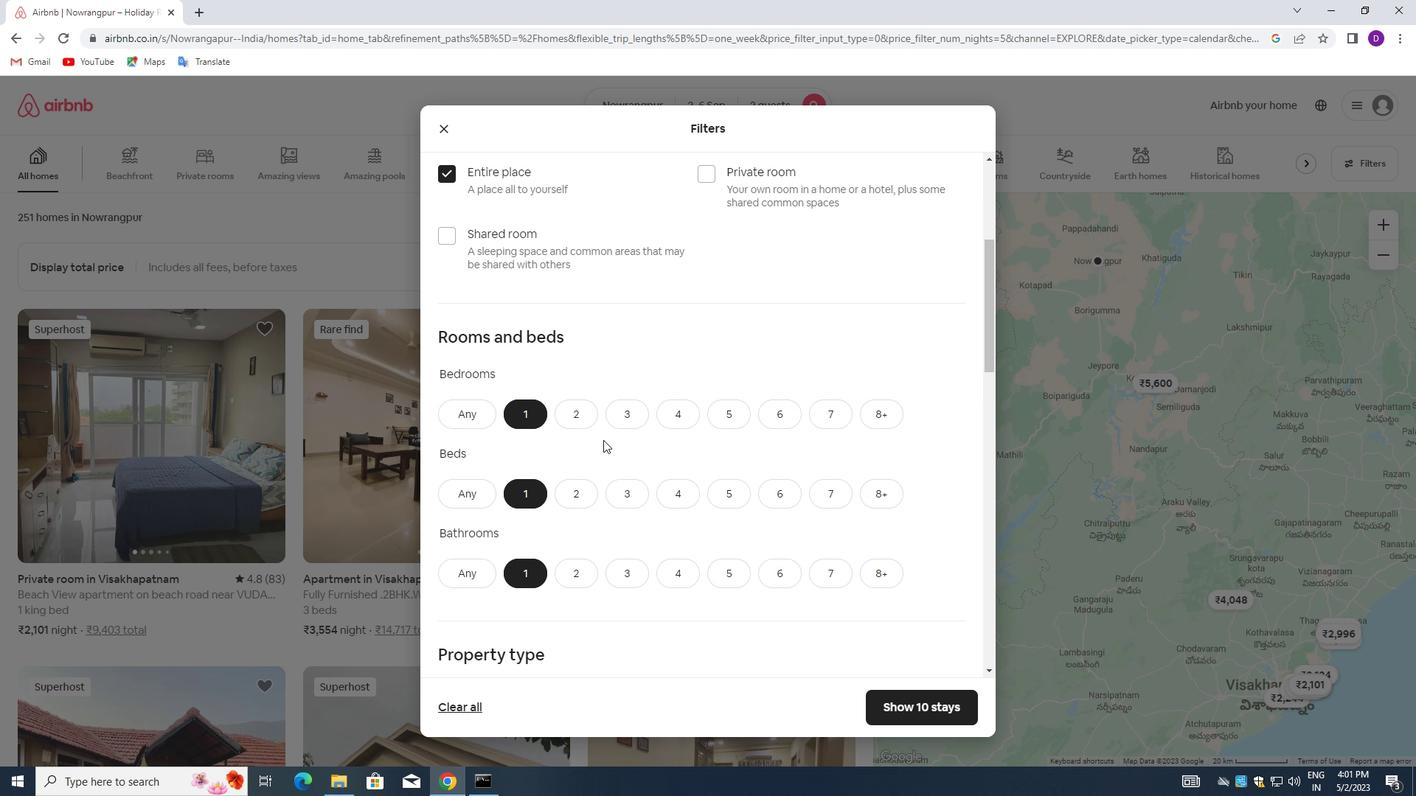 
Action: Mouse scrolled (605, 433) with delta (0, 0)
Screenshot: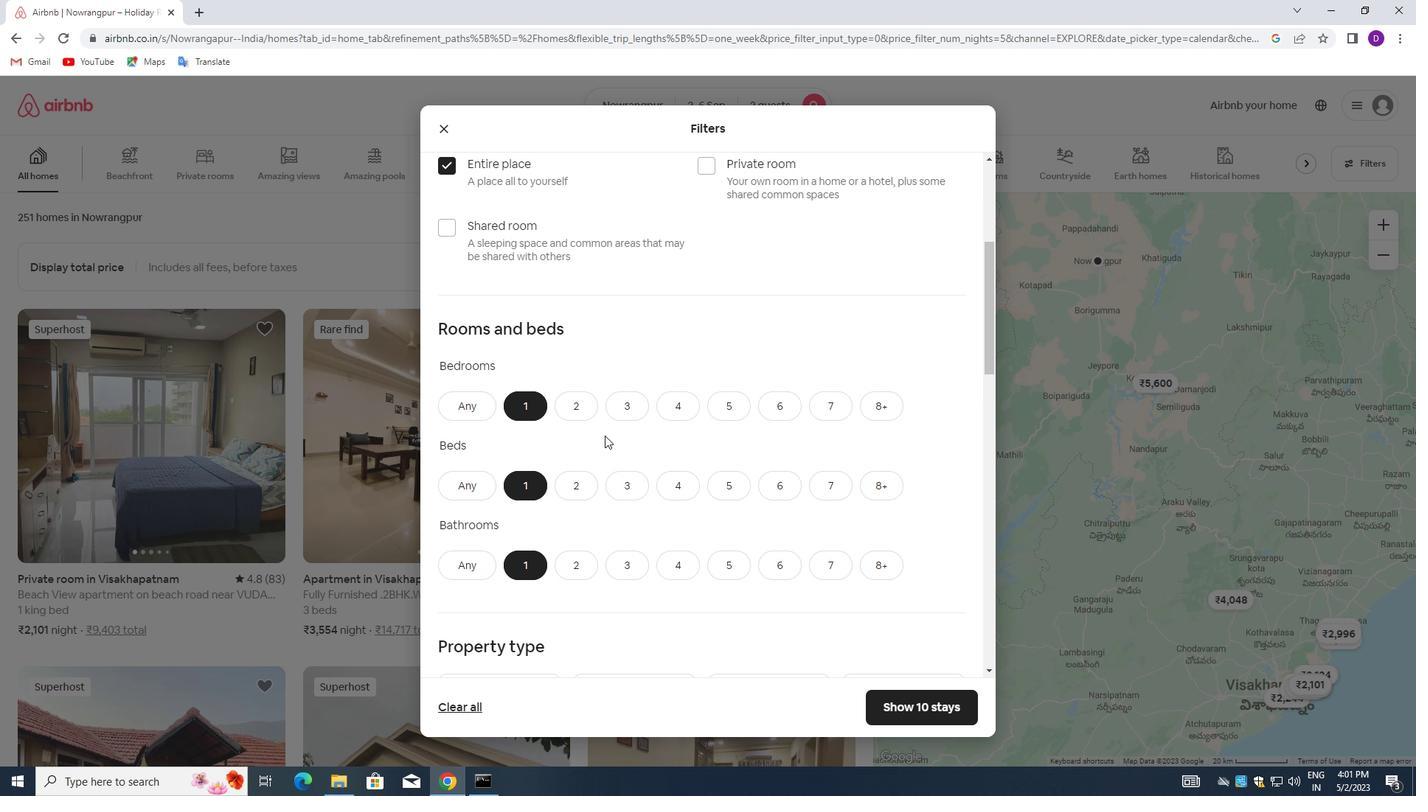
Action: Mouse moved to (482, 500)
Screenshot: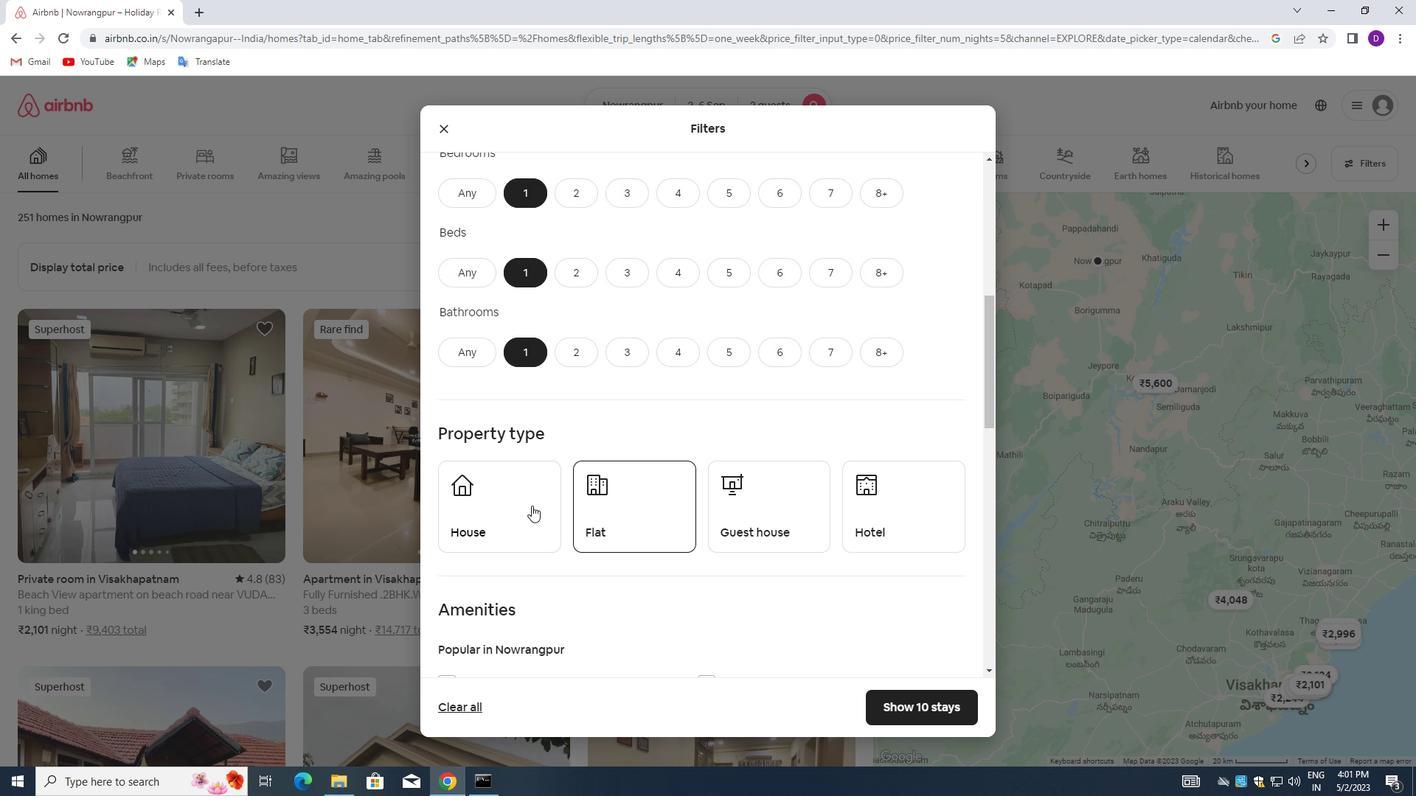 
Action: Mouse pressed left at (482, 500)
Screenshot: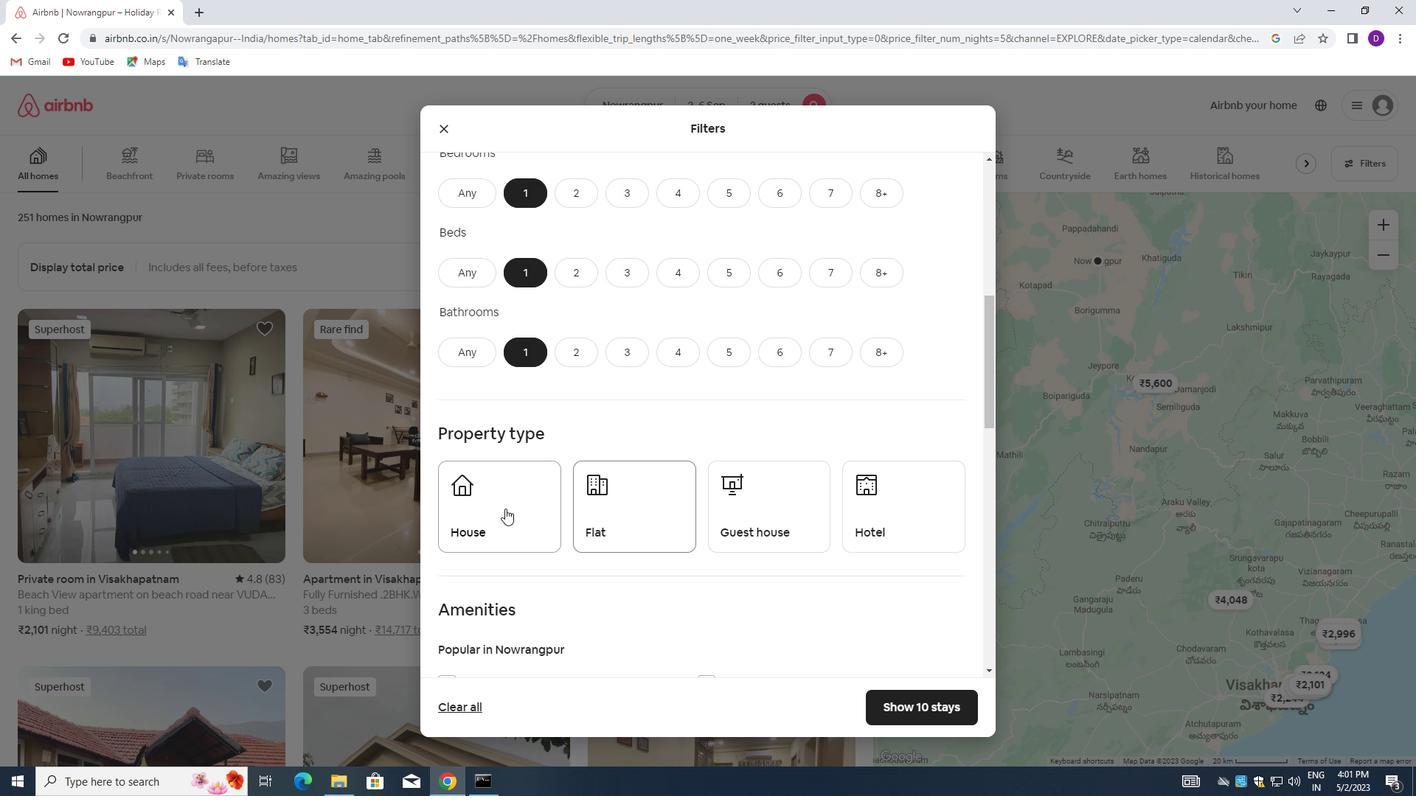 
Action: Mouse moved to (605, 496)
Screenshot: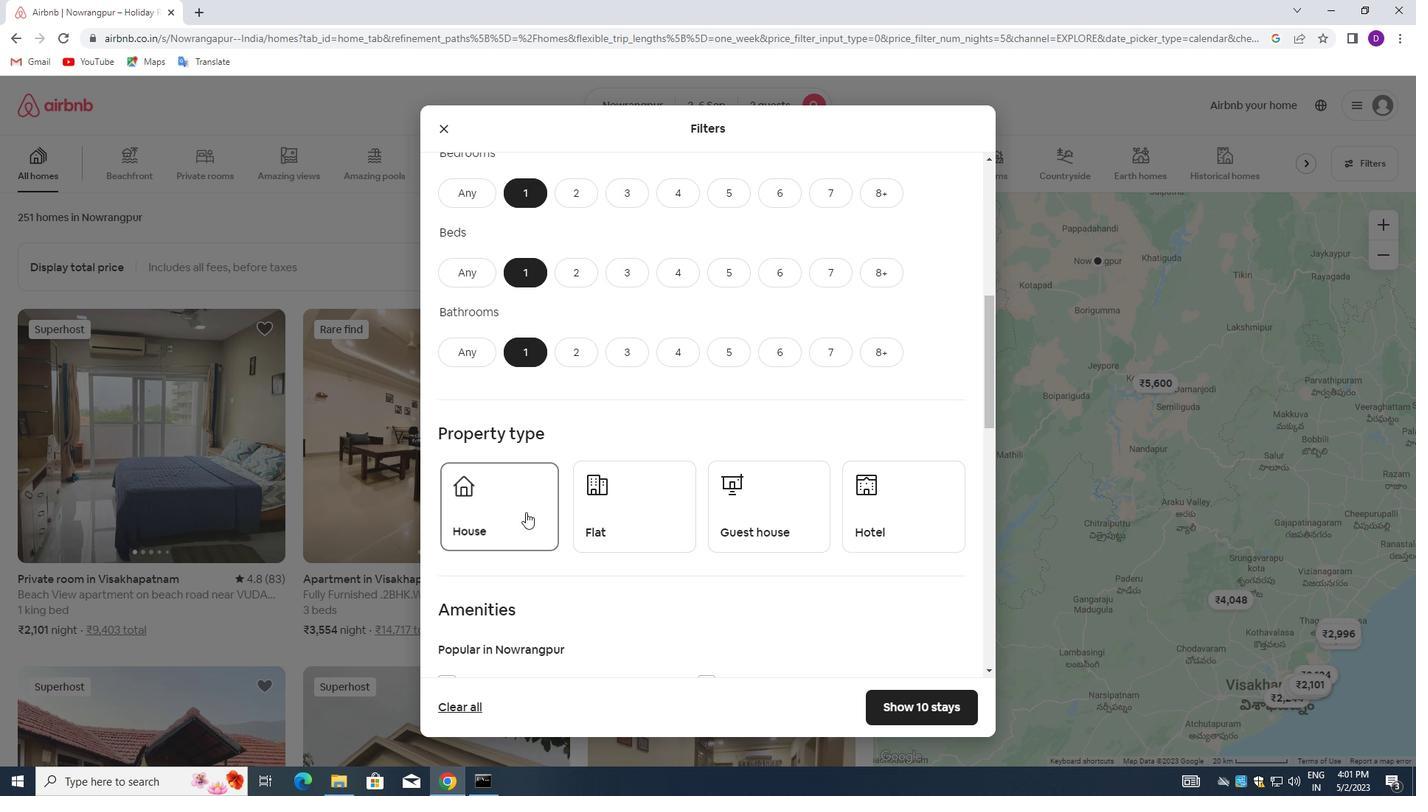 
Action: Mouse pressed left at (605, 496)
Screenshot: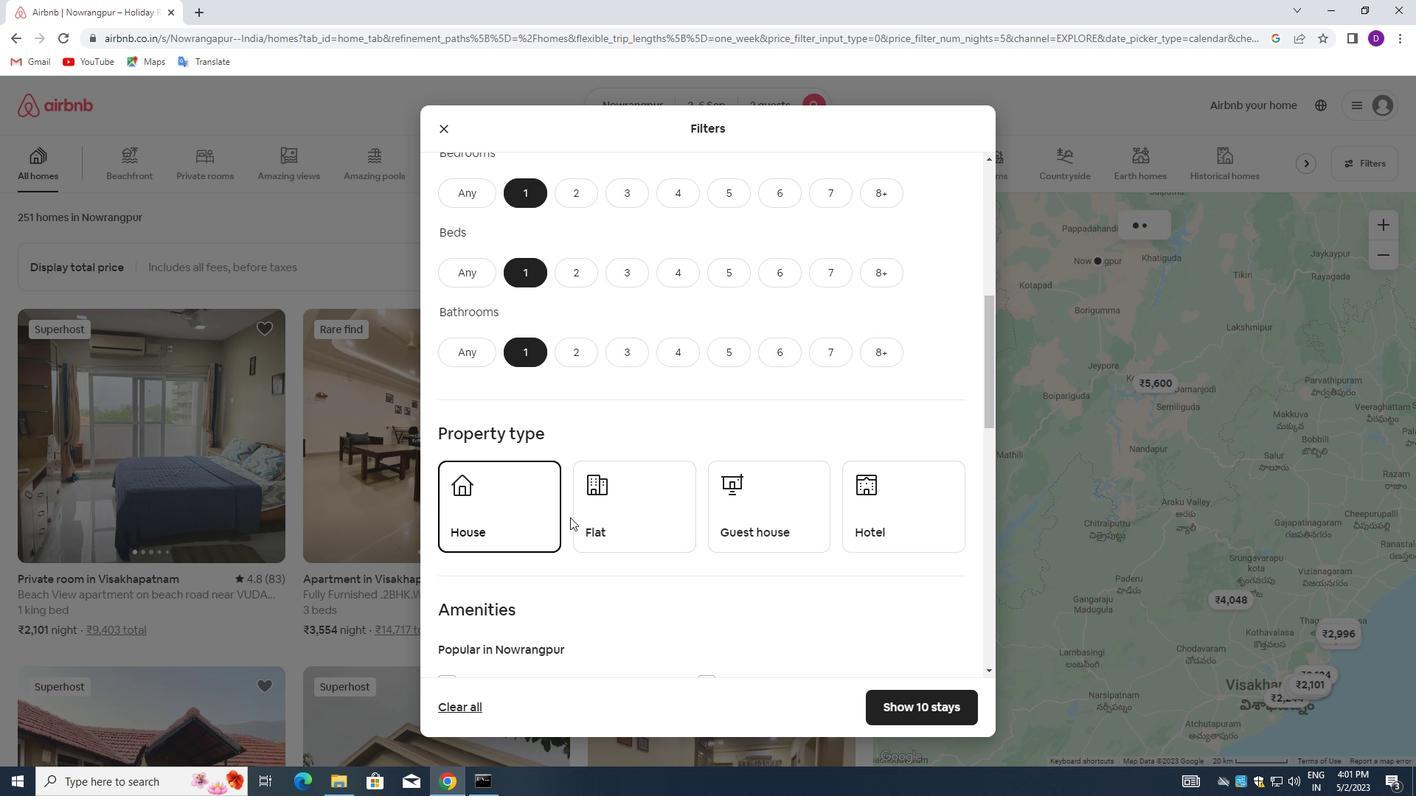 
Action: Mouse moved to (767, 518)
Screenshot: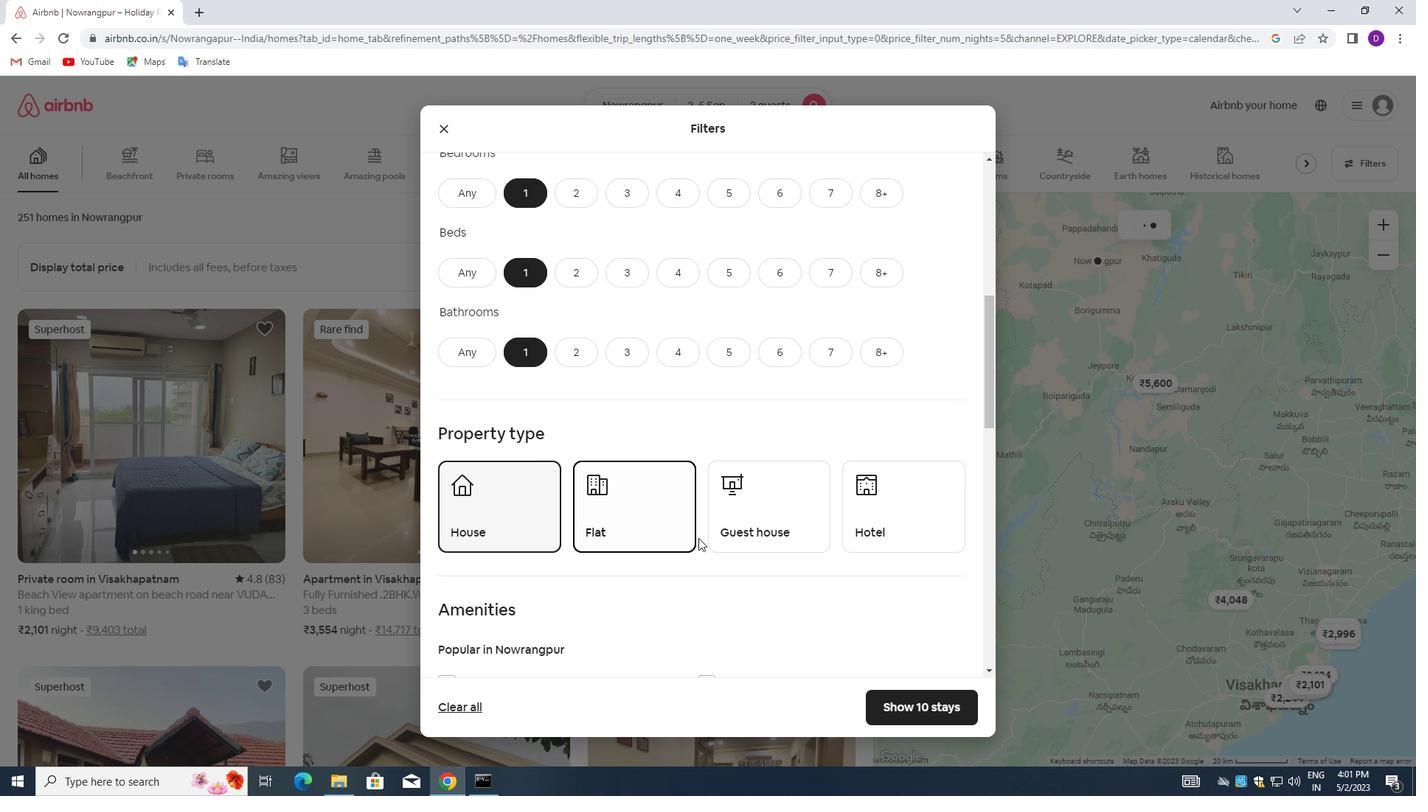 
Action: Mouse pressed left at (767, 518)
Screenshot: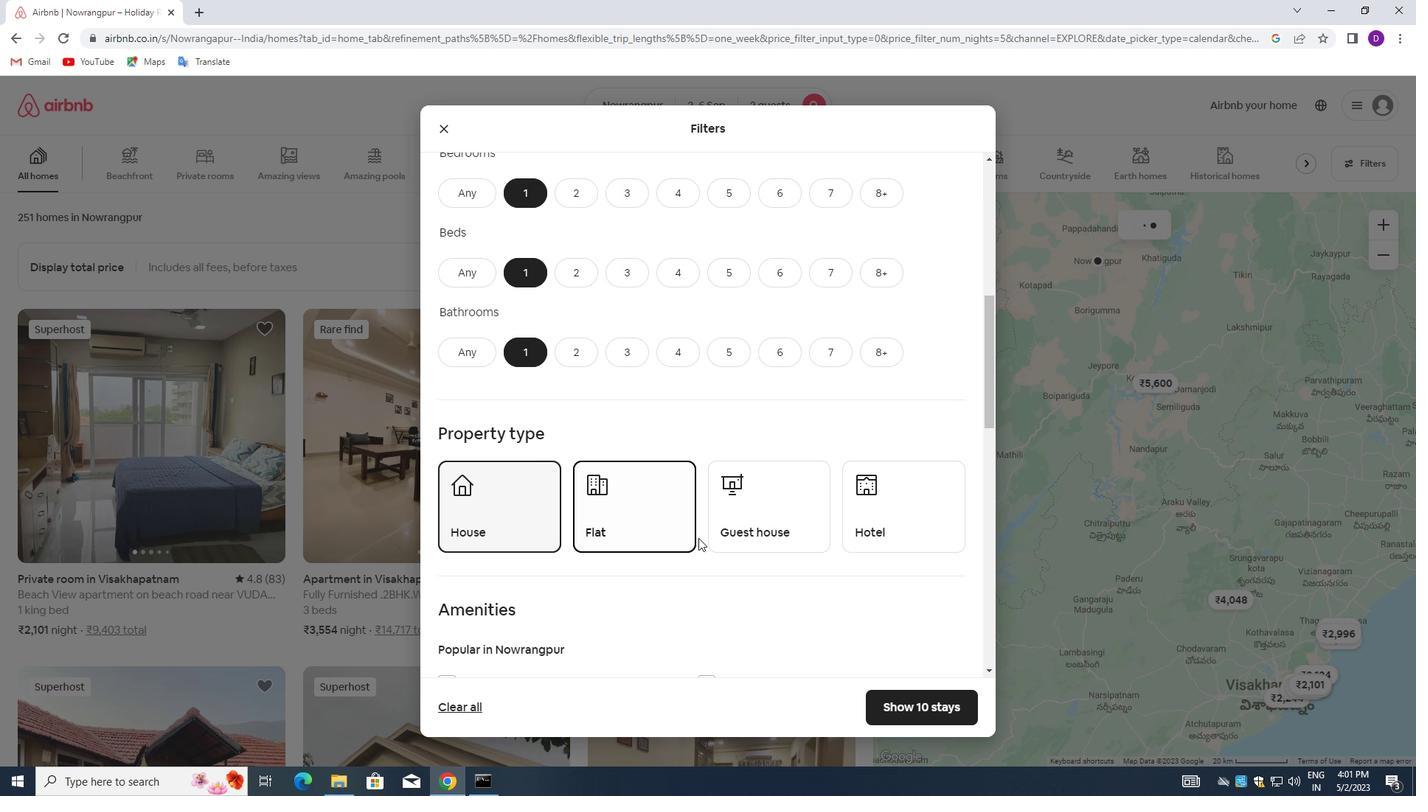
Action: Mouse moved to (892, 511)
Screenshot: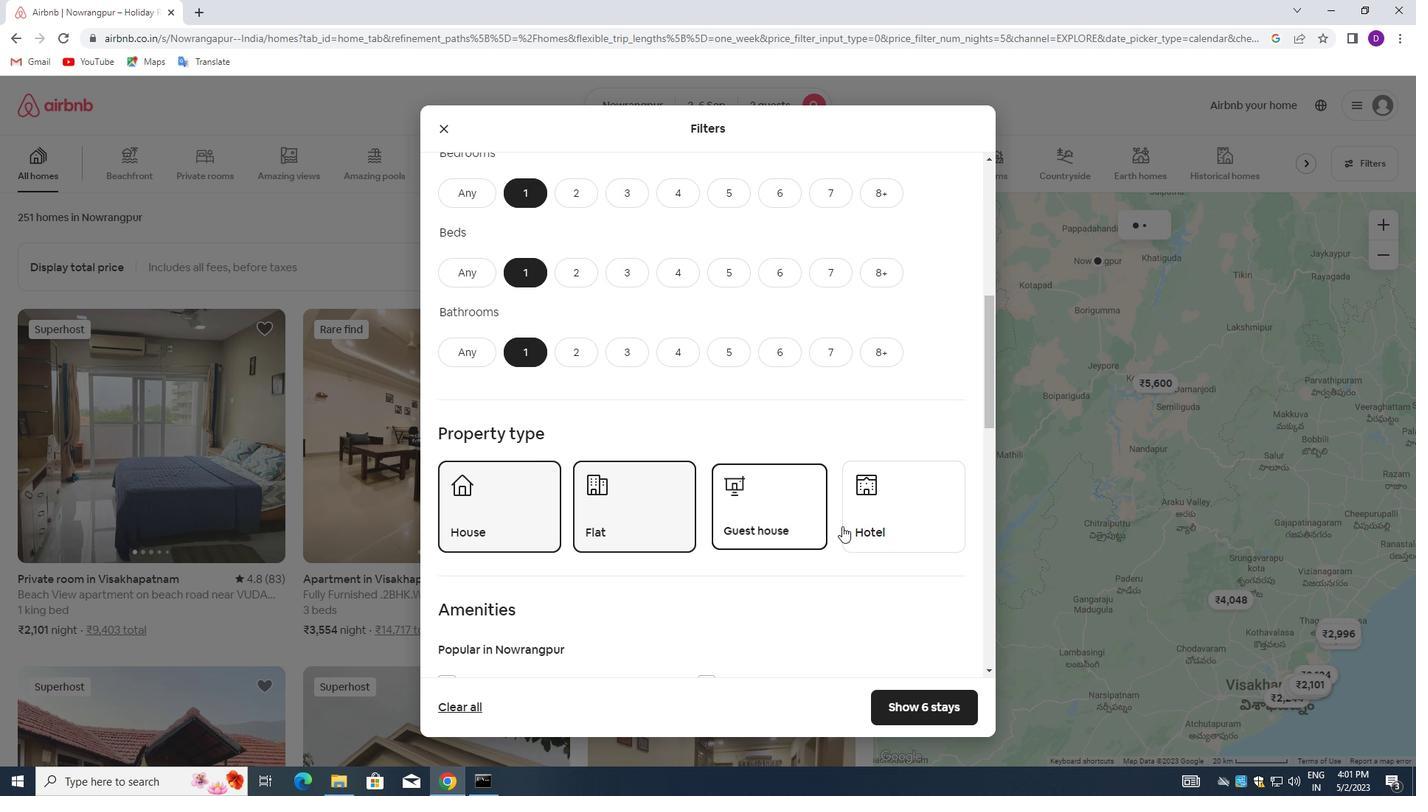 
Action: Mouse pressed left at (892, 511)
Screenshot: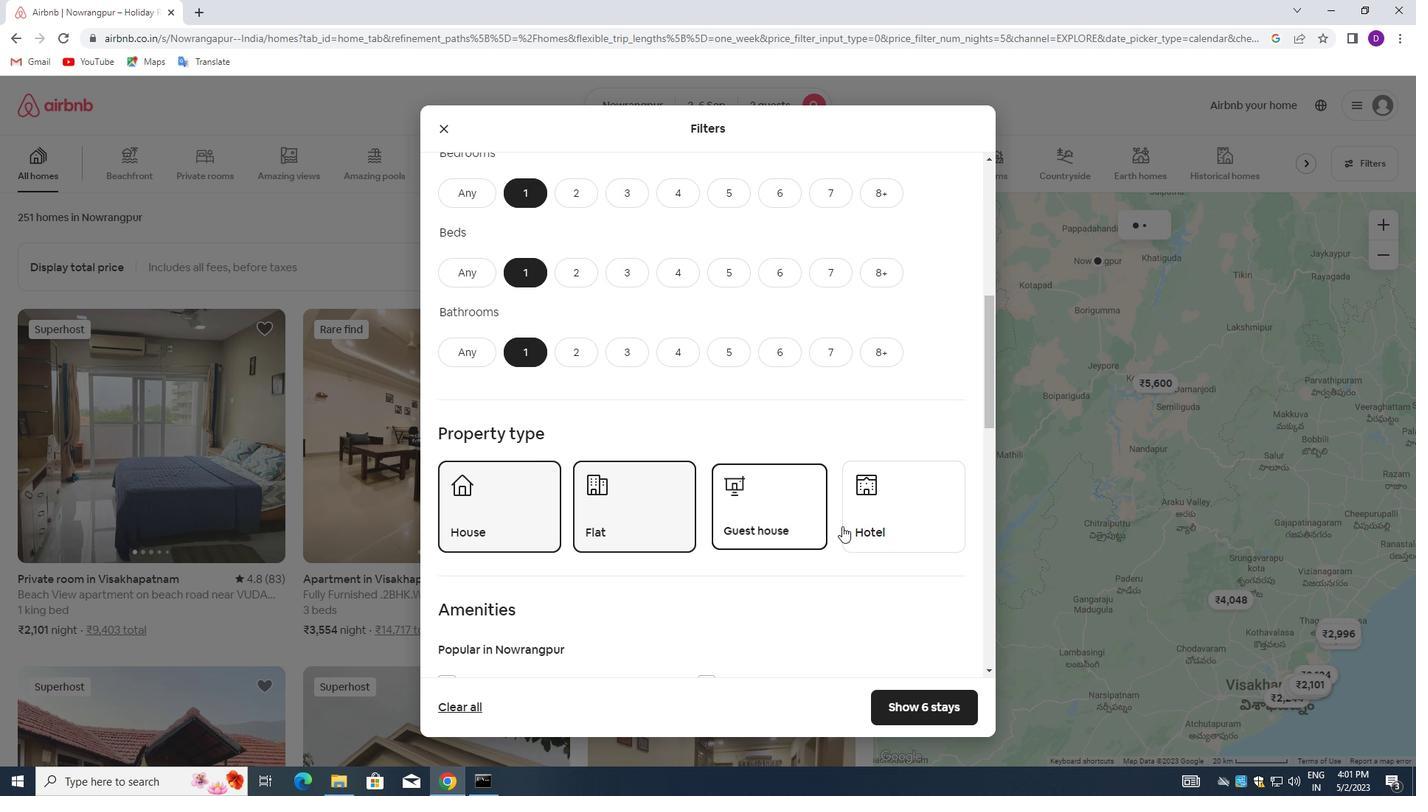
Action: Mouse moved to (707, 500)
Screenshot: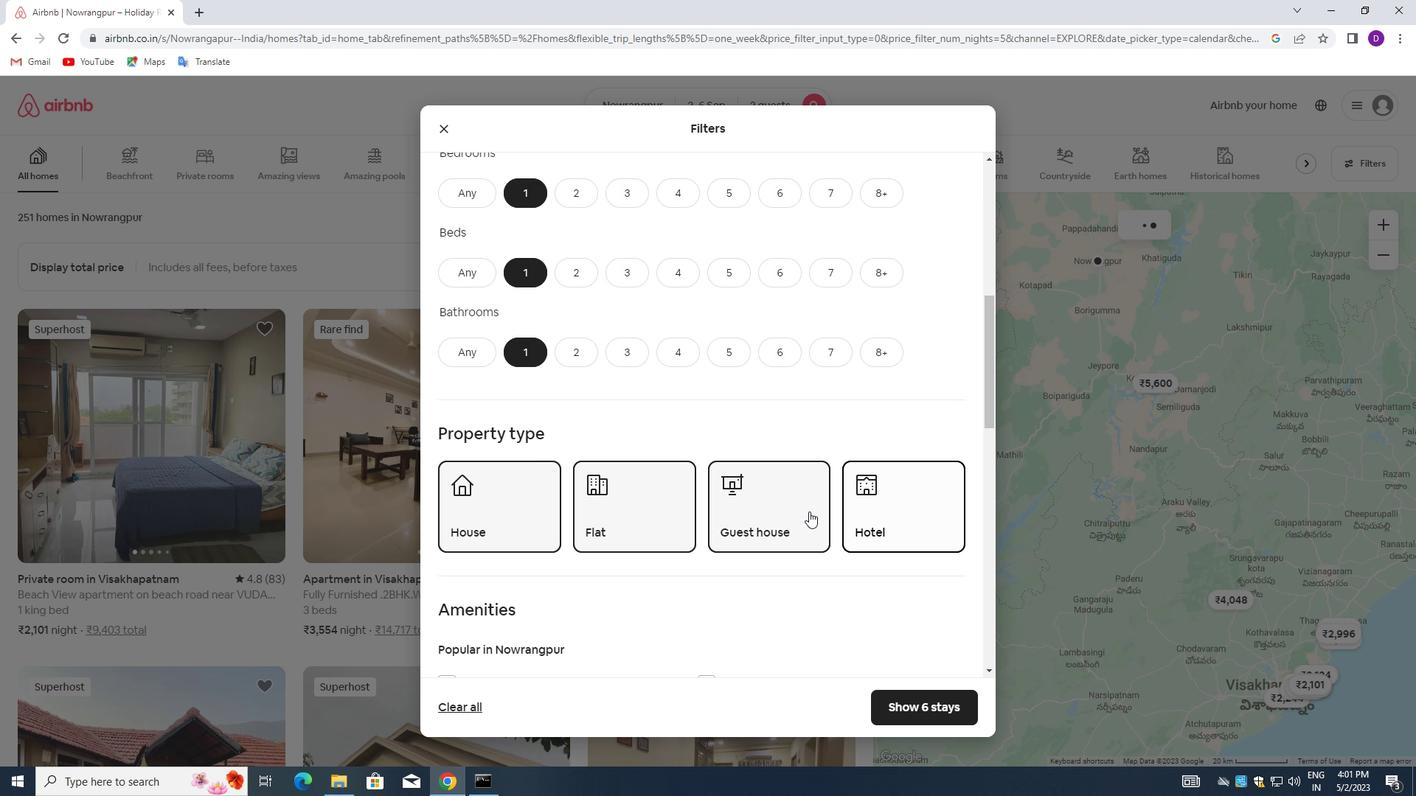 
Action: Mouse scrolled (707, 499) with delta (0, 0)
Screenshot: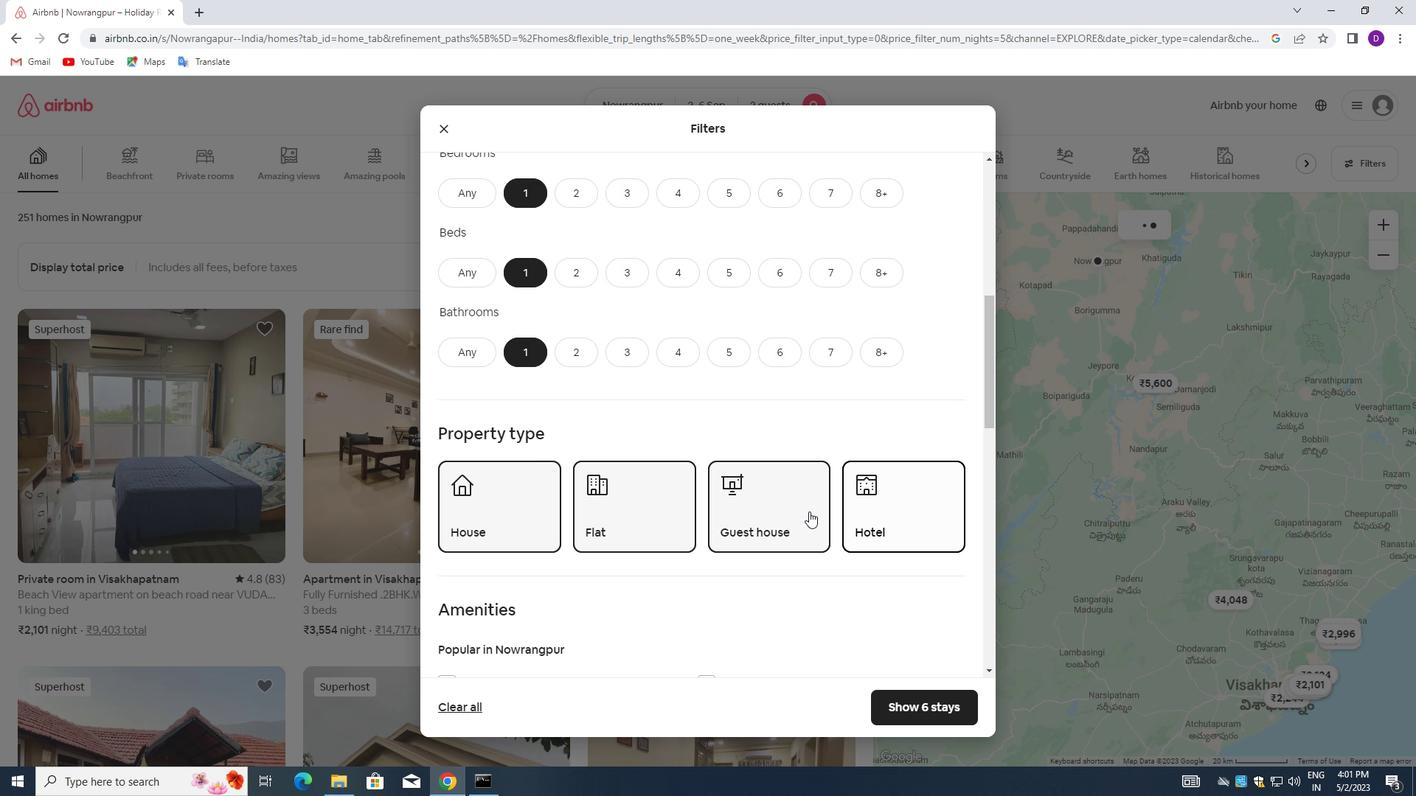 
Action: Mouse moved to (707, 500)
Screenshot: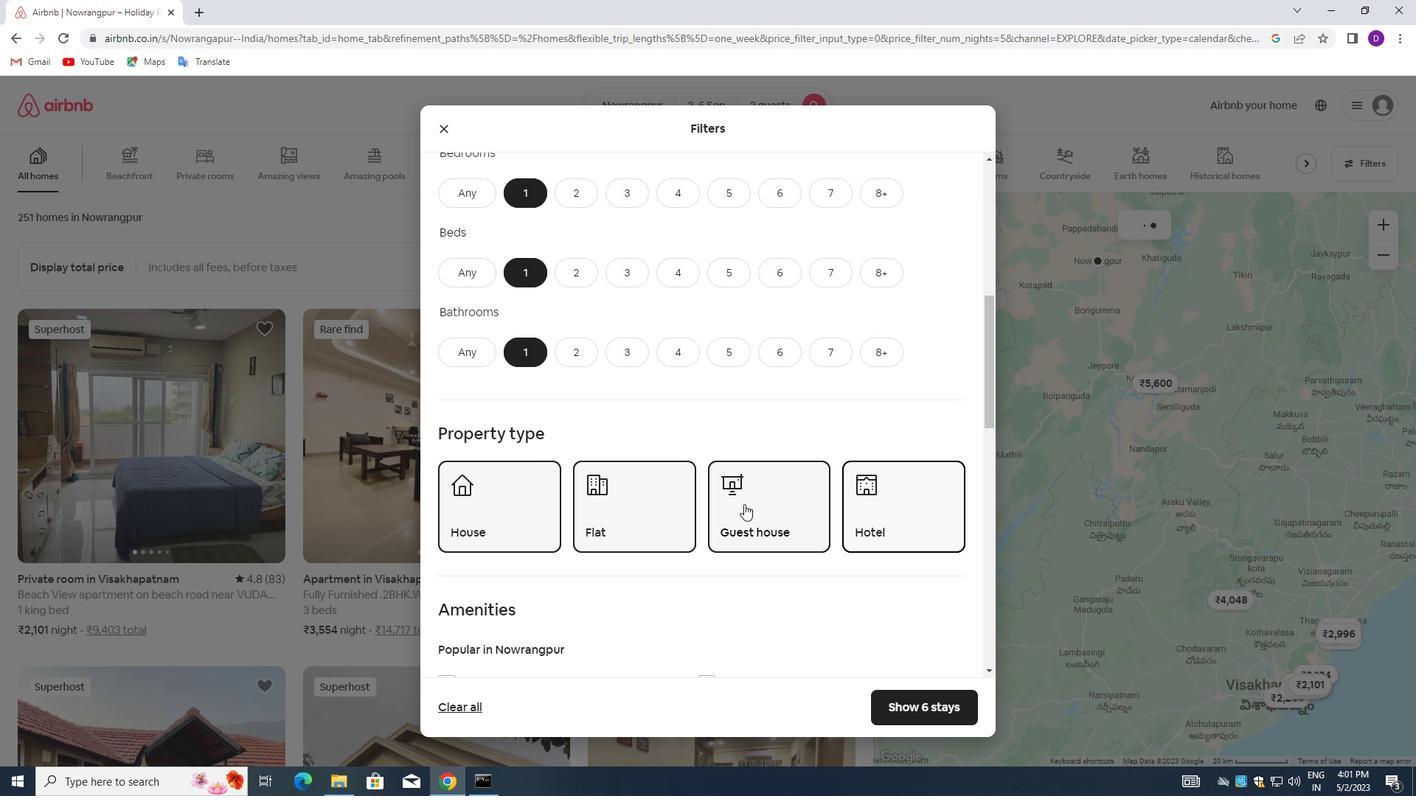 
Action: Mouse scrolled (707, 499) with delta (0, 0)
Screenshot: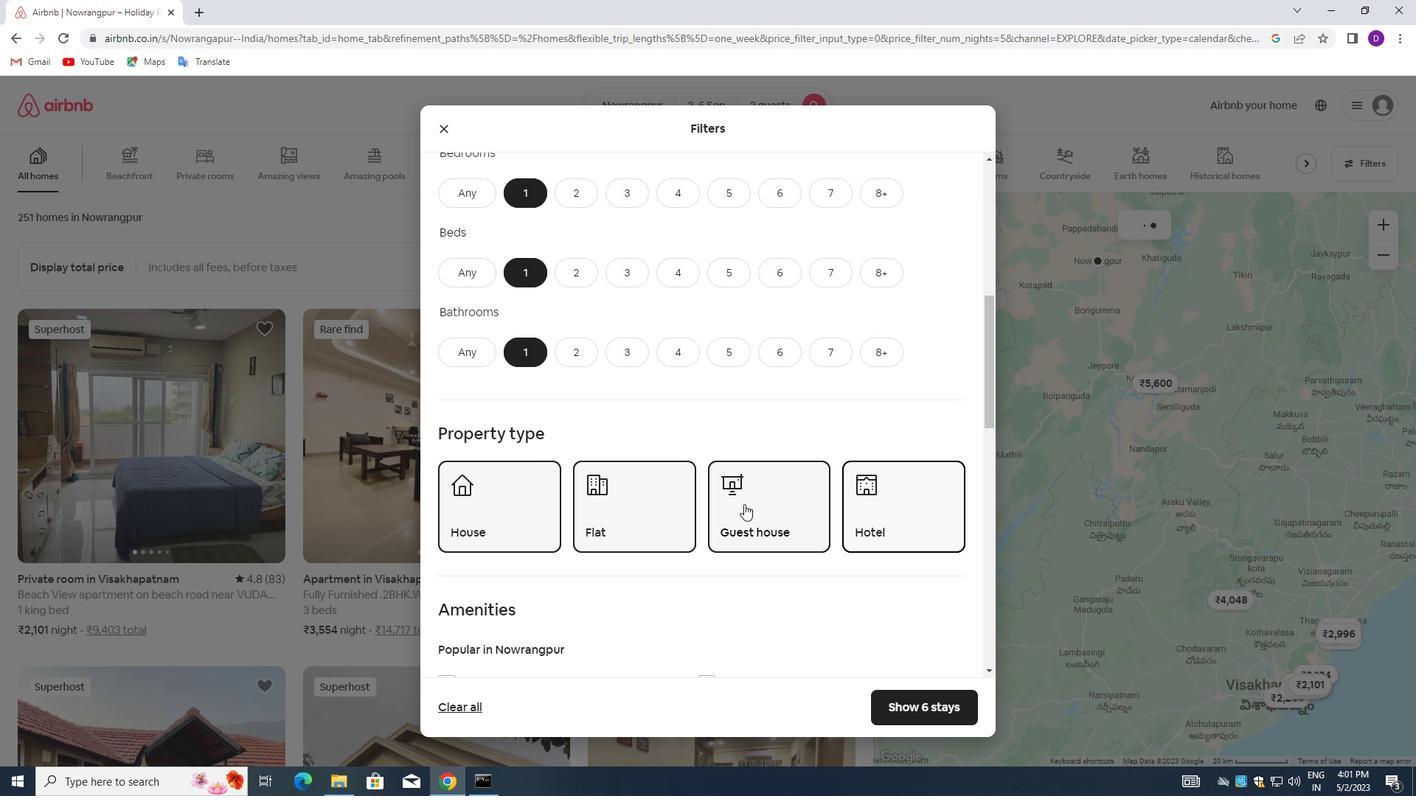 
Action: Mouse moved to (706, 500)
Screenshot: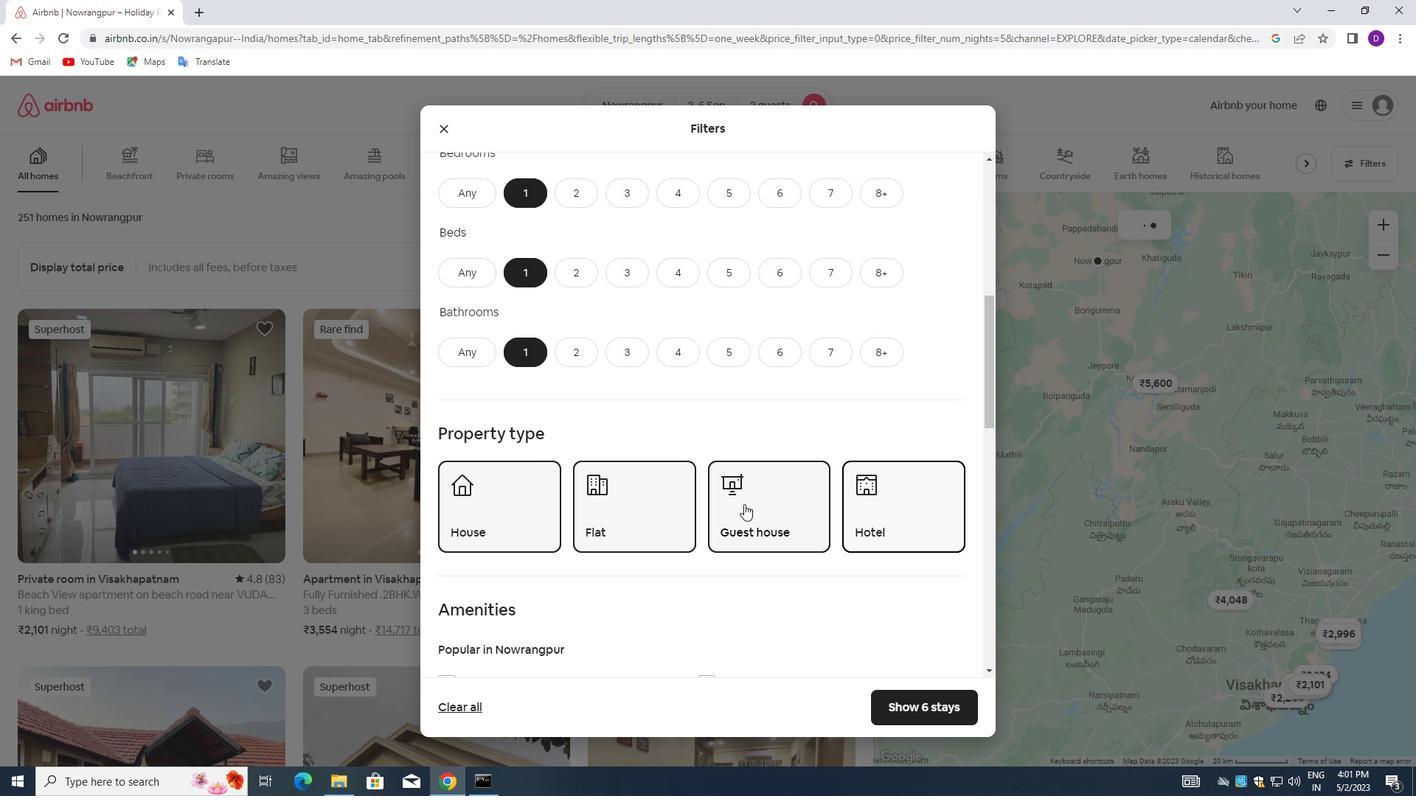 
Action: Mouse scrolled (706, 499) with delta (0, 0)
Screenshot: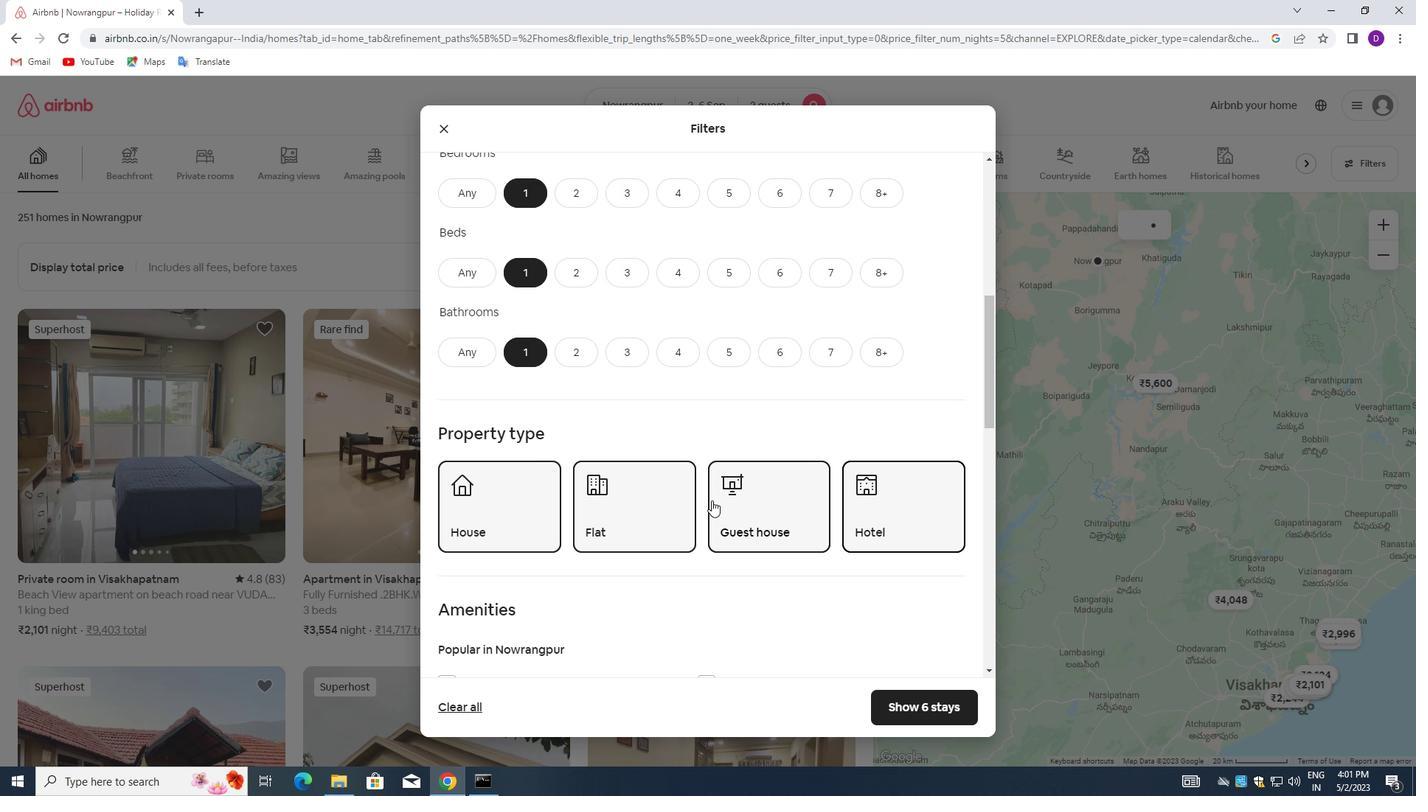 
Action: Mouse moved to (704, 498)
Screenshot: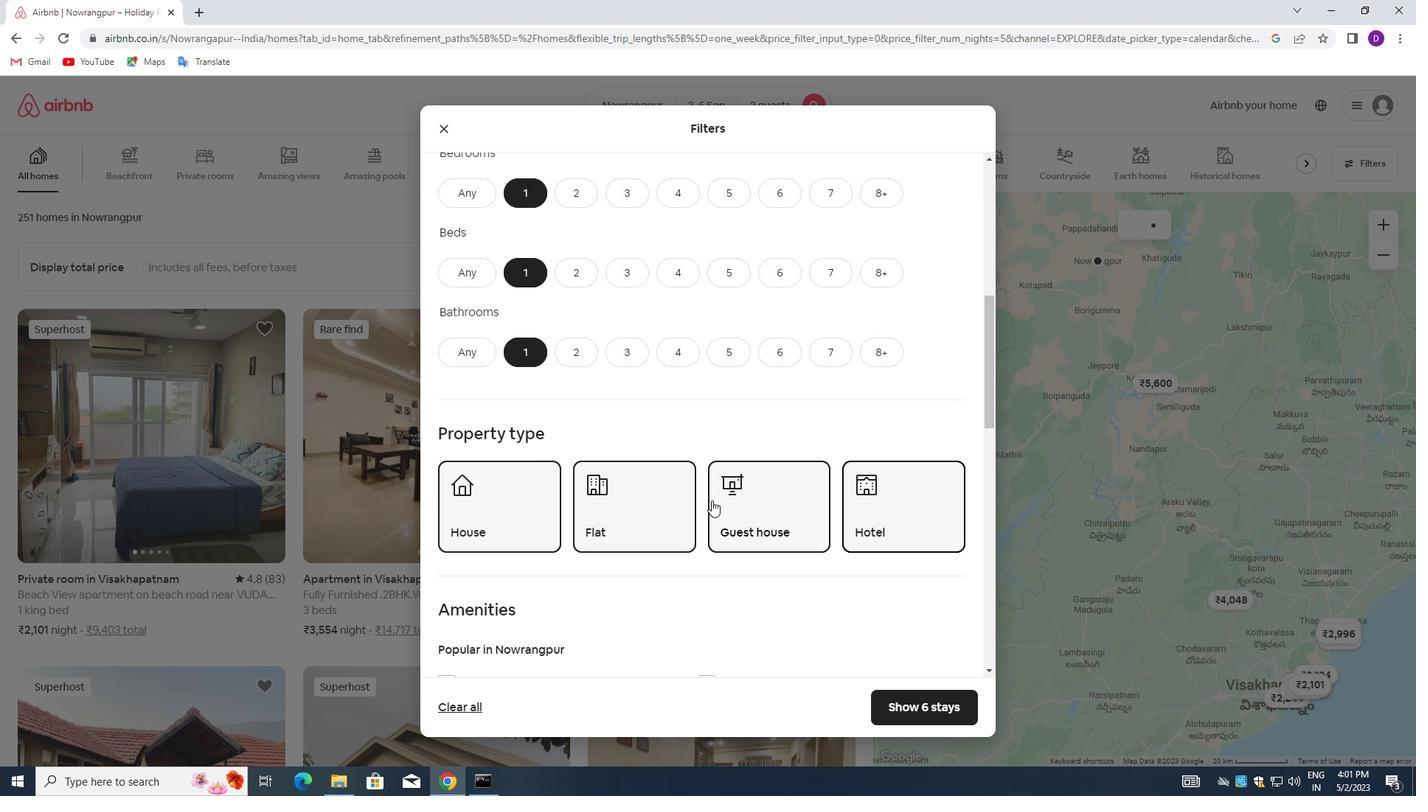 
Action: Mouse scrolled (704, 497) with delta (0, 0)
Screenshot: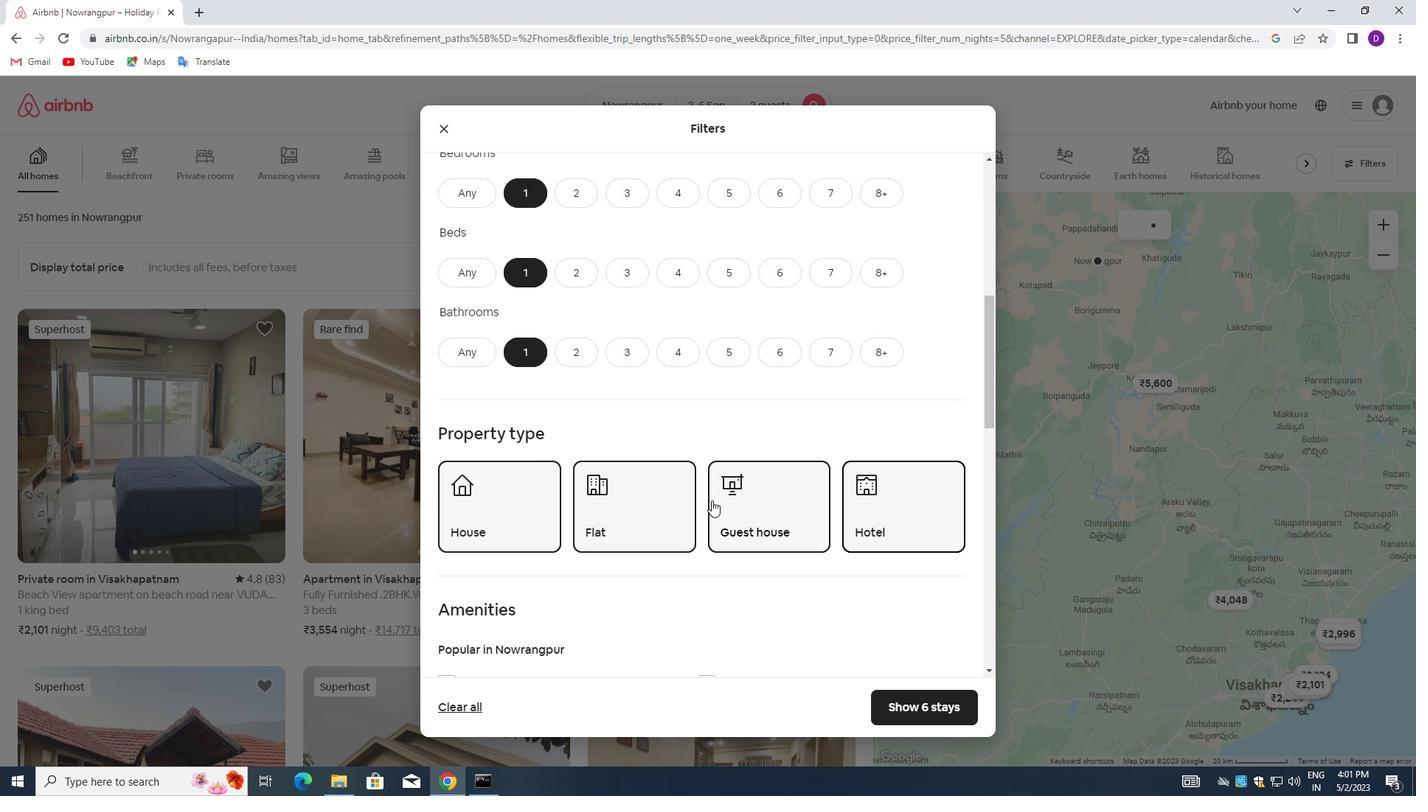 
Action: Mouse moved to (712, 427)
Screenshot: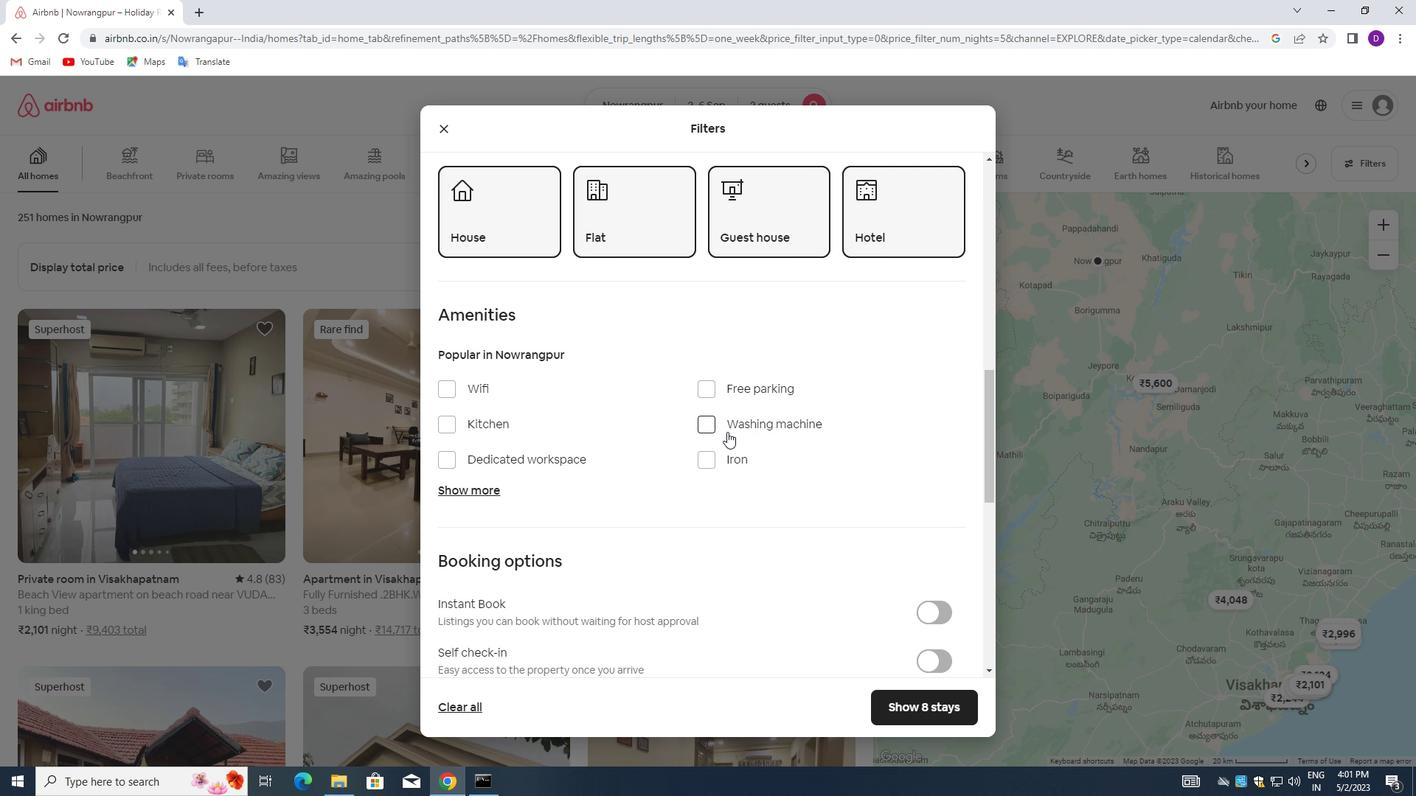 
Action: Mouse pressed left at (712, 427)
Screenshot: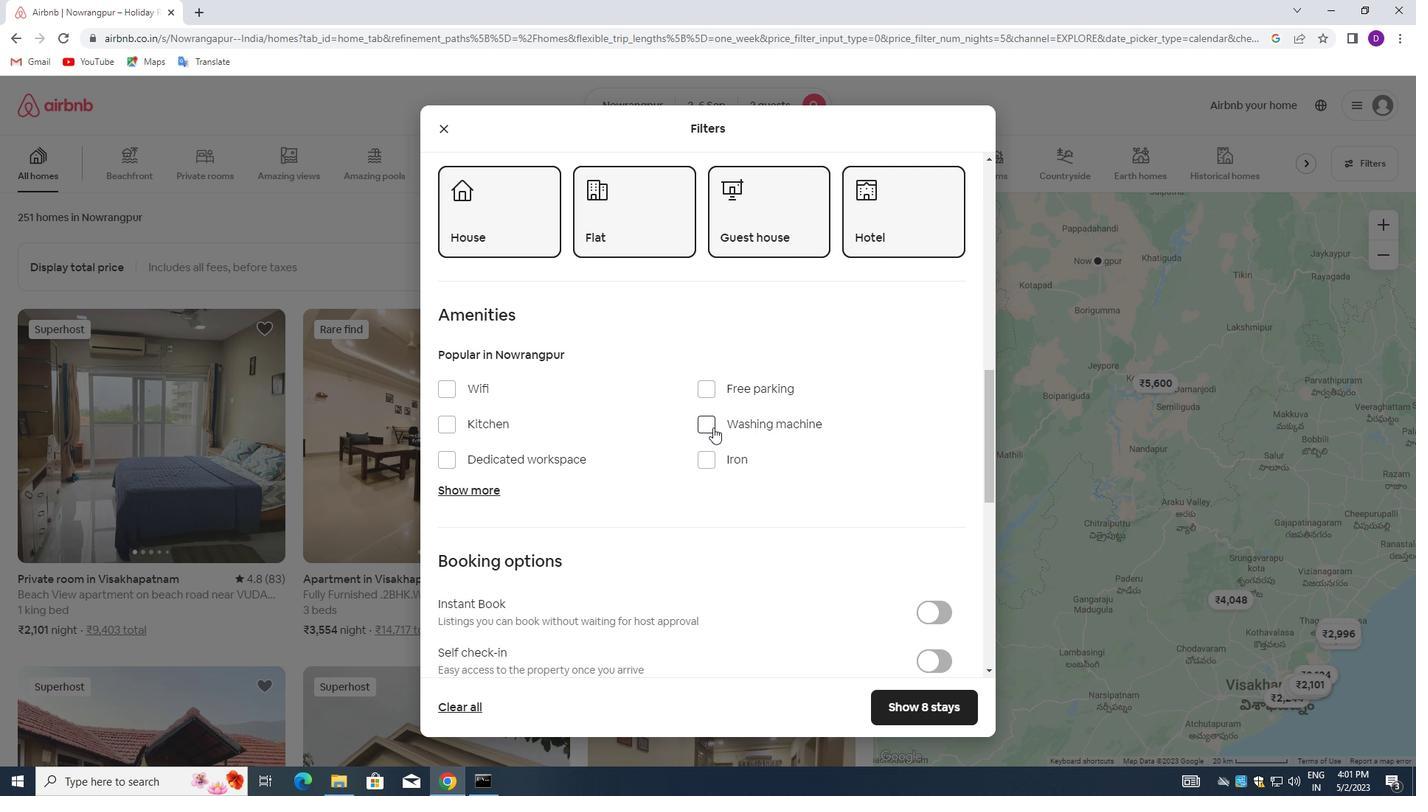 
Action: Mouse moved to (801, 493)
Screenshot: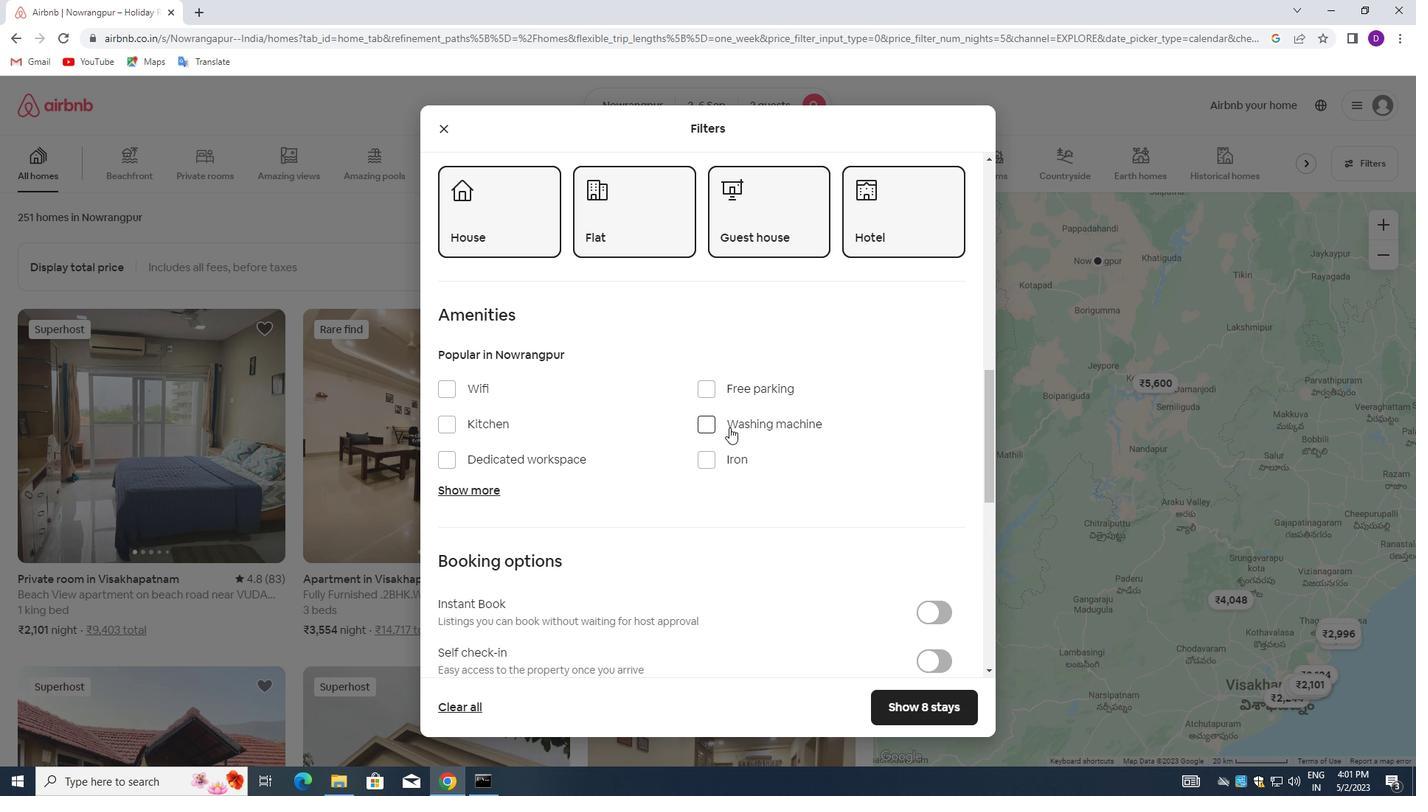 
Action: Mouse scrolled (801, 492) with delta (0, 0)
Screenshot: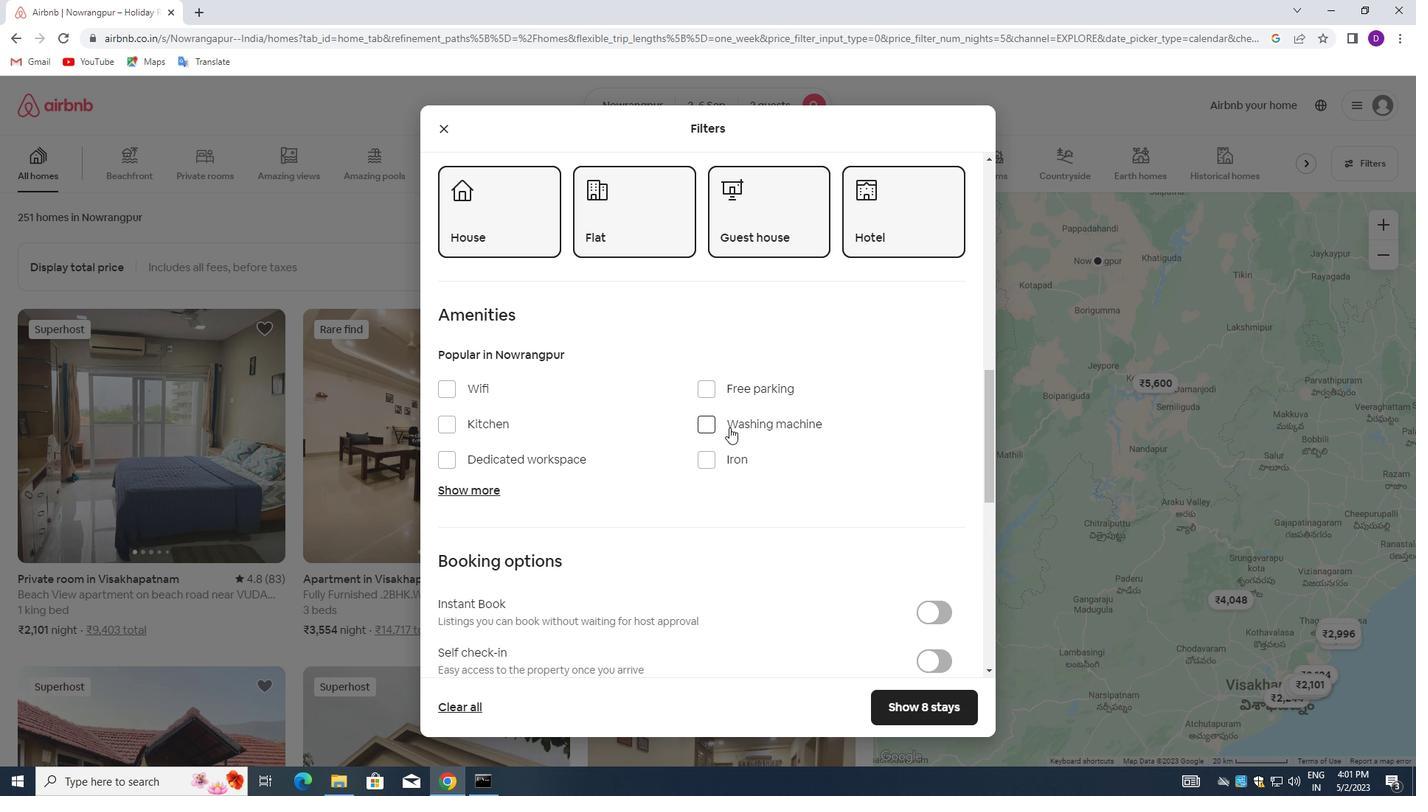 
Action: Mouse moved to (803, 495)
Screenshot: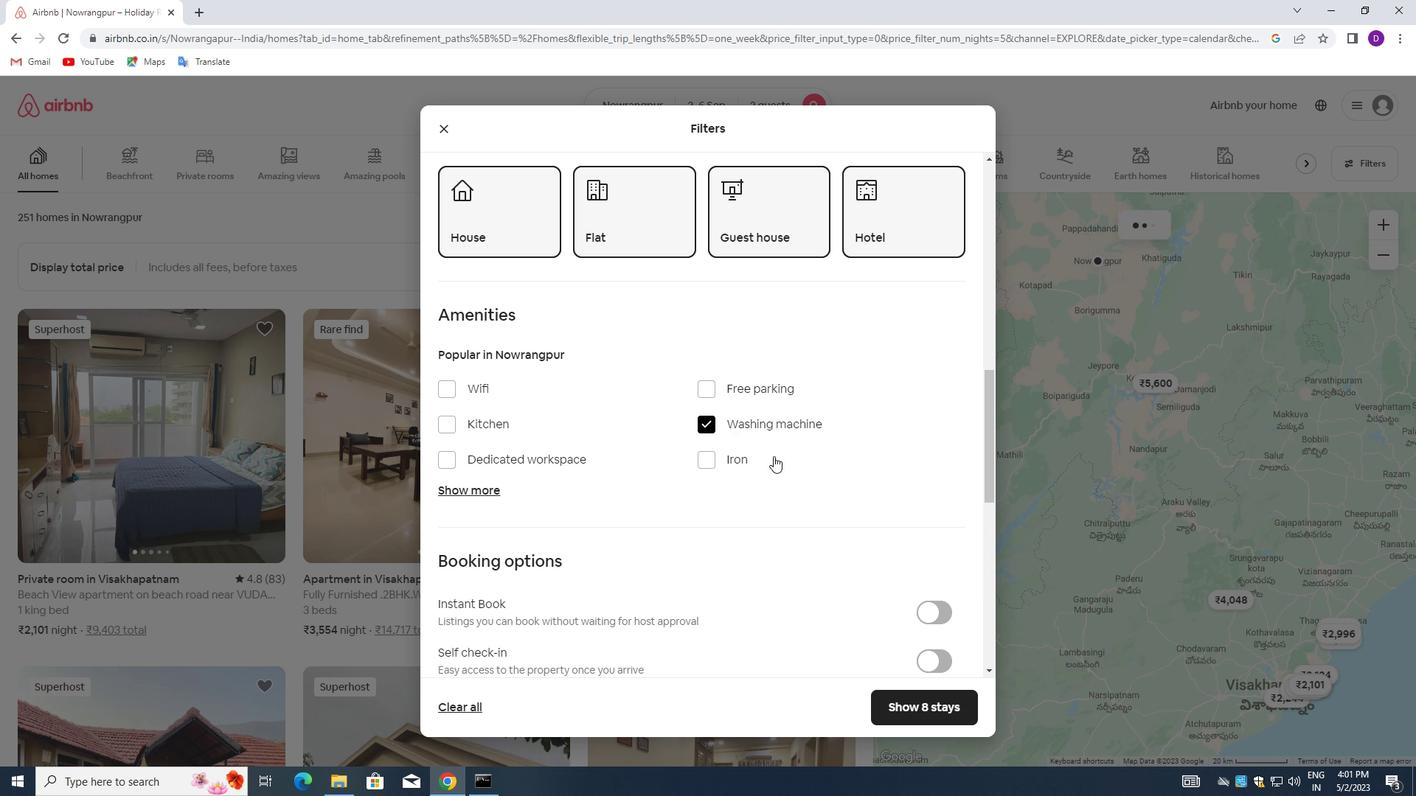 
Action: Mouse scrolled (803, 494) with delta (0, 0)
Screenshot: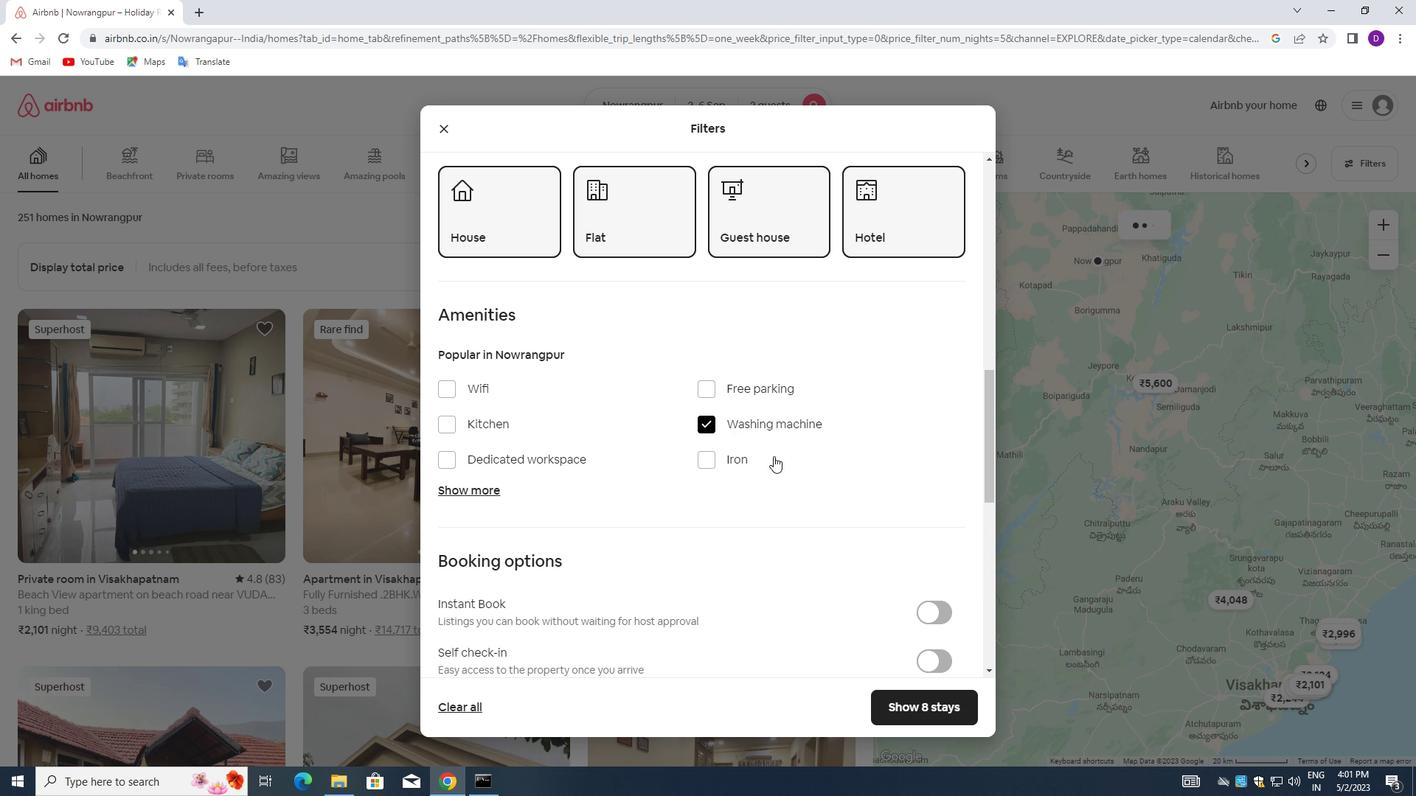 
Action: Mouse moved to (804, 498)
Screenshot: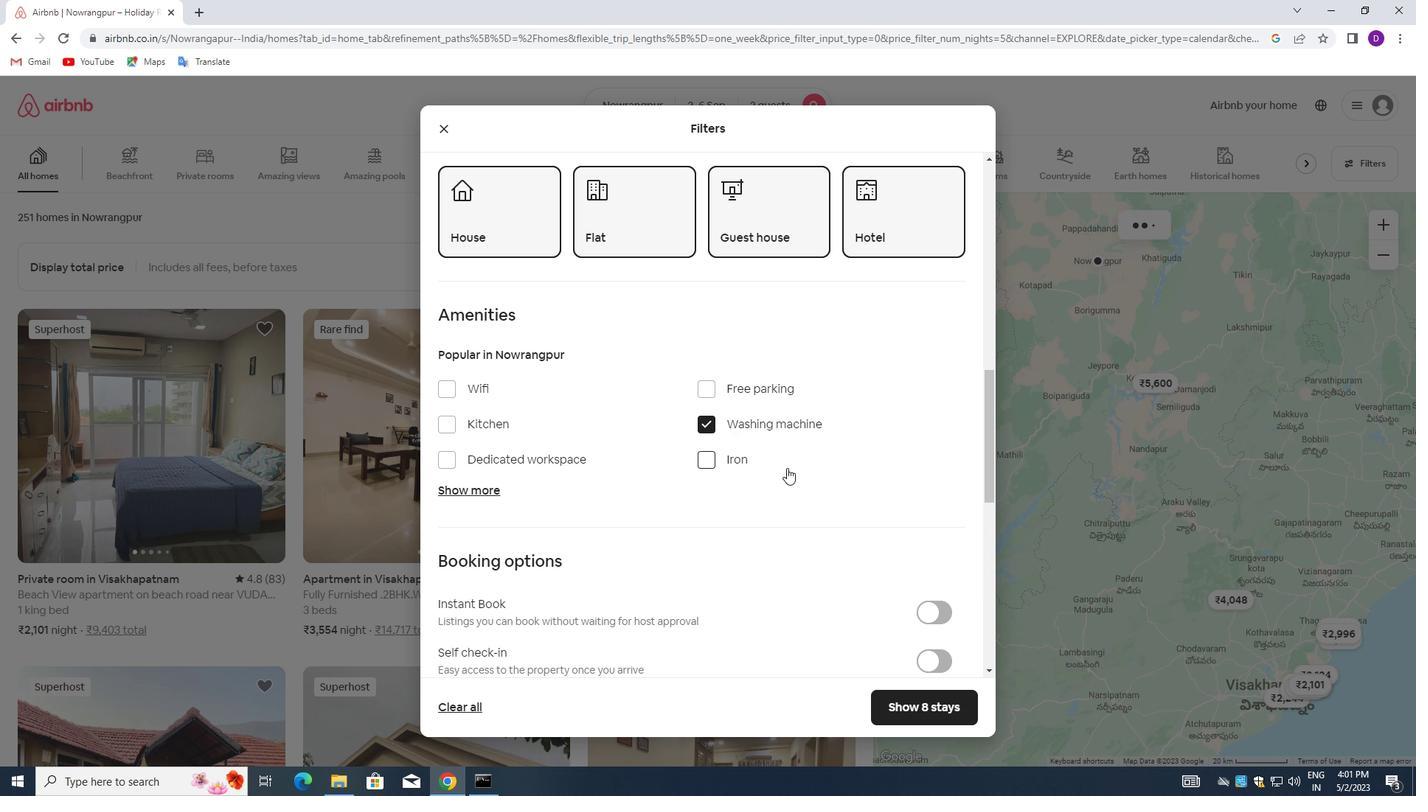 
Action: Mouse scrolled (804, 497) with delta (0, 0)
Screenshot: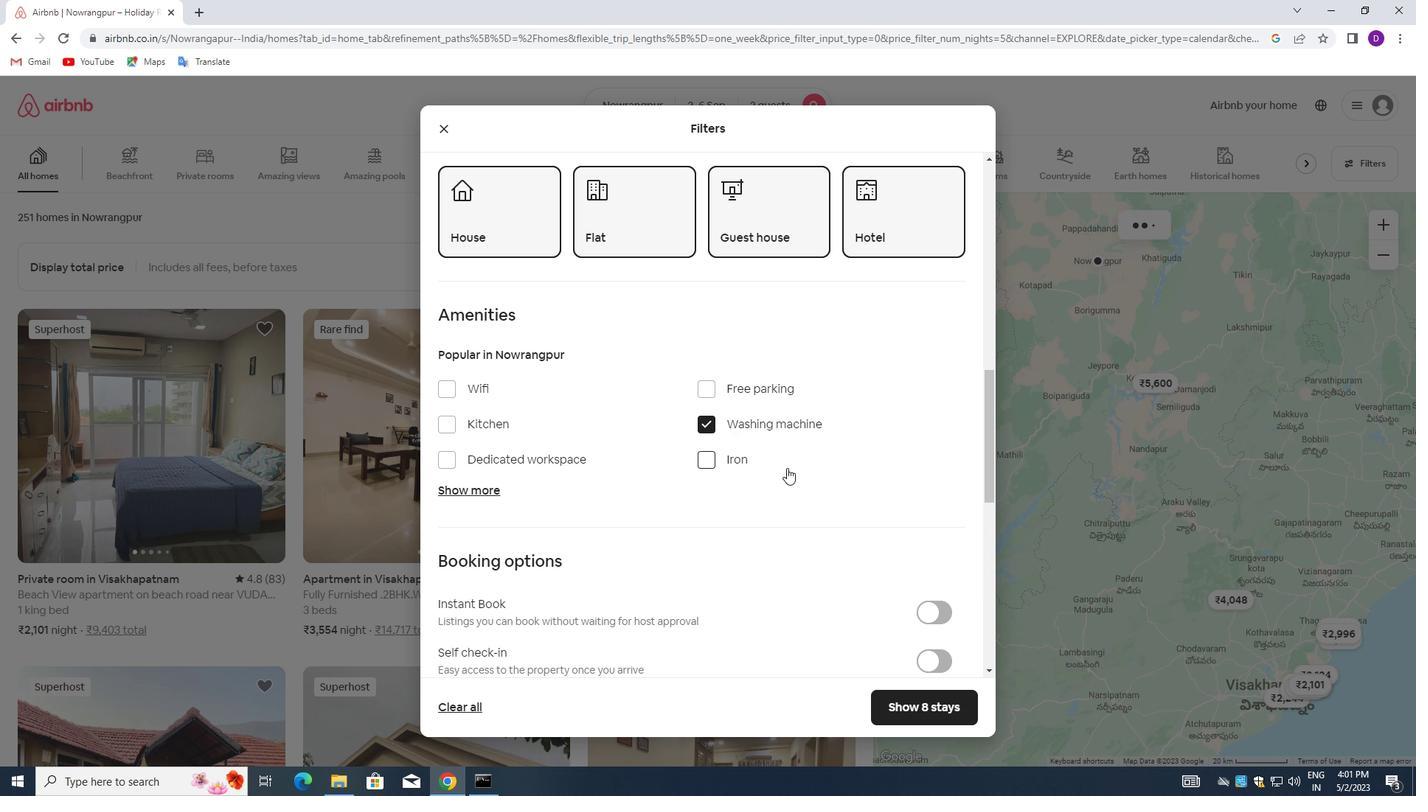 
Action: Mouse moved to (932, 444)
Screenshot: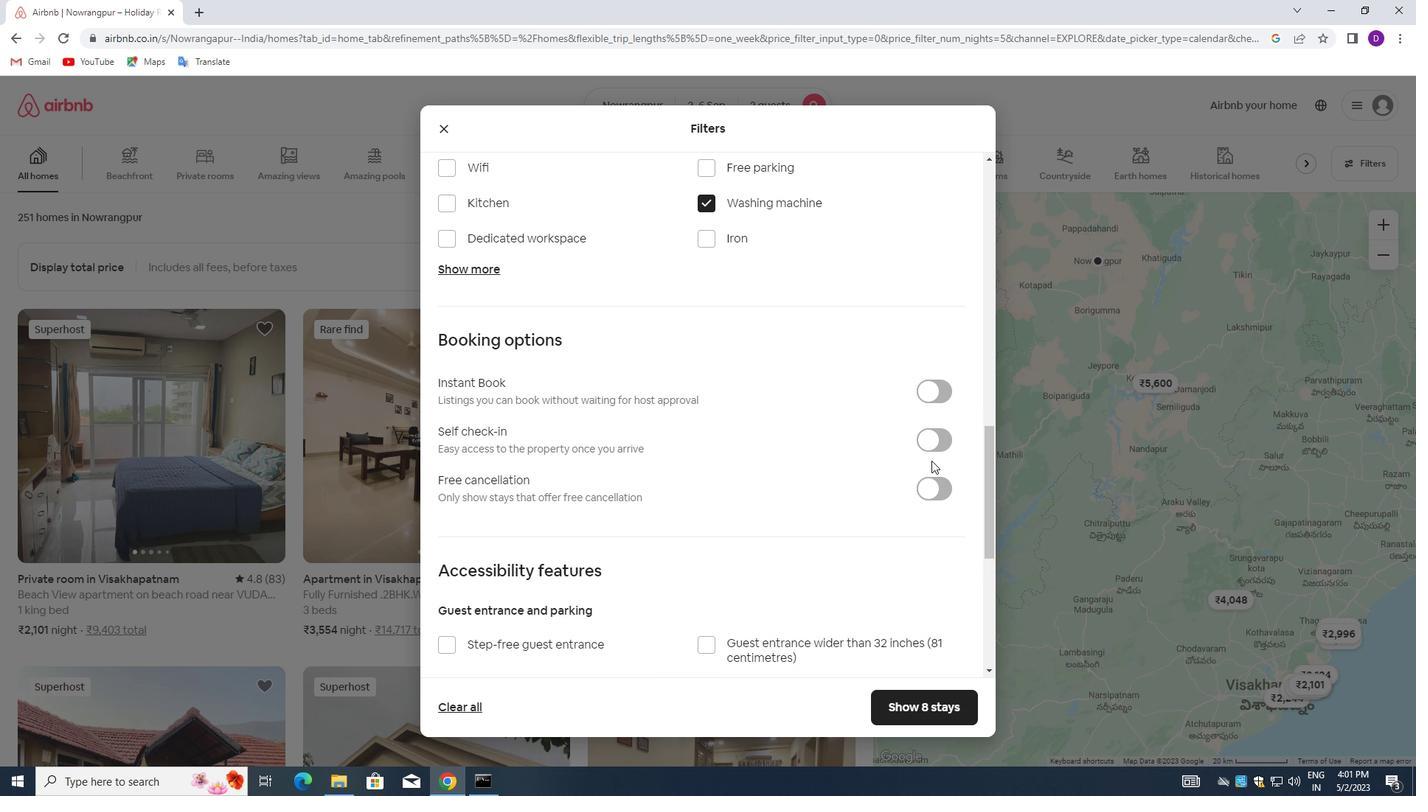 
Action: Mouse pressed left at (932, 444)
Screenshot: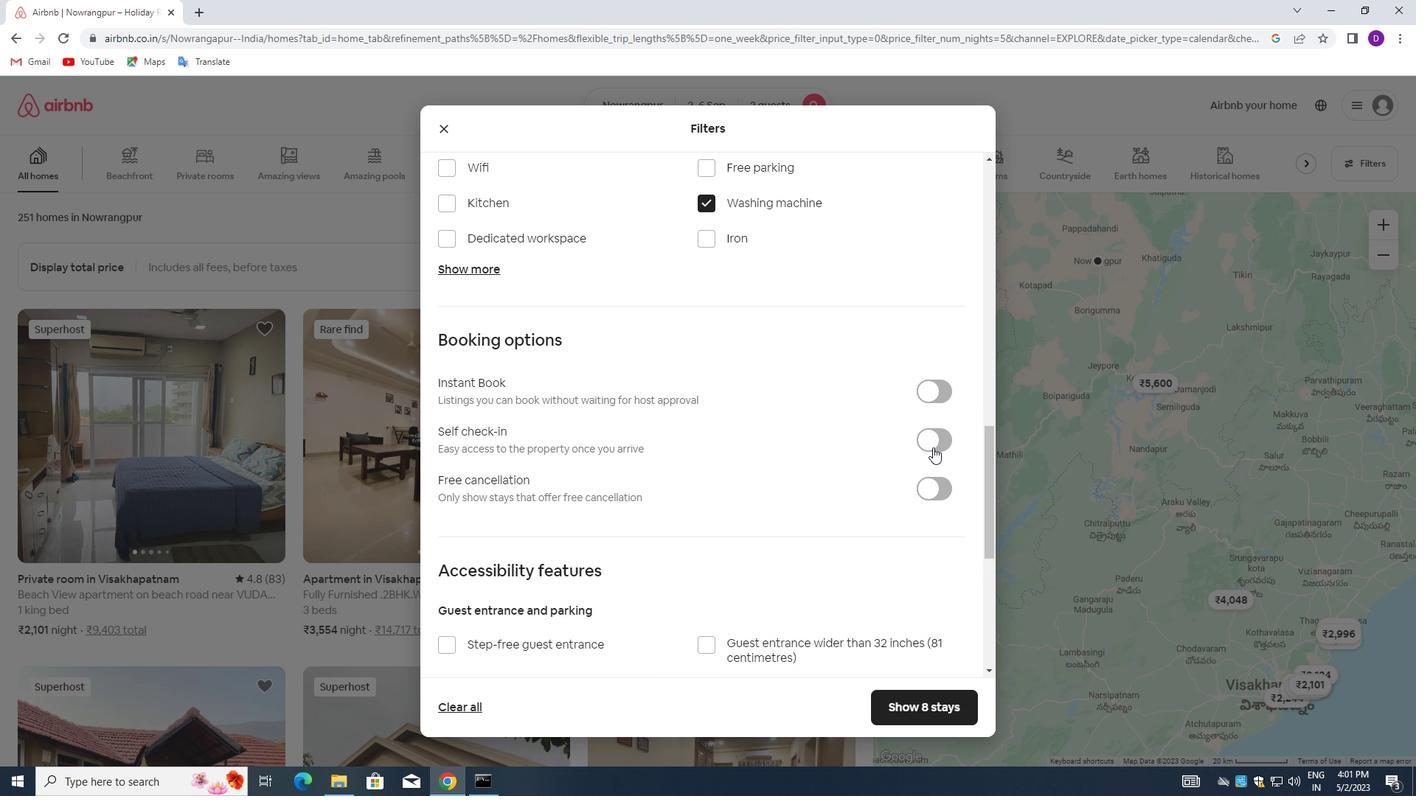 
Action: Mouse moved to (761, 531)
Screenshot: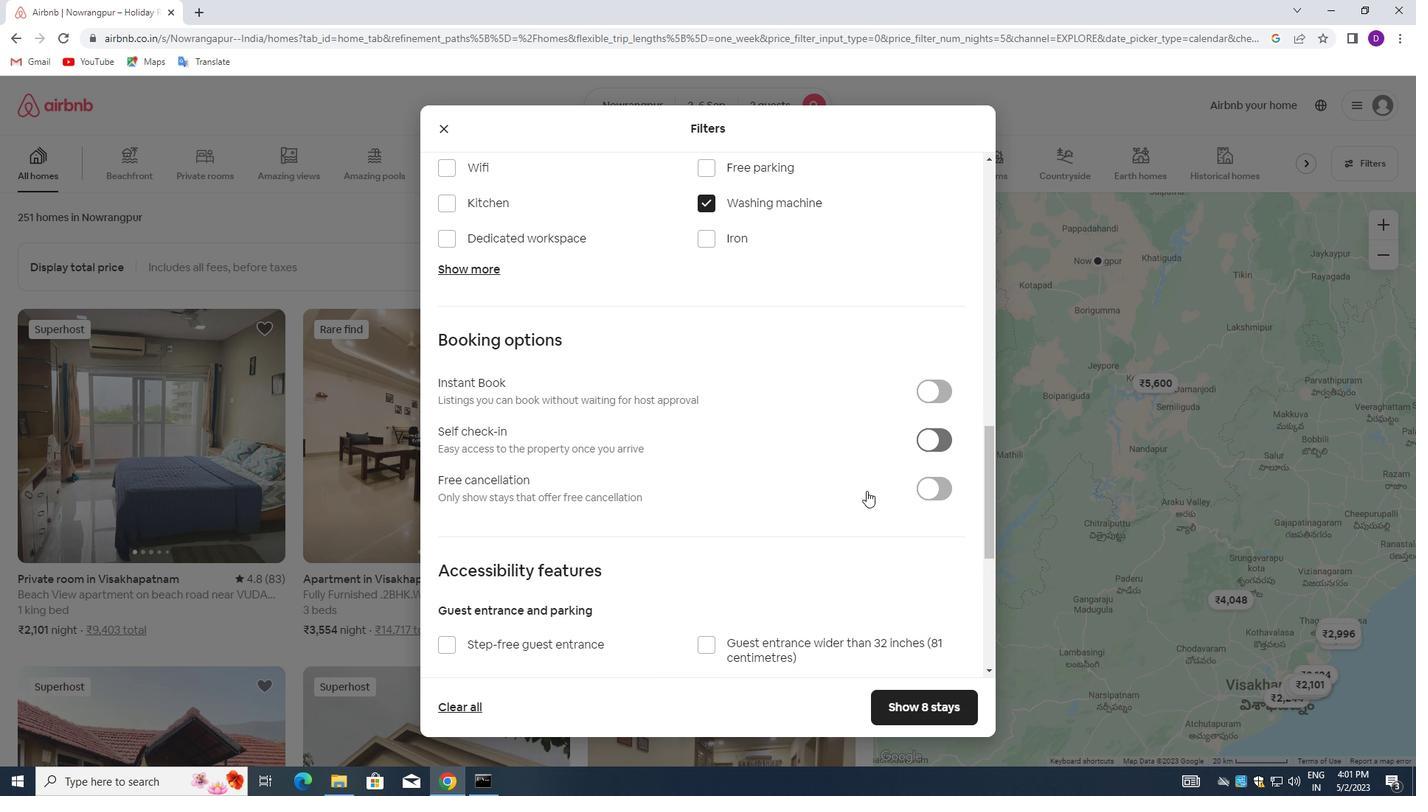 
Action: Mouse scrolled (761, 531) with delta (0, 0)
Screenshot: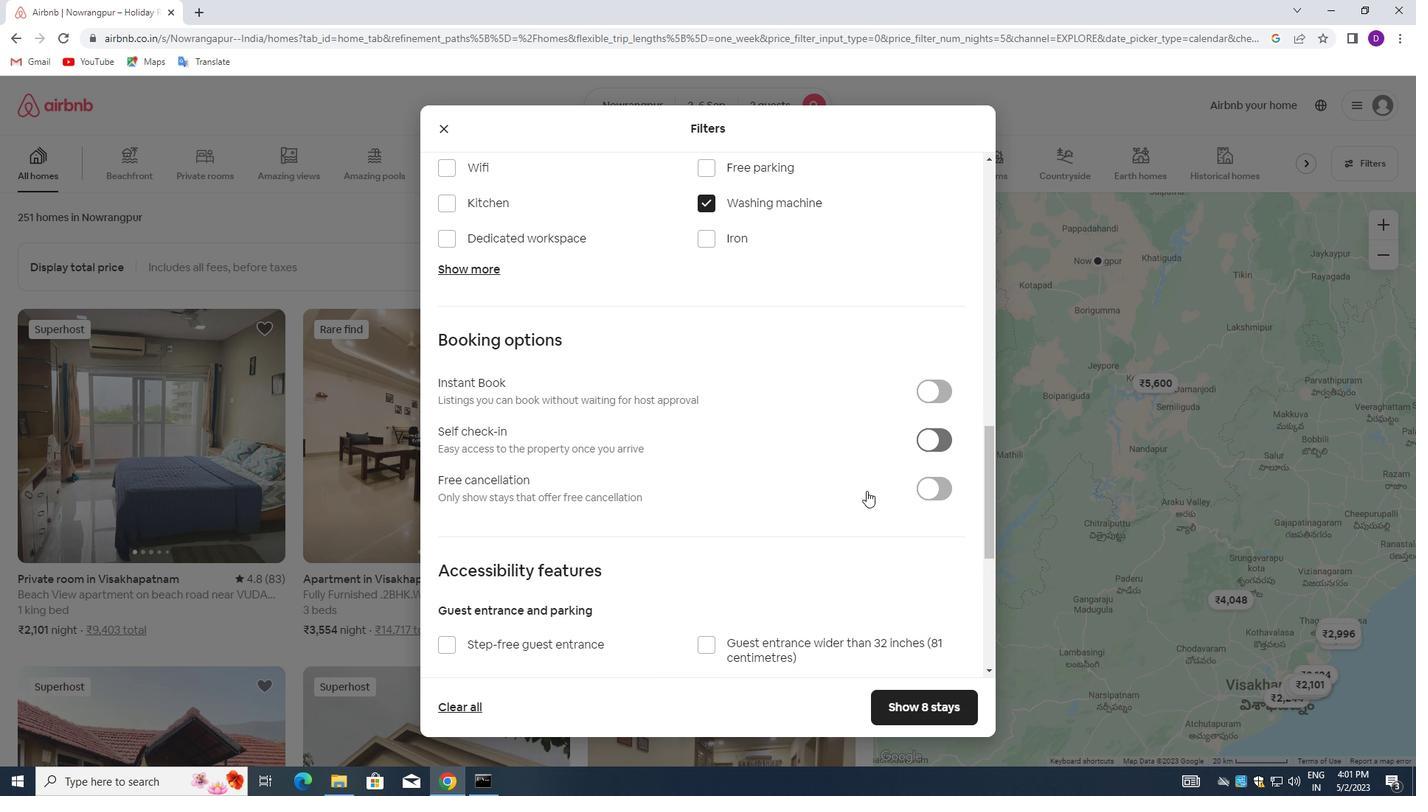 
Action: Mouse moved to (757, 533)
Screenshot: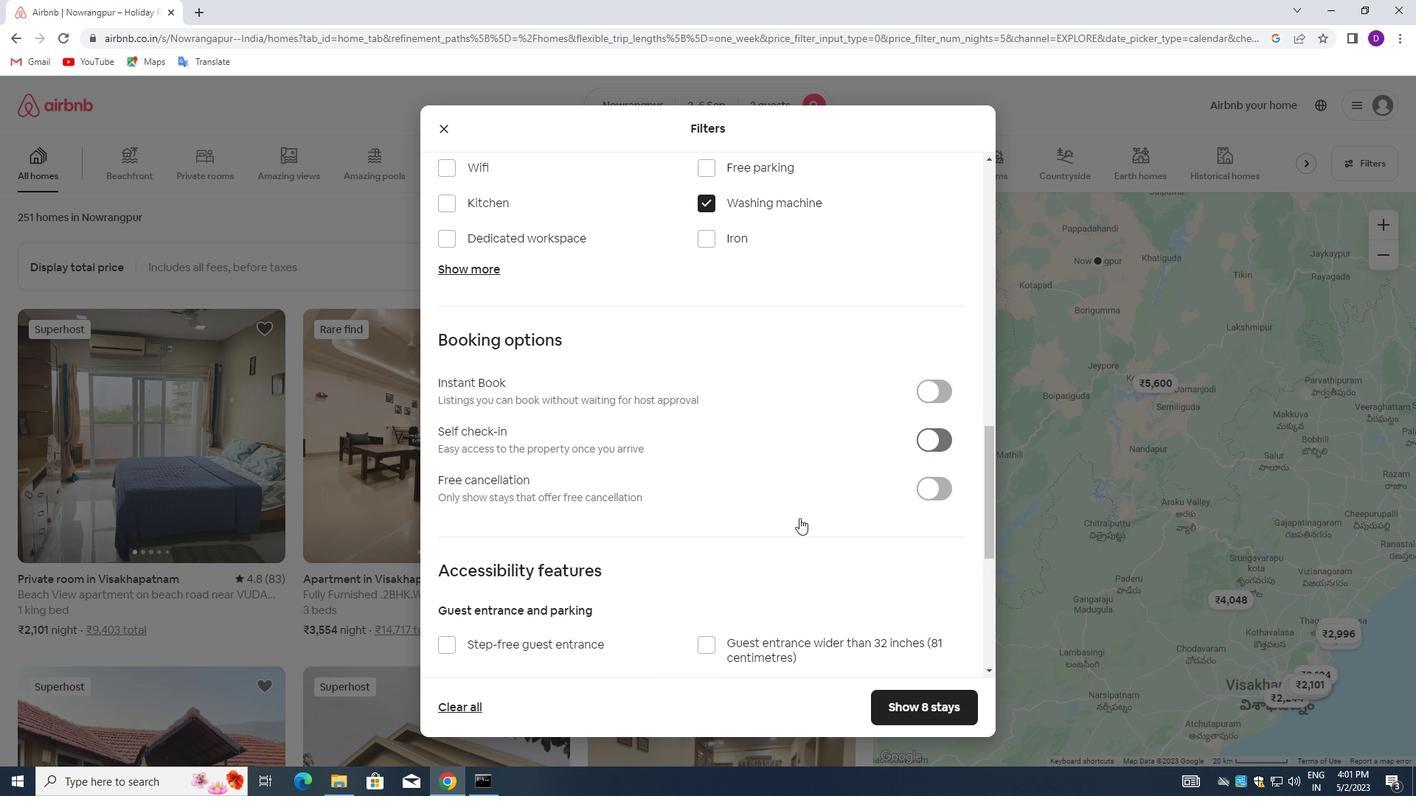 
Action: Mouse scrolled (757, 533) with delta (0, 0)
Screenshot: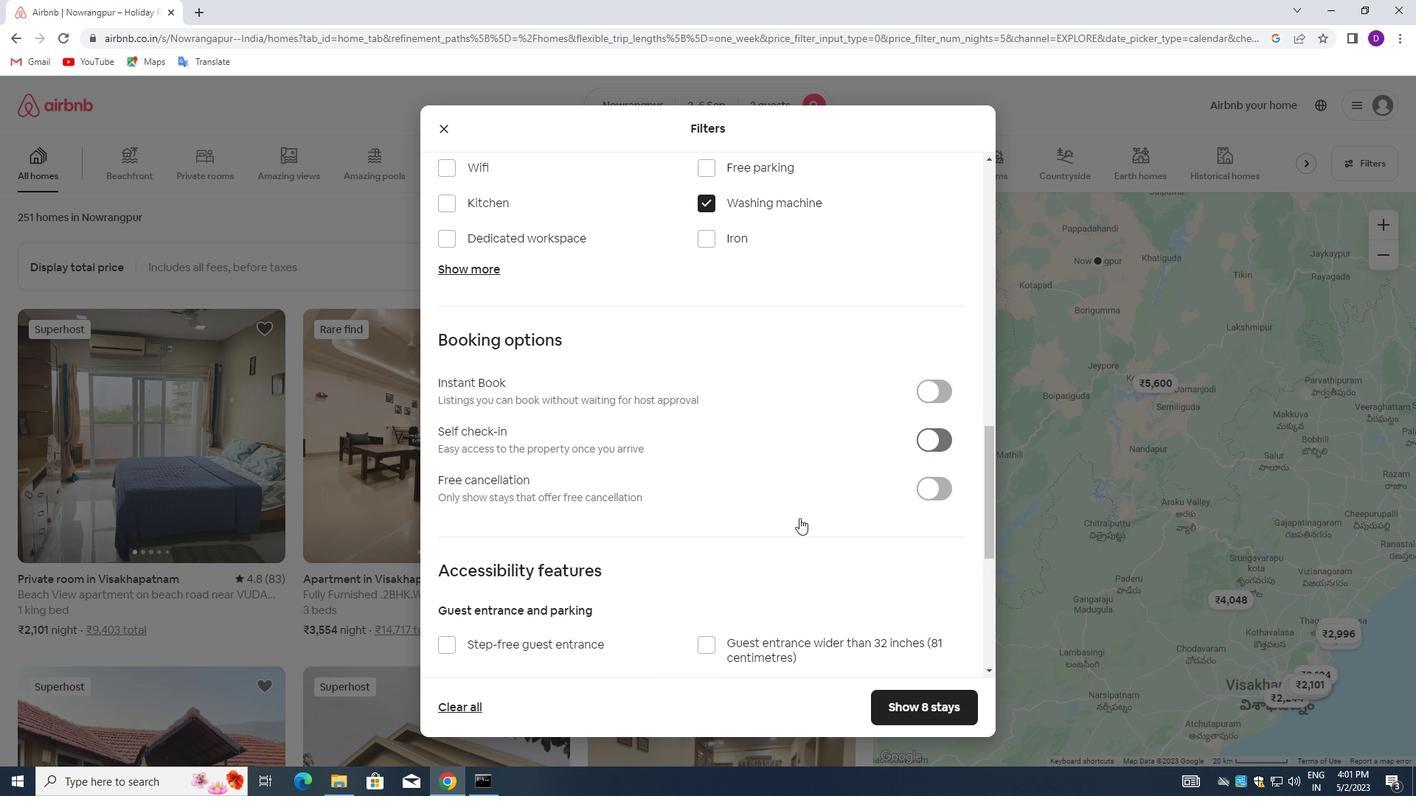 
Action: Mouse moved to (755, 533)
Screenshot: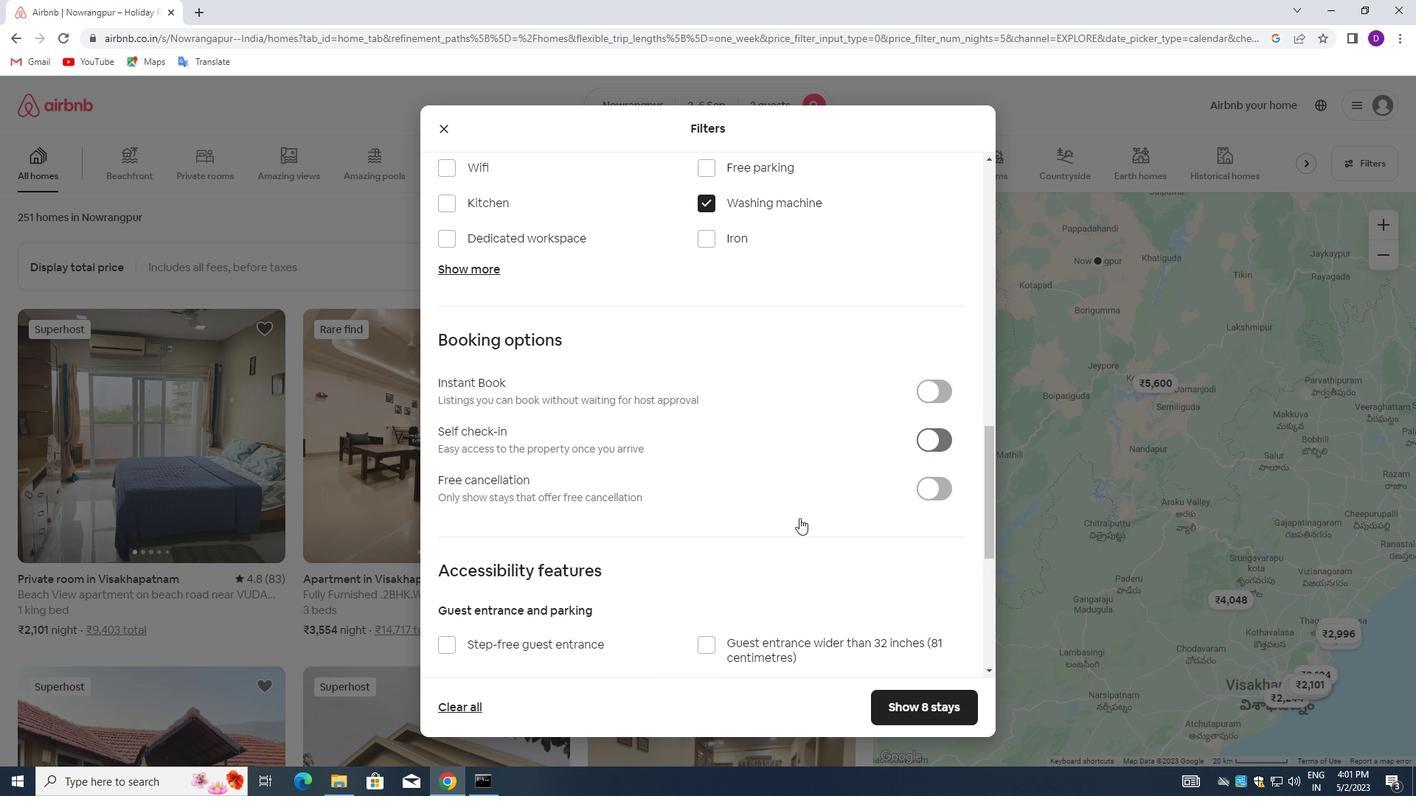 
Action: Mouse scrolled (755, 533) with delta (0, 0)
Screenshot: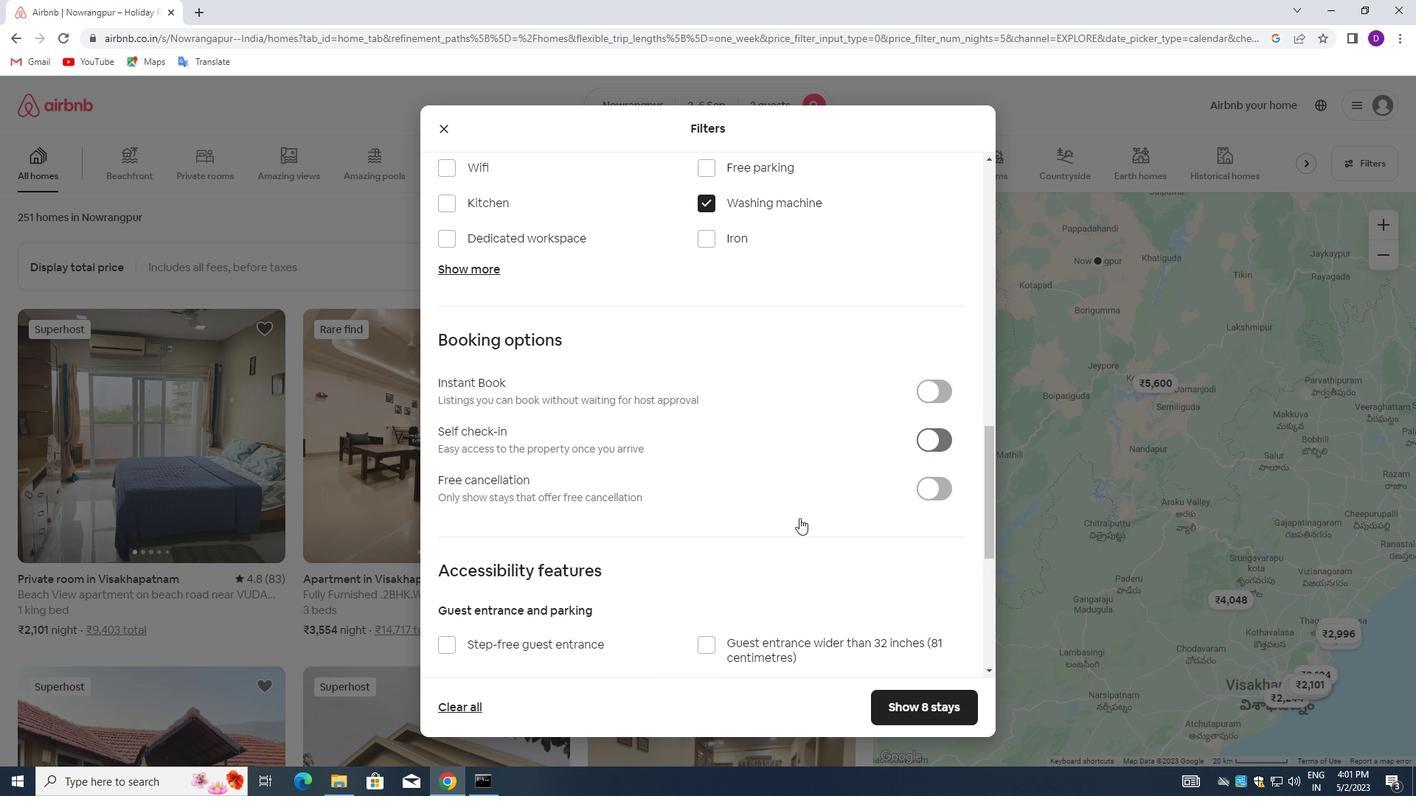 
Action: Mouse moved to (751, 533)
Screenshot: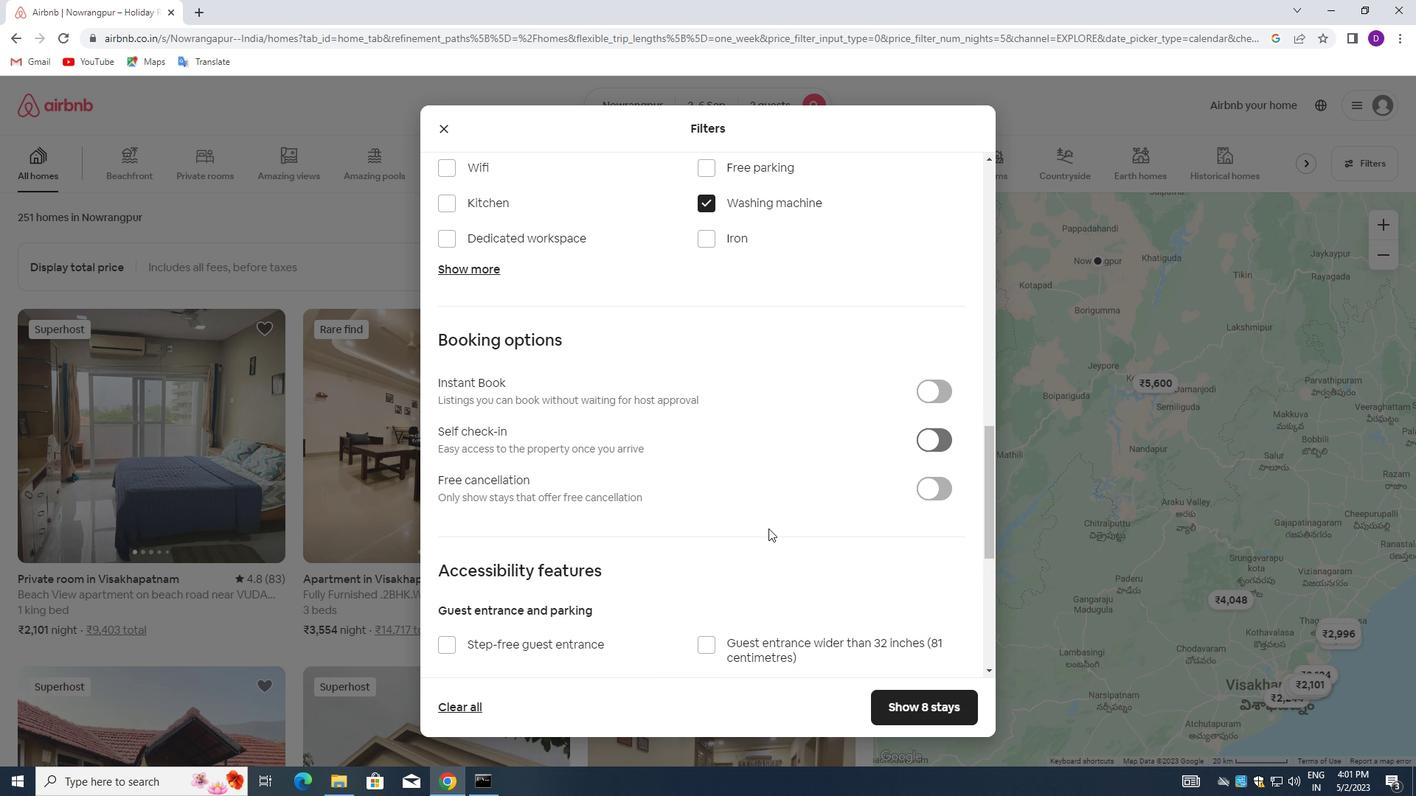 
Action: Mouse scrolled (751, 533) with delta (0, 0)
Screenshot: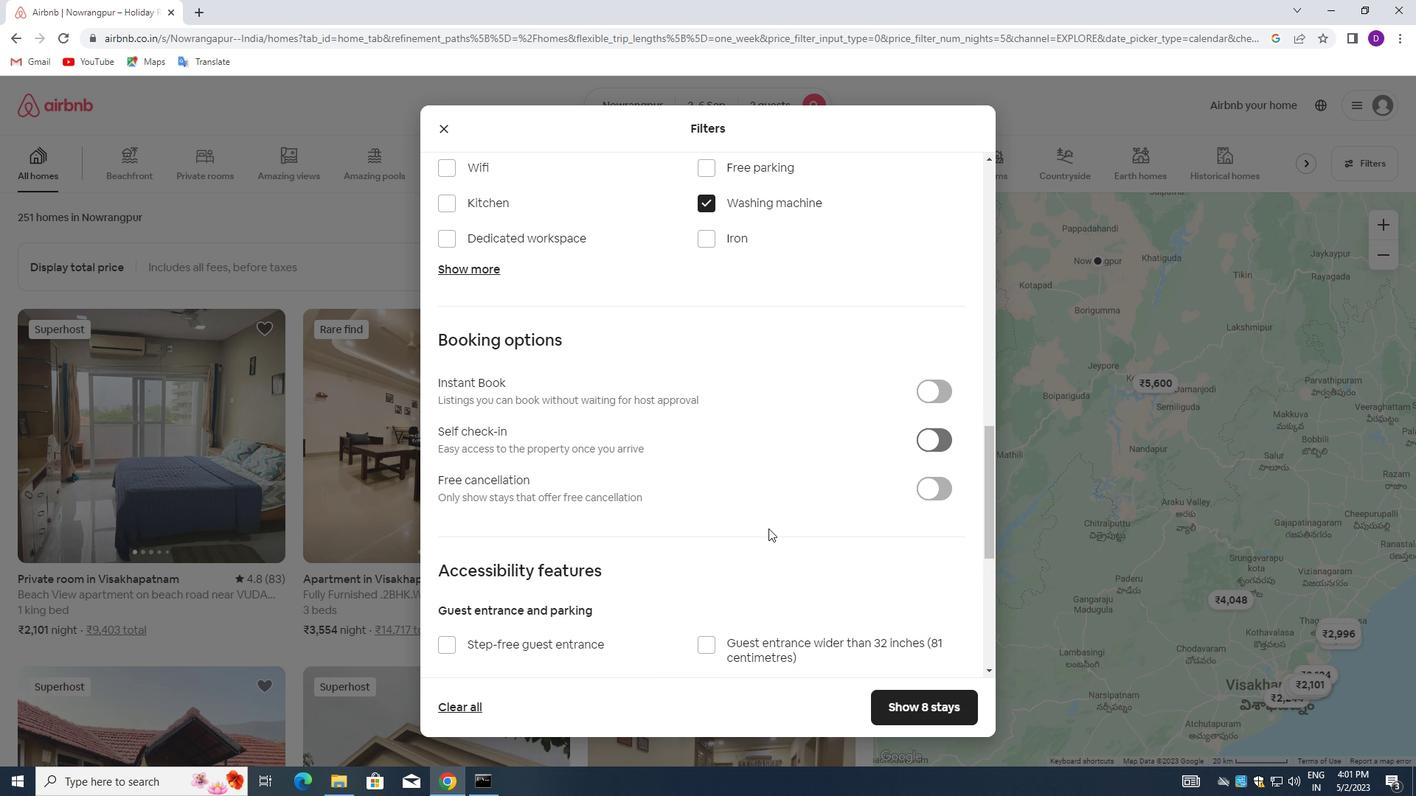 
Action: Mouse moved to (747, 533)
Screenshot: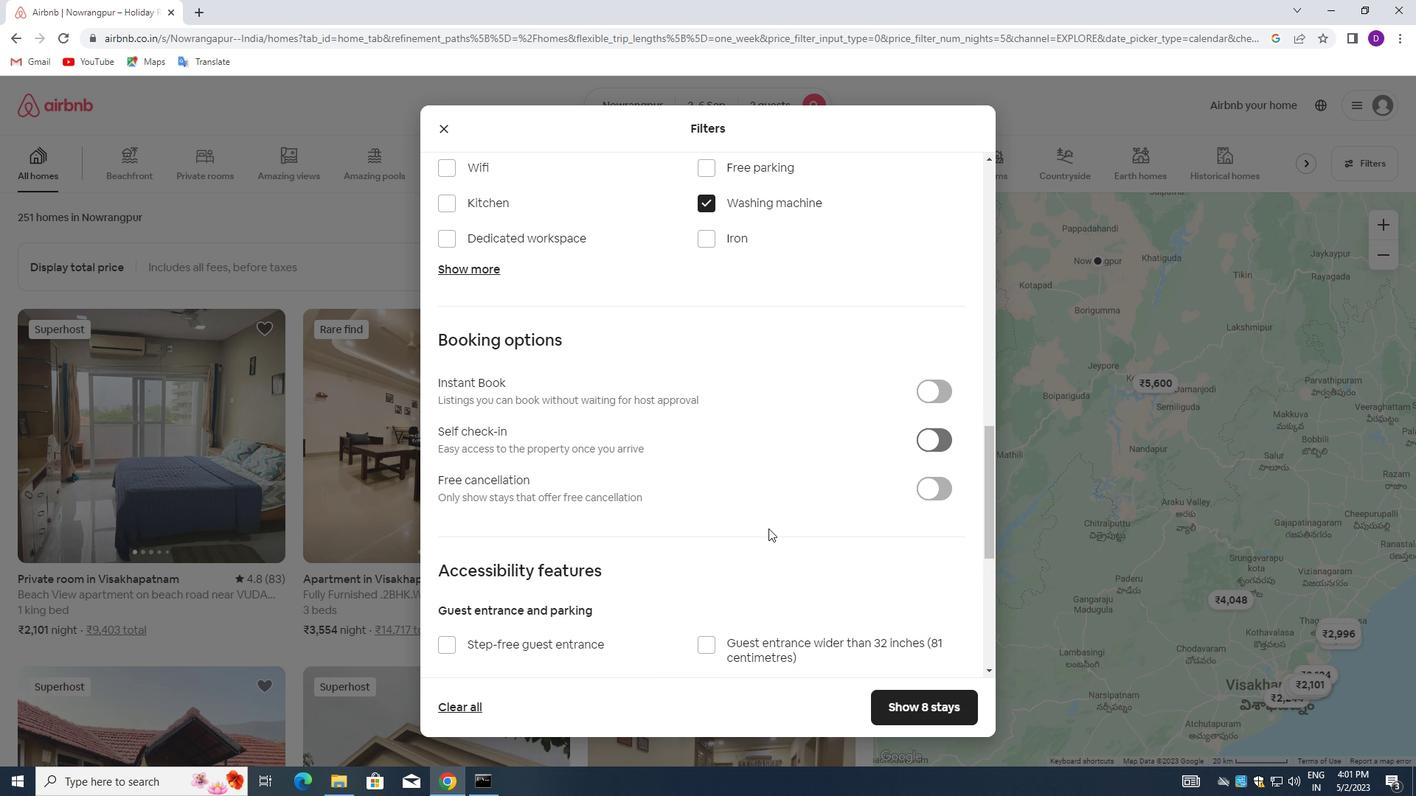 
Action: Mouse scrolled (747, 532) with delta (0, 0)
Screenshot: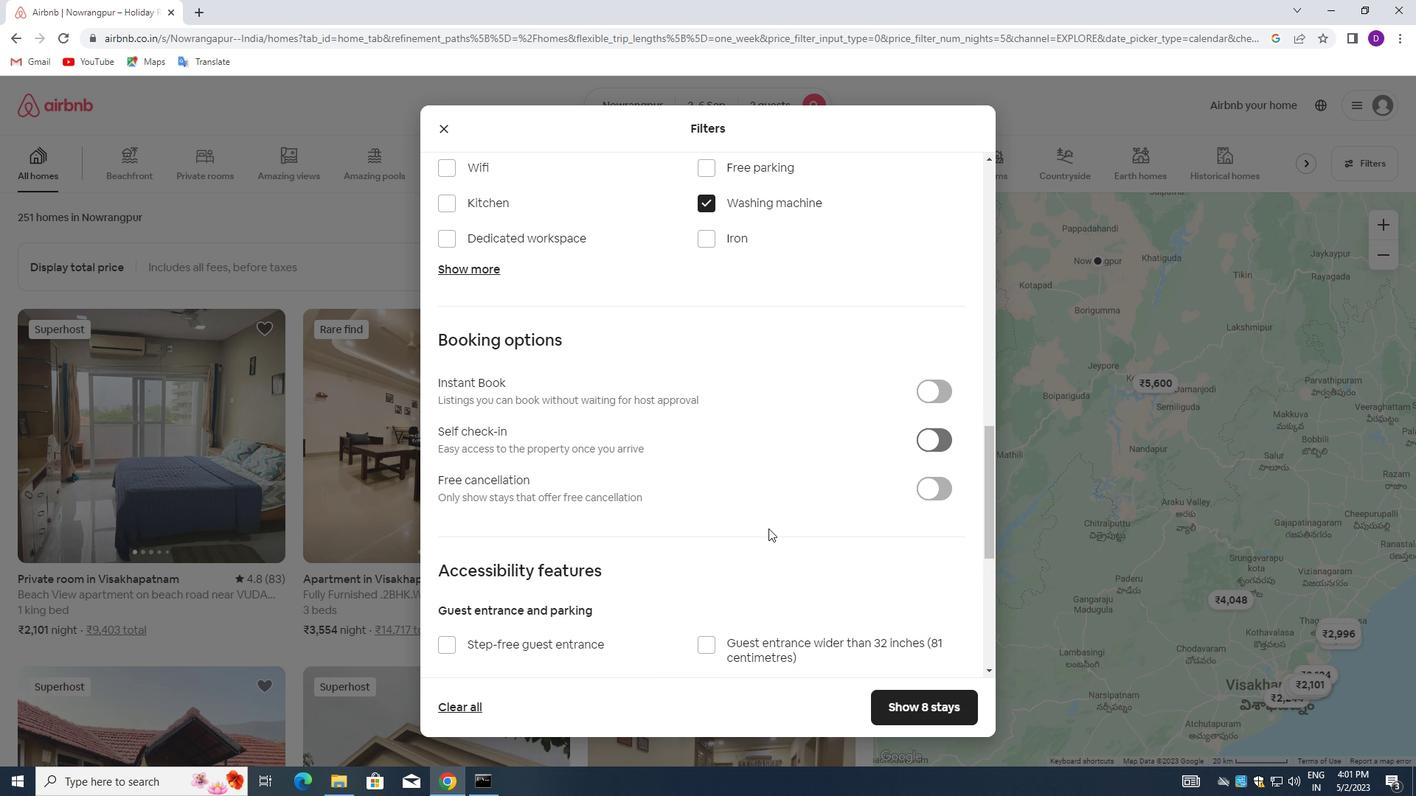 
Action: Mouse moved to (705, 549)
Screenshot: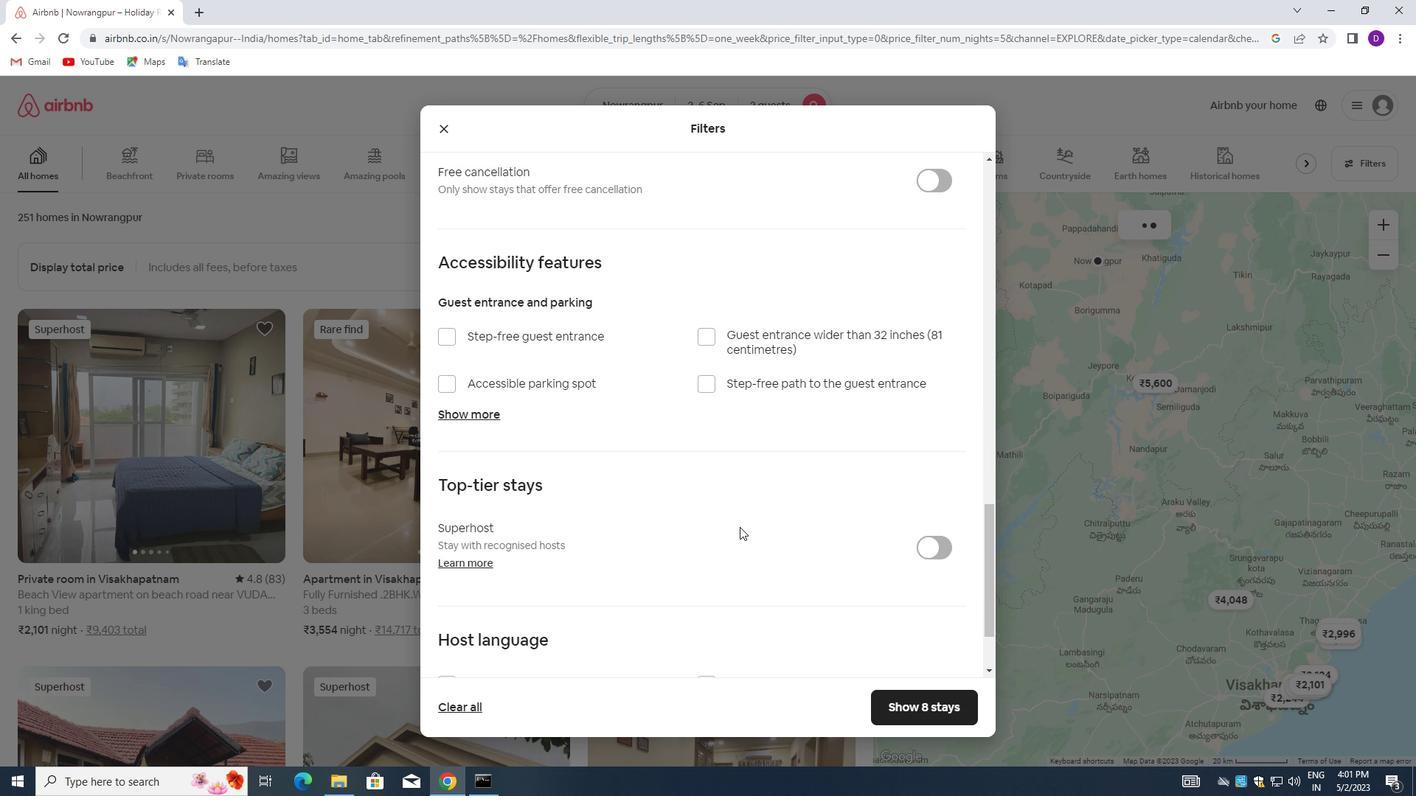 
Action: Mouse scrolled (705, 548) with delta (0, 0)
Screenshot: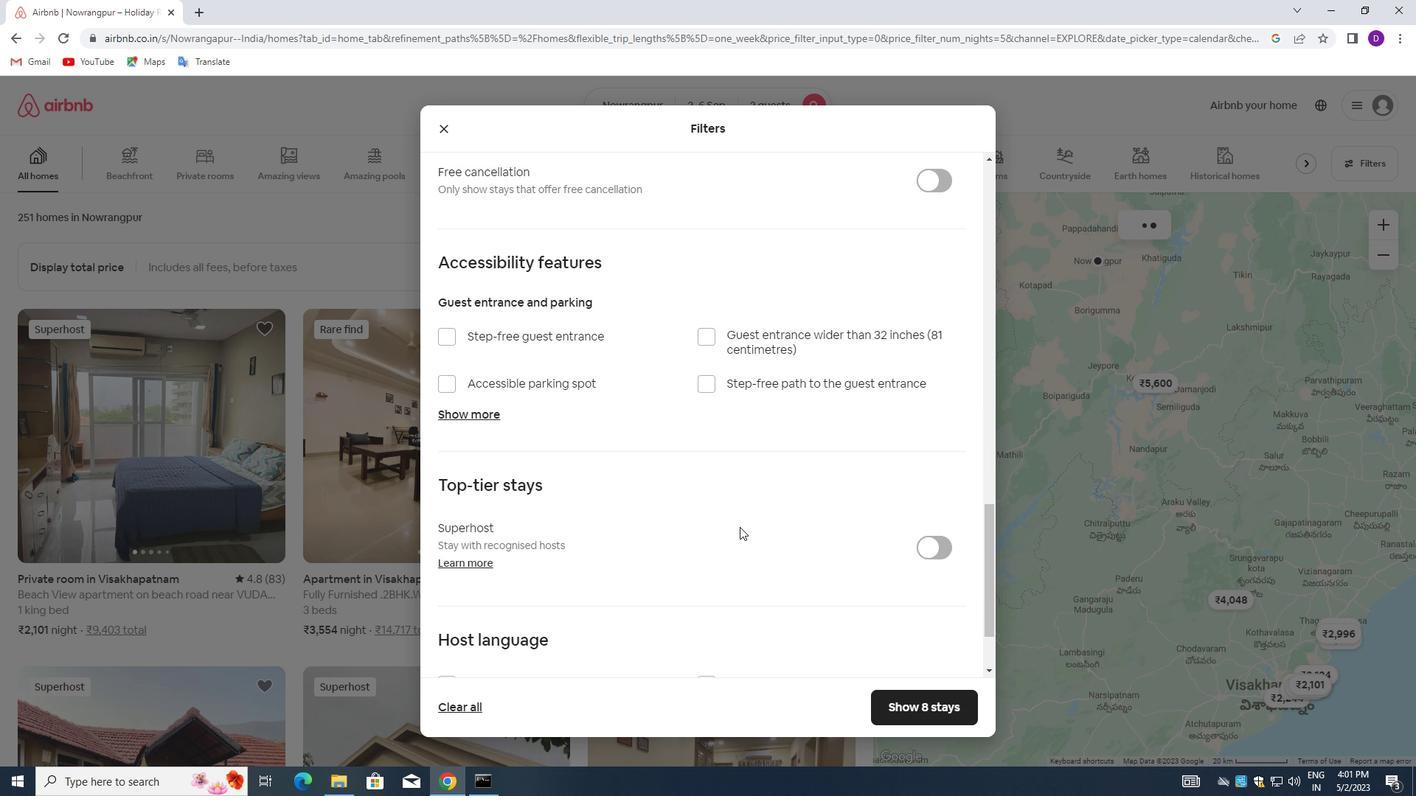 
Action: Mouse moved to (688, 556)
Screenshot: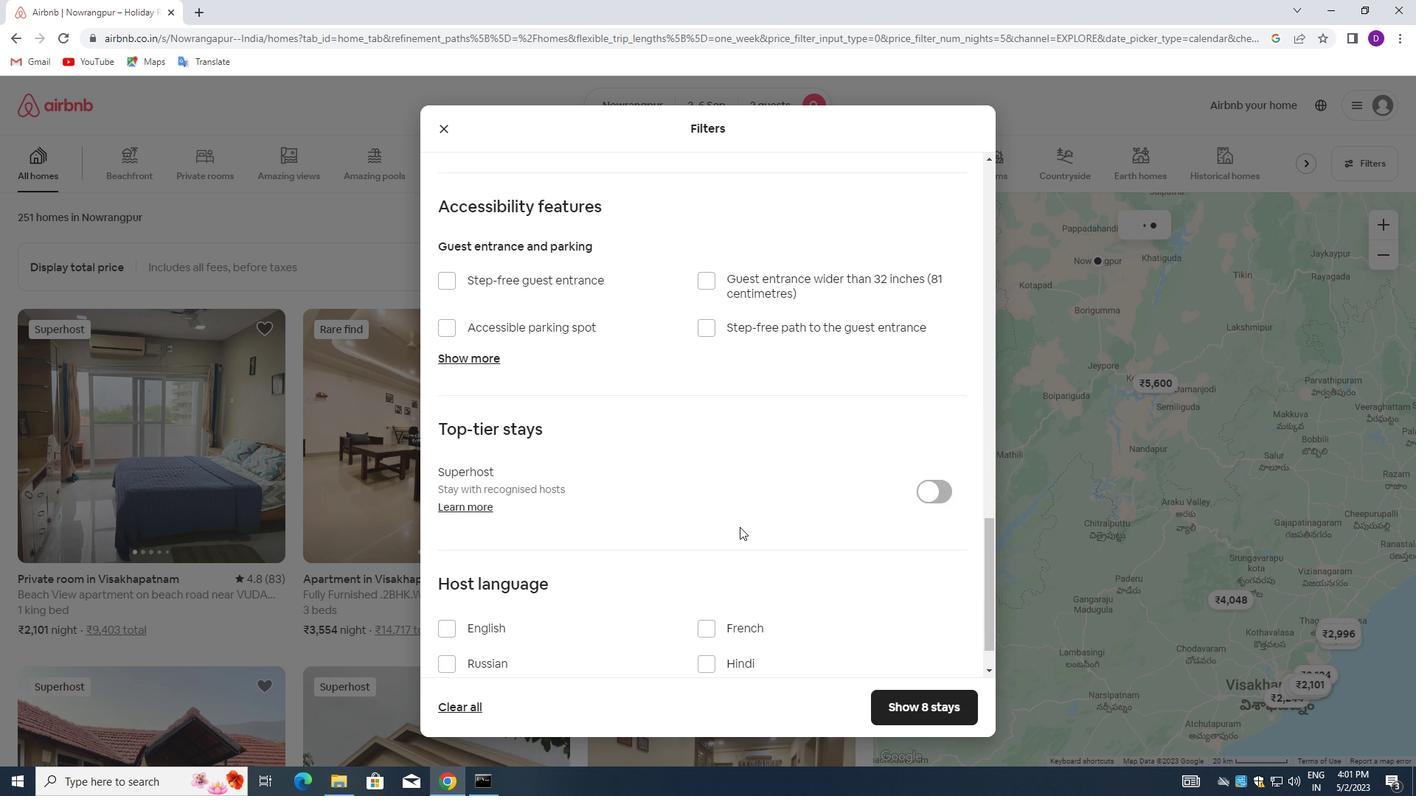 
Action: Mouse scrolled (688, 556) with delta (0, 0)
Screenshot: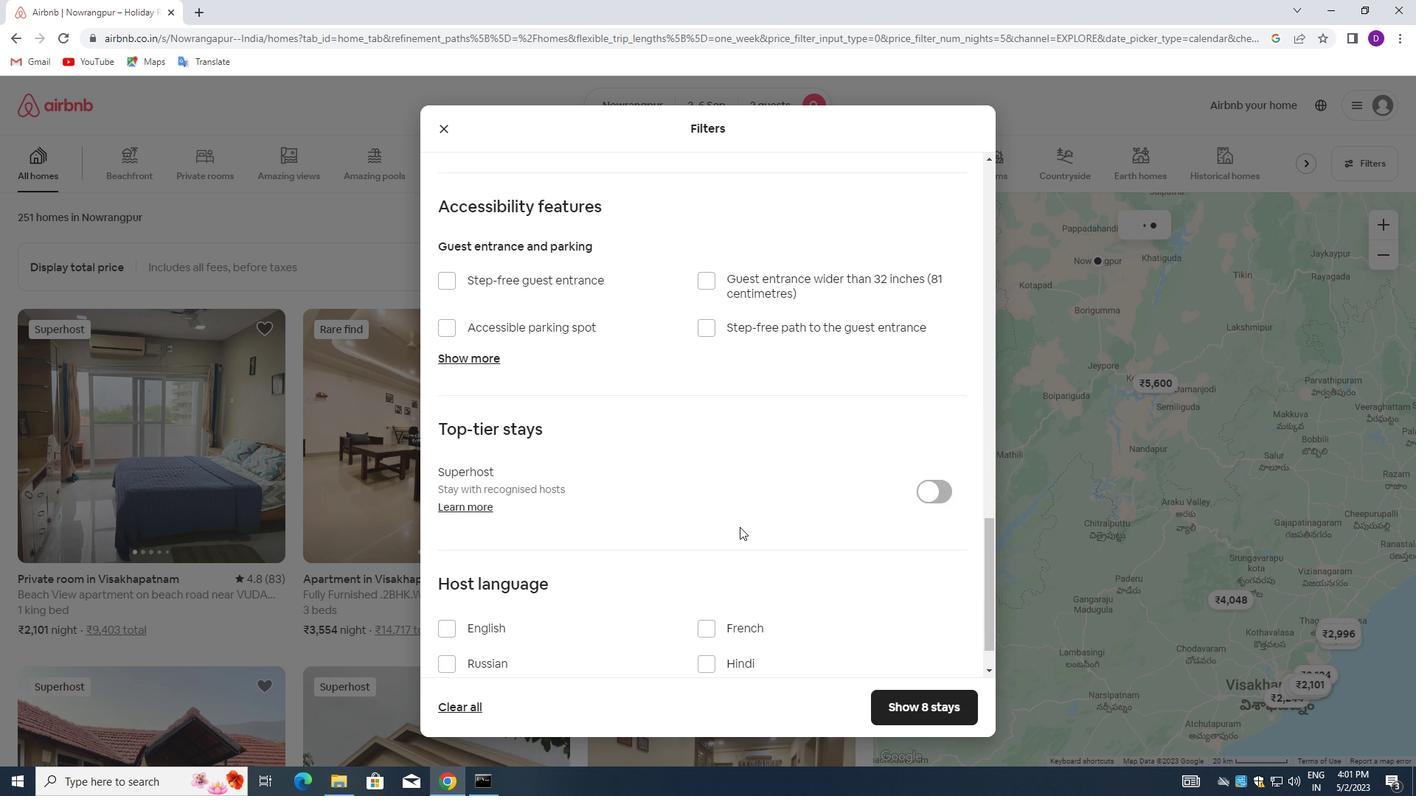 
Action: Mouse moved to (674, 562)
Screenshot: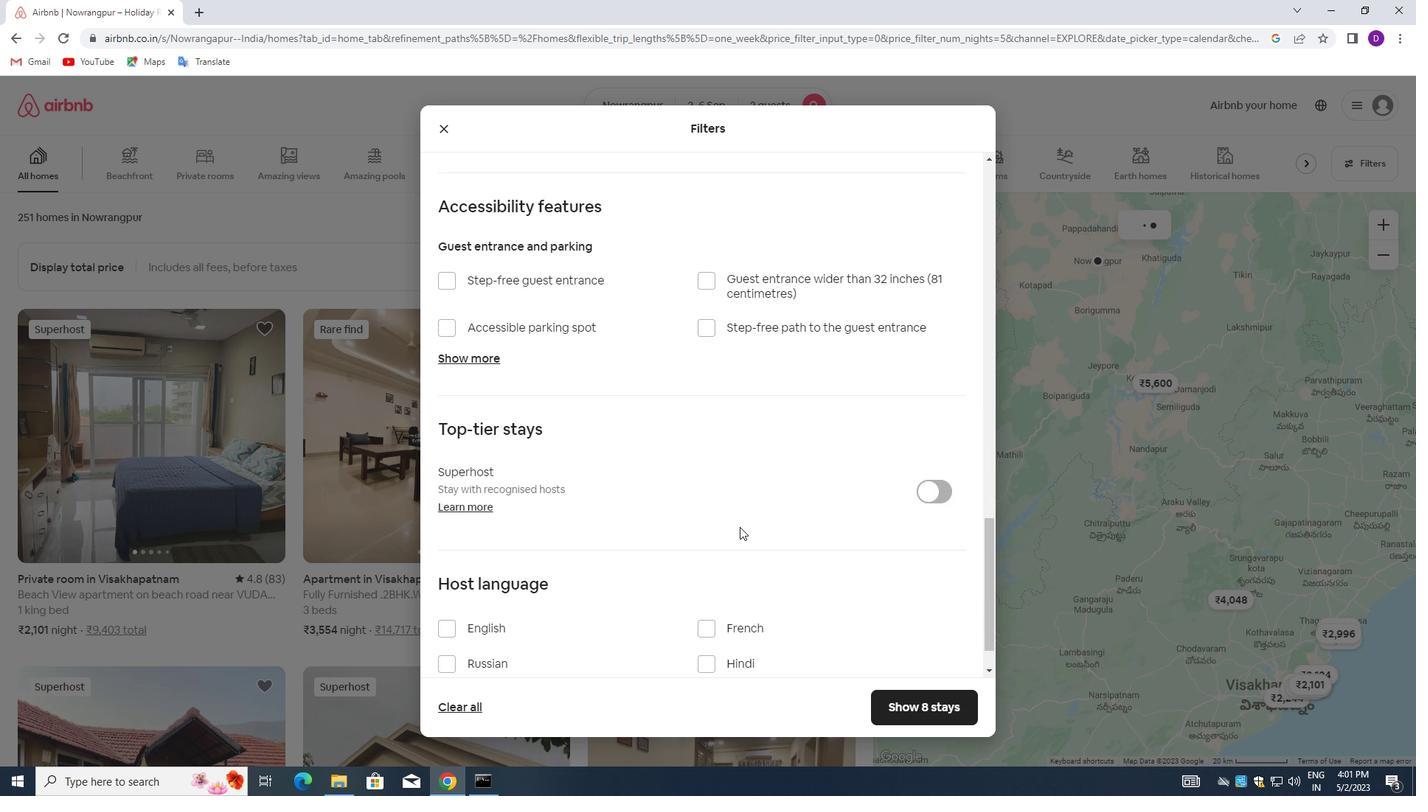 
Action: Mouse scrolled (674, 561) with delta (0, 0)
Screenshot: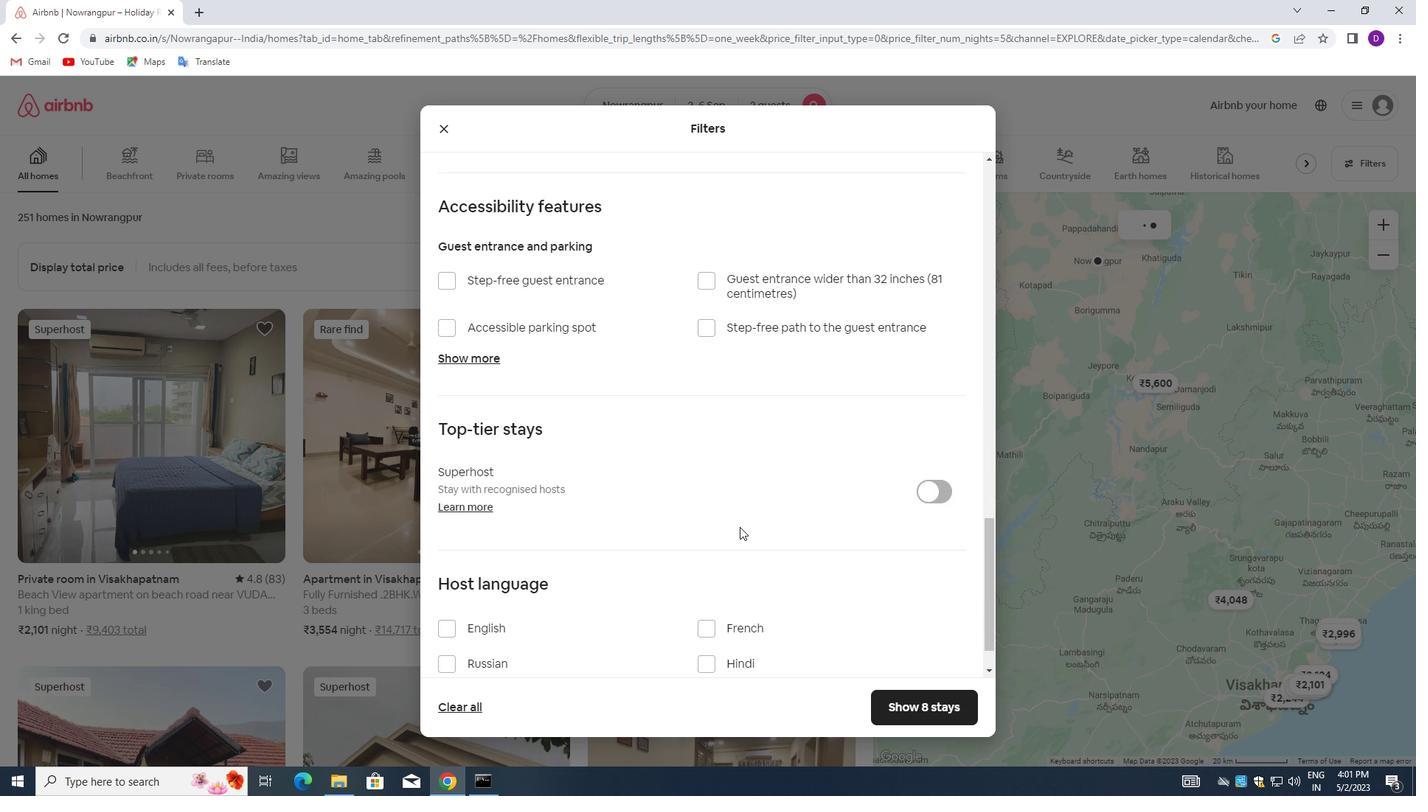 
Action: Mouse moved to (668, 562)
Screenshot: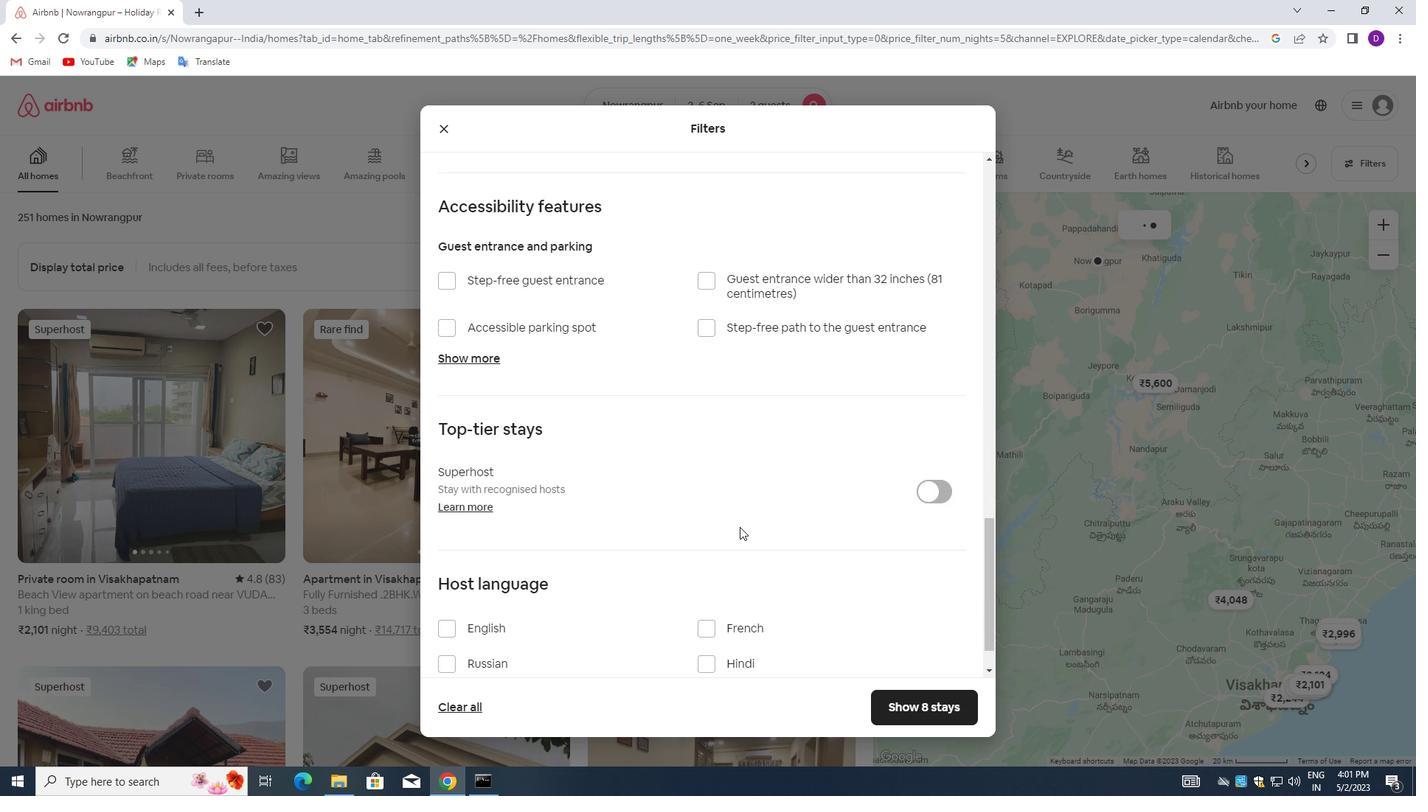 
Action: Mouse scrolled (668, 562) with delta (0, 0)
Screenshot: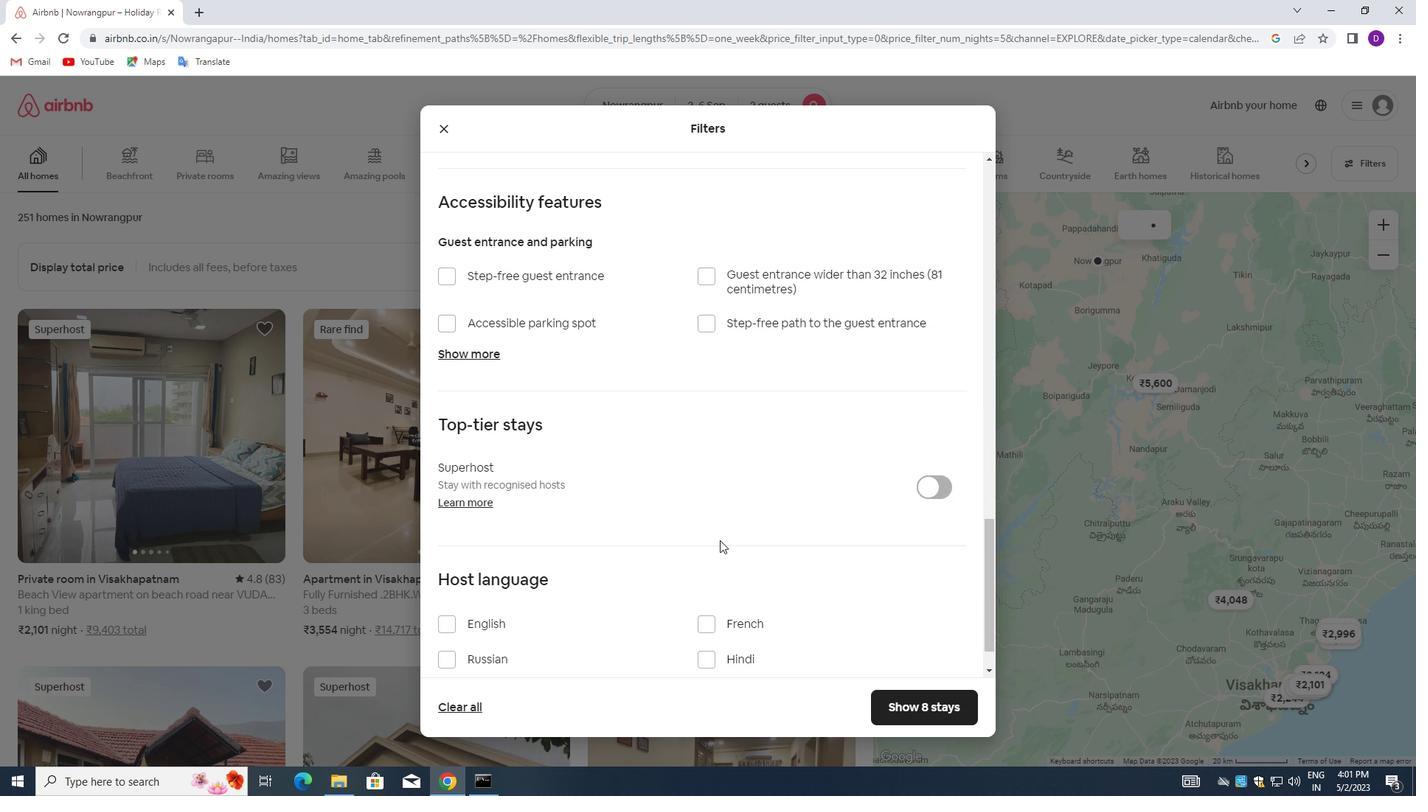 
Action: Mouse moved to (659, 562)
Screenshot: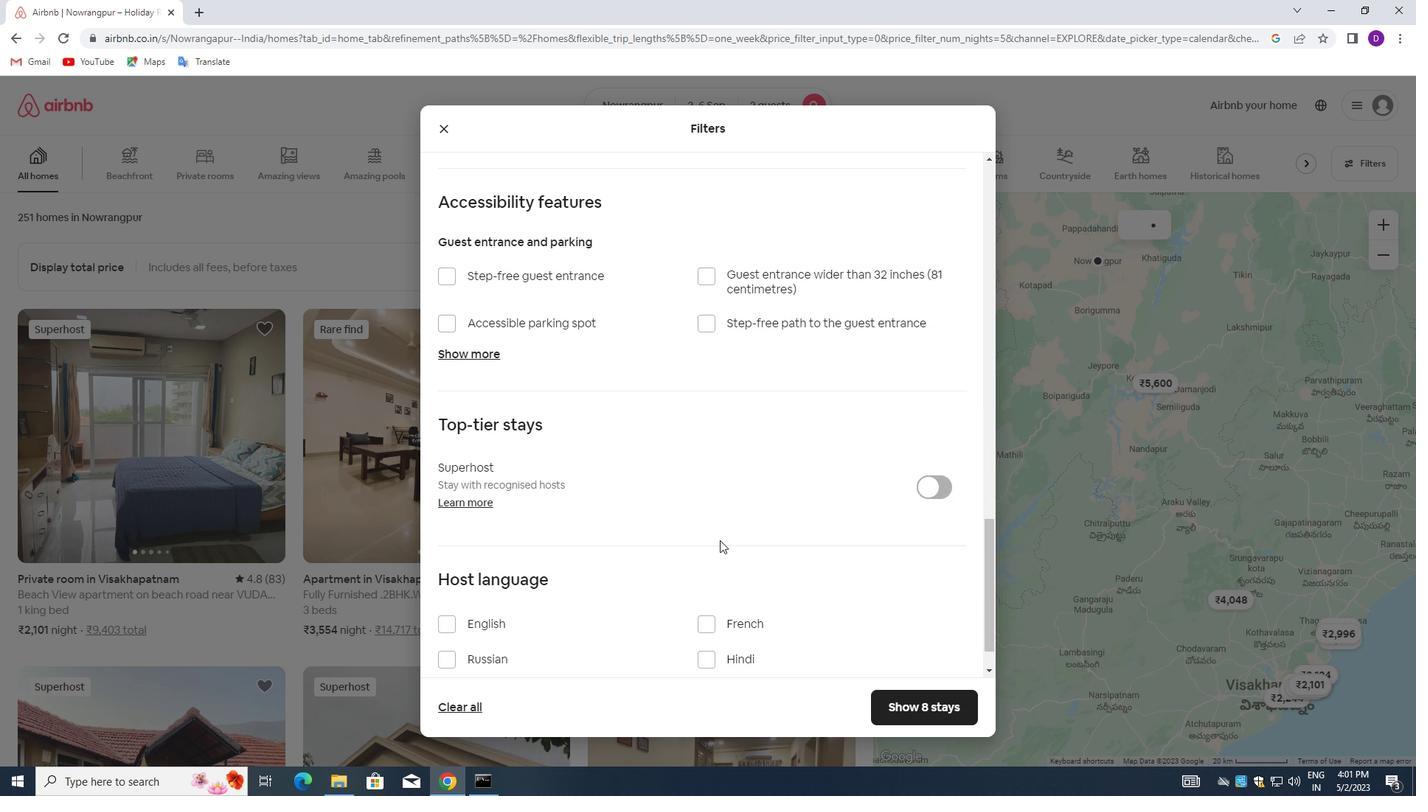 
Action: Mouse scrolled (659, 562) with delta (0, 0)
Screenshot: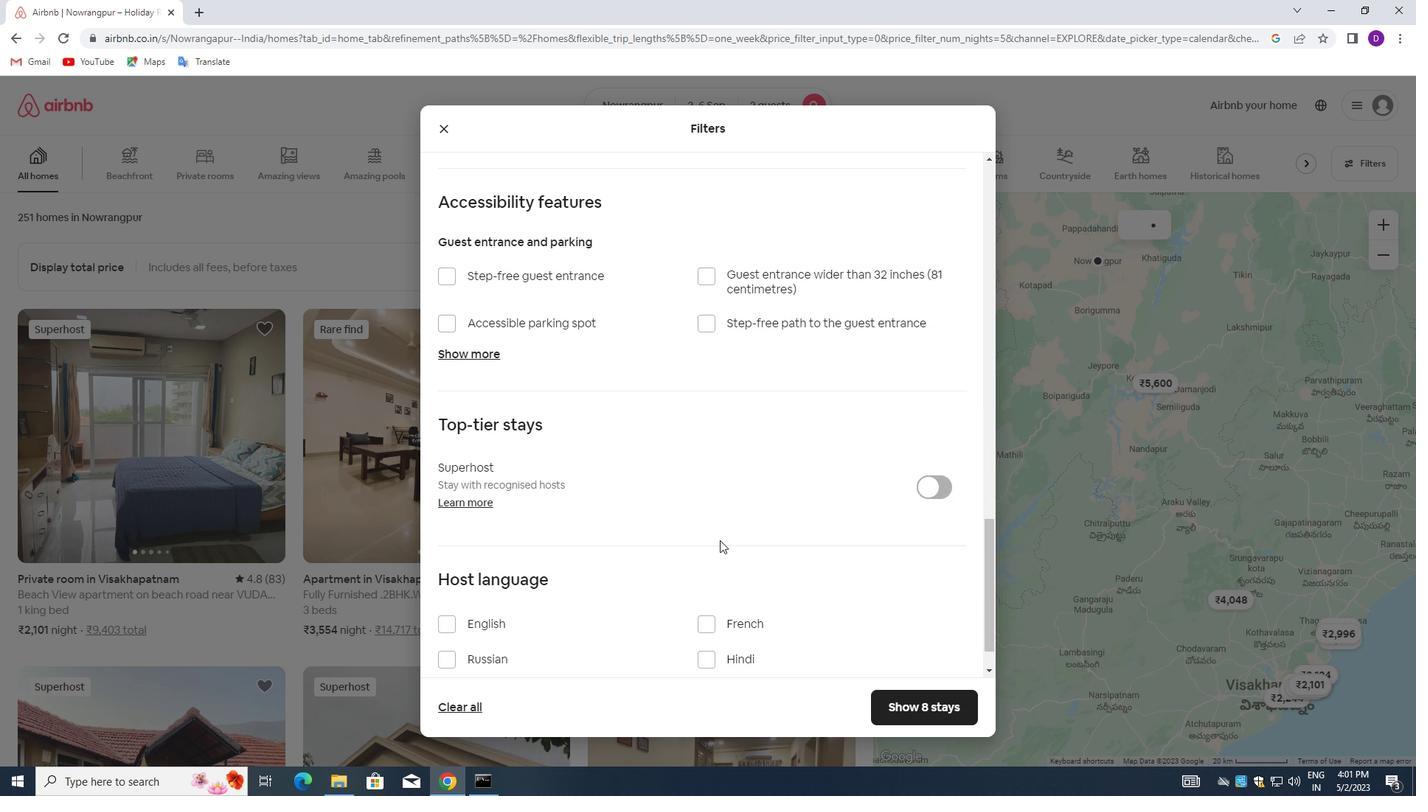 
Action: Mouse moved to (648, 554)
Screenshot: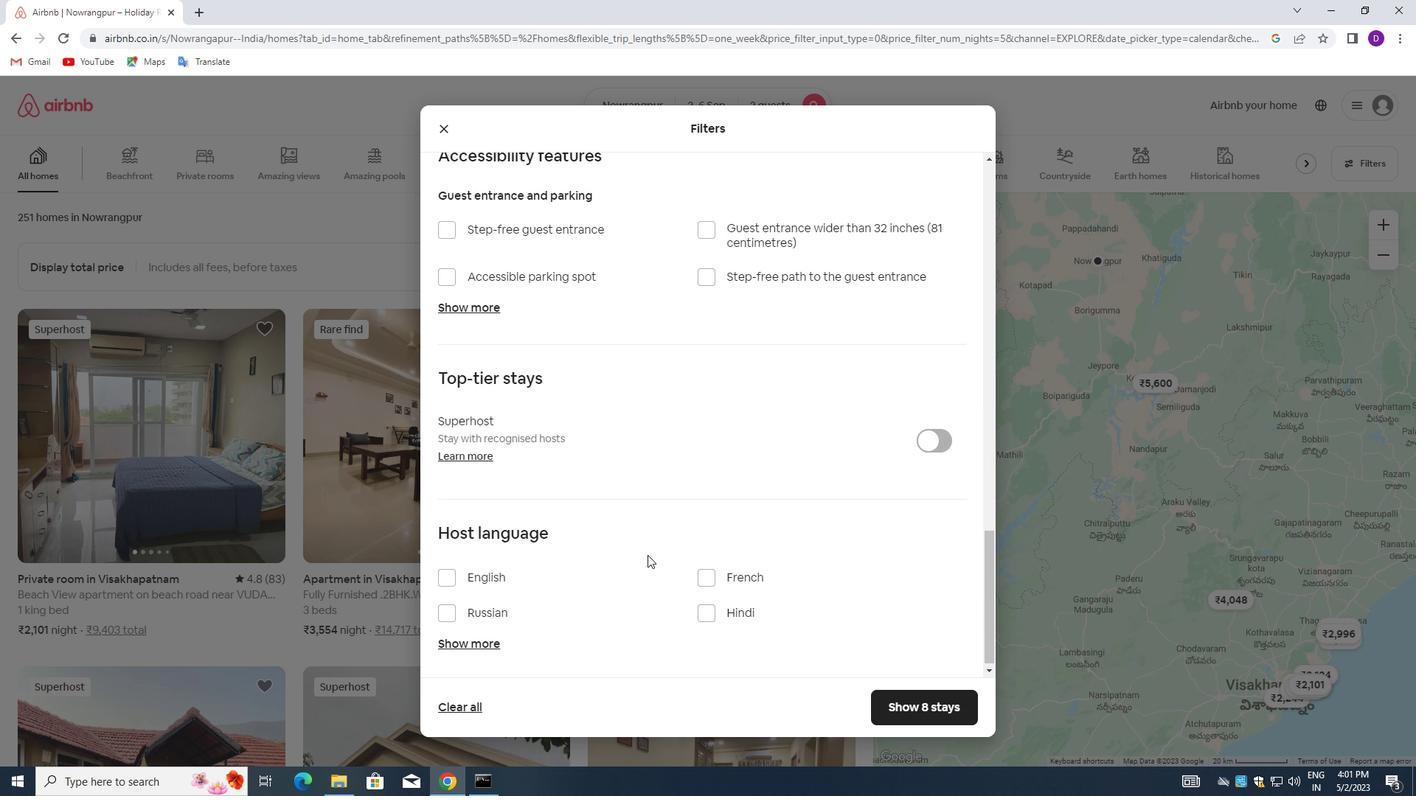 
Action: Mouse scrolled (648, 553) with delta (0, 0)
Screenshot: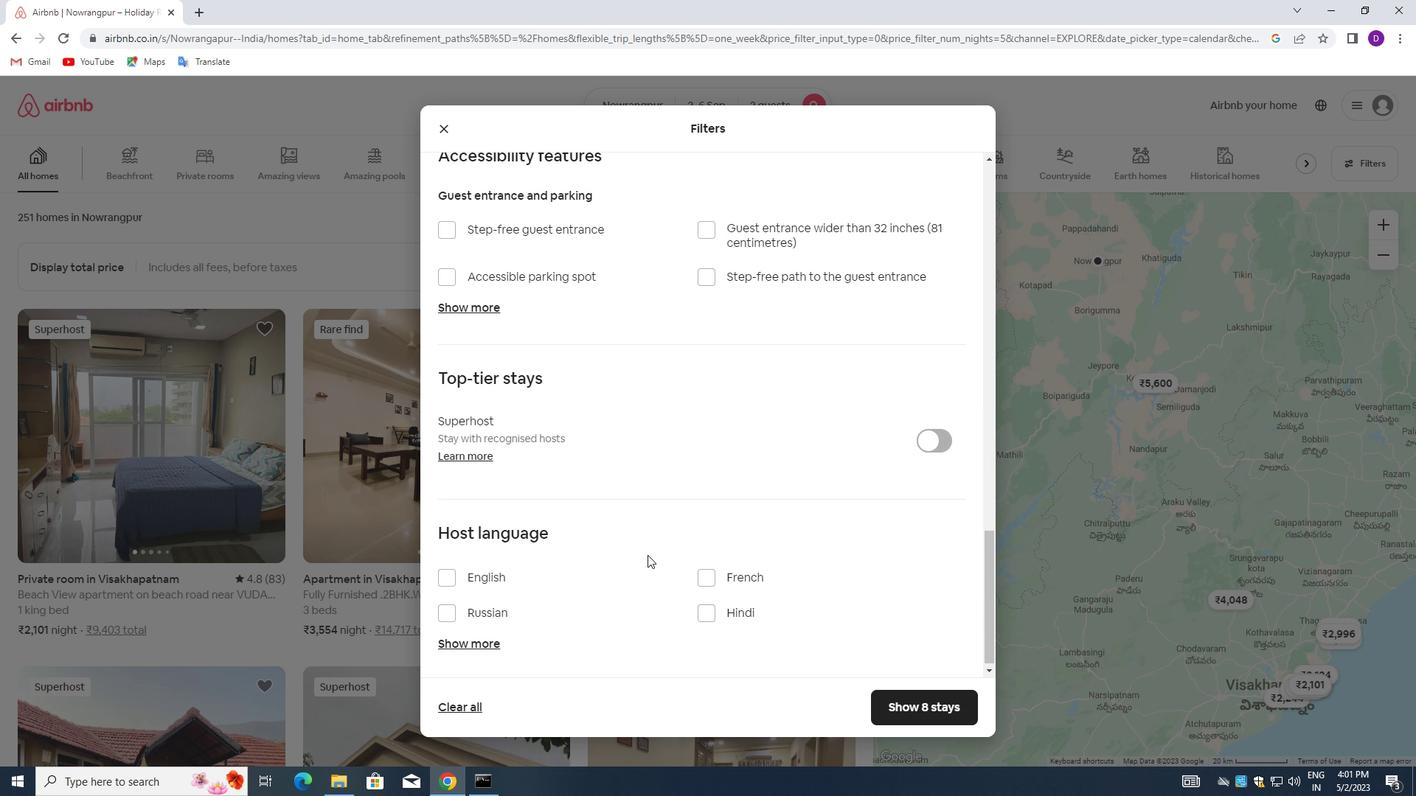 
Action: Mouse moved to (648, 557)
Screenshot: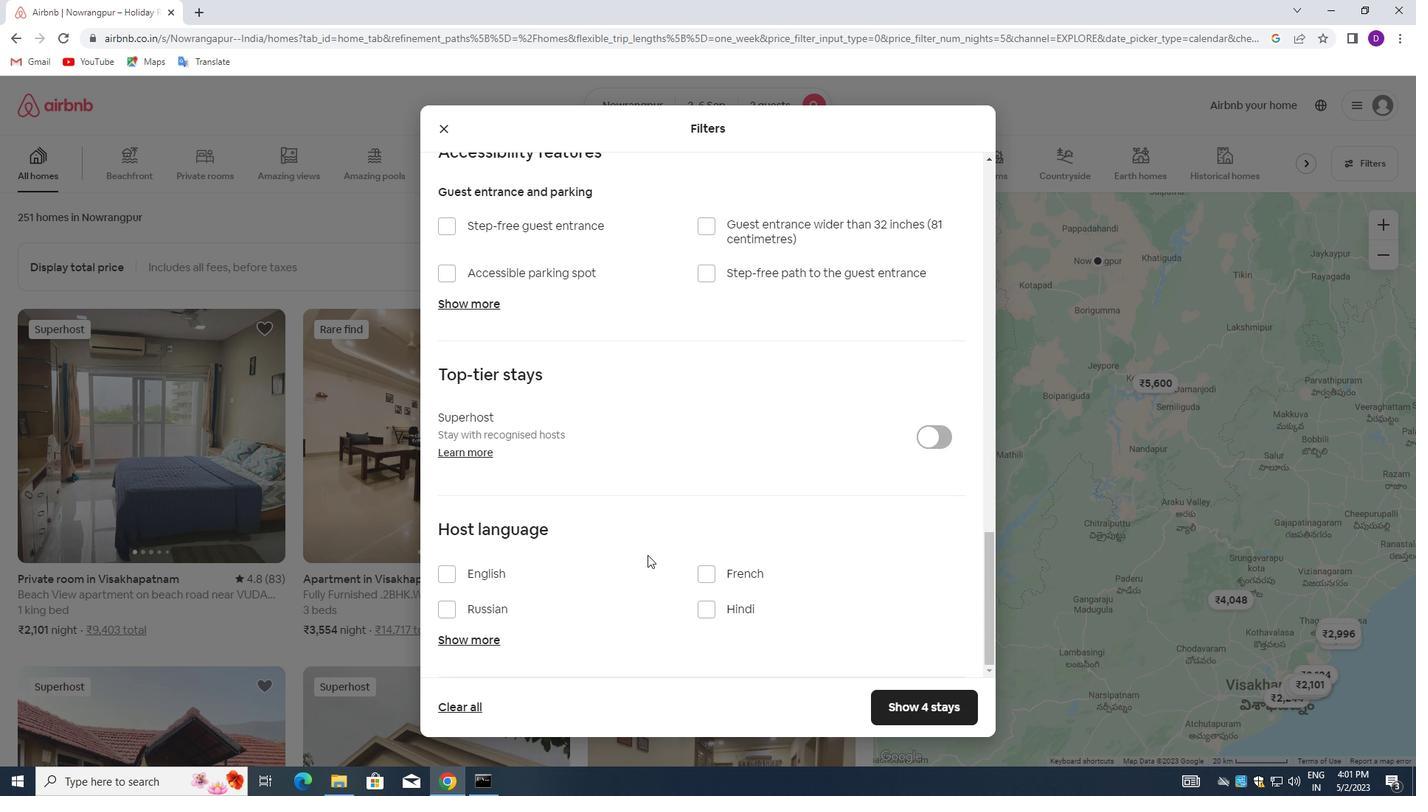 
Action: Mouse scrolled (648, 556) with delta (0, 0)
Screenshot: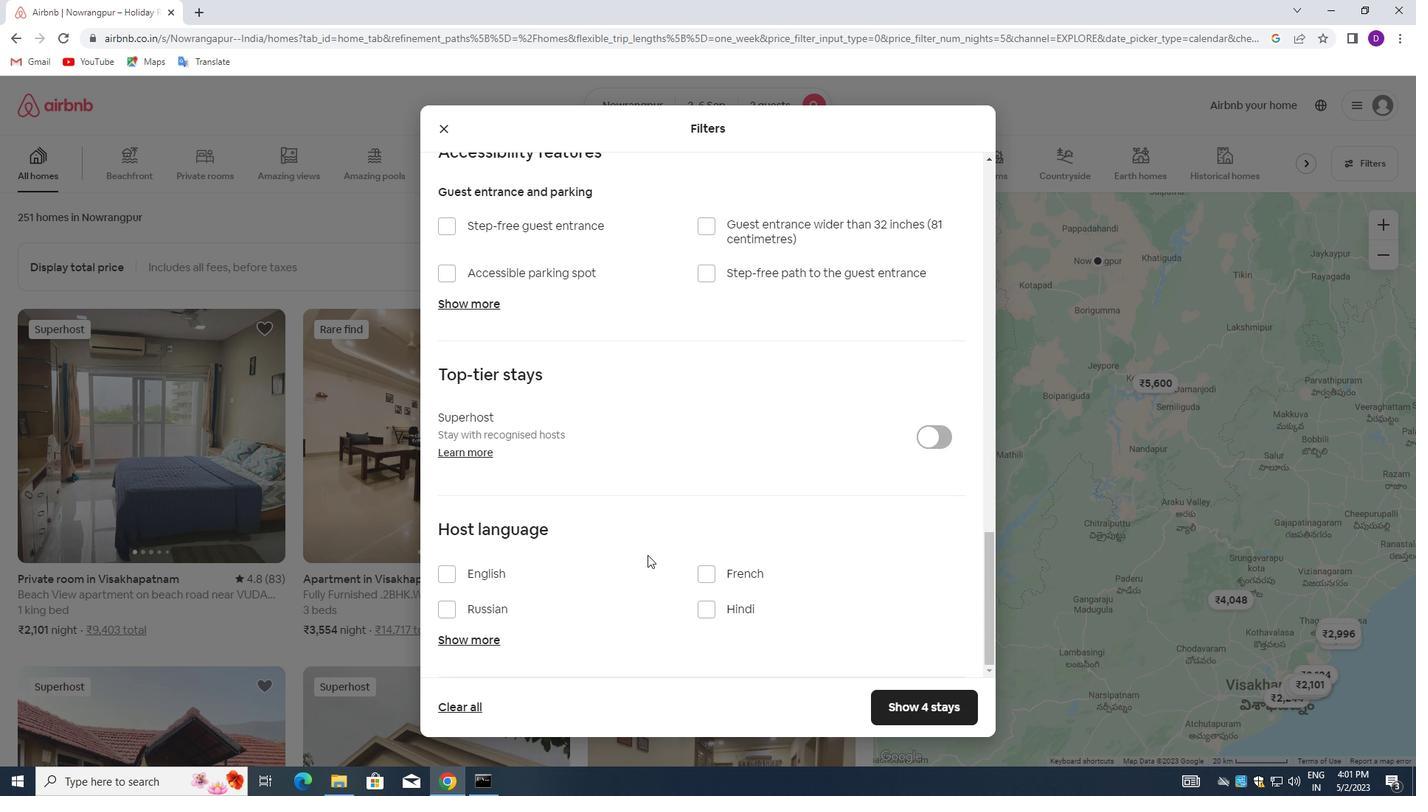 
Action: Mouse moved to (646, 560)
Screenshot: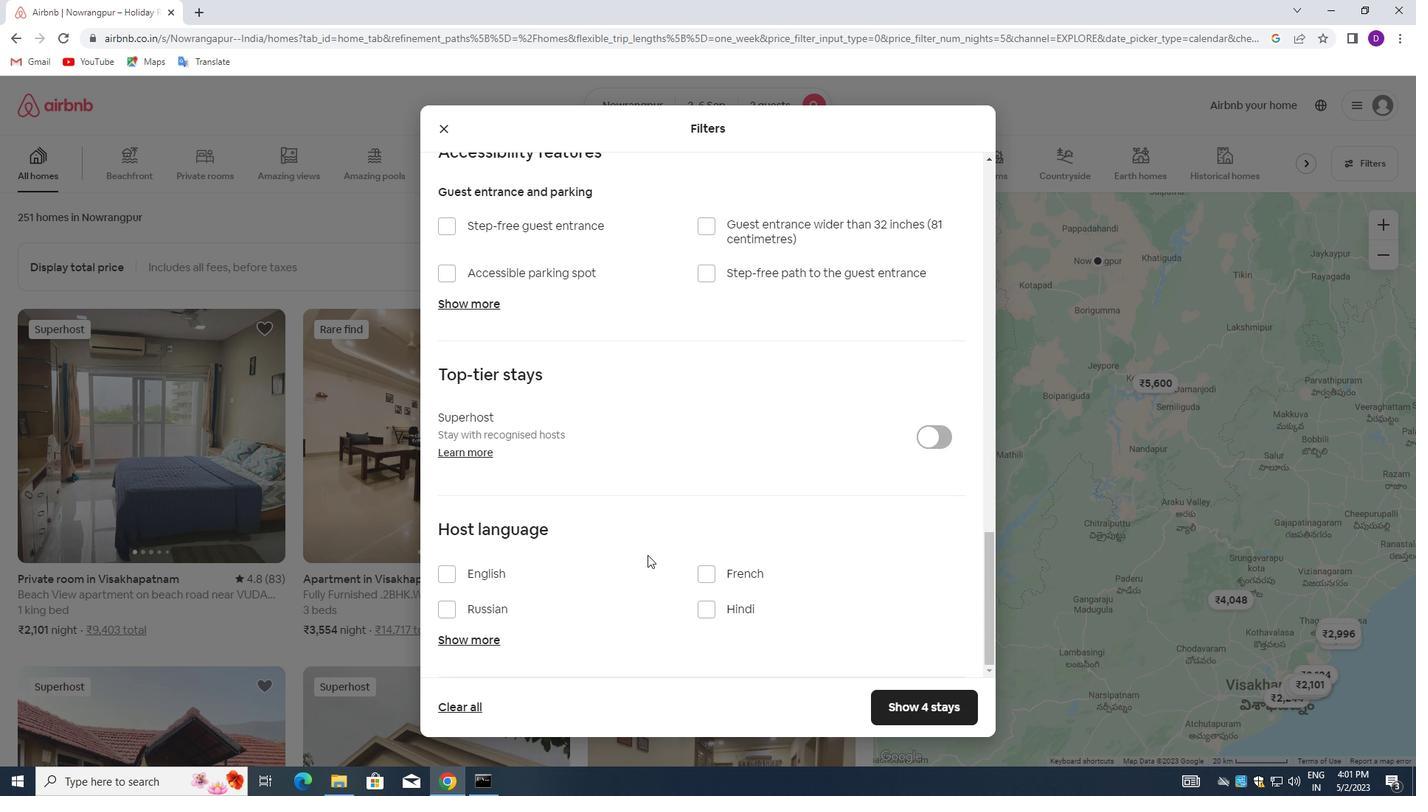 
Action: Mouse scrolled (646, 559) with delta (0, 0)
Screenshot: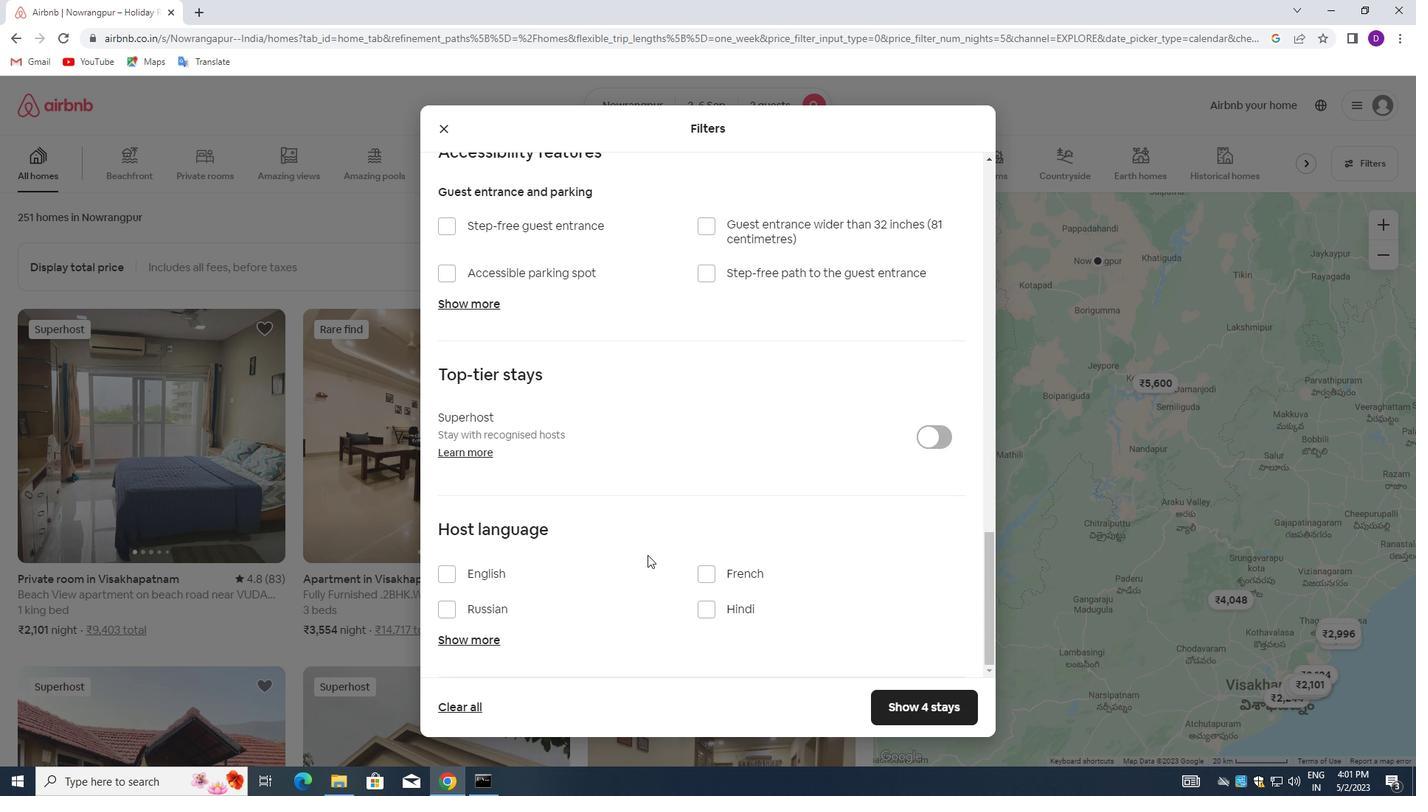 
Action: Mouse moved to (635, 566)
Screenshot: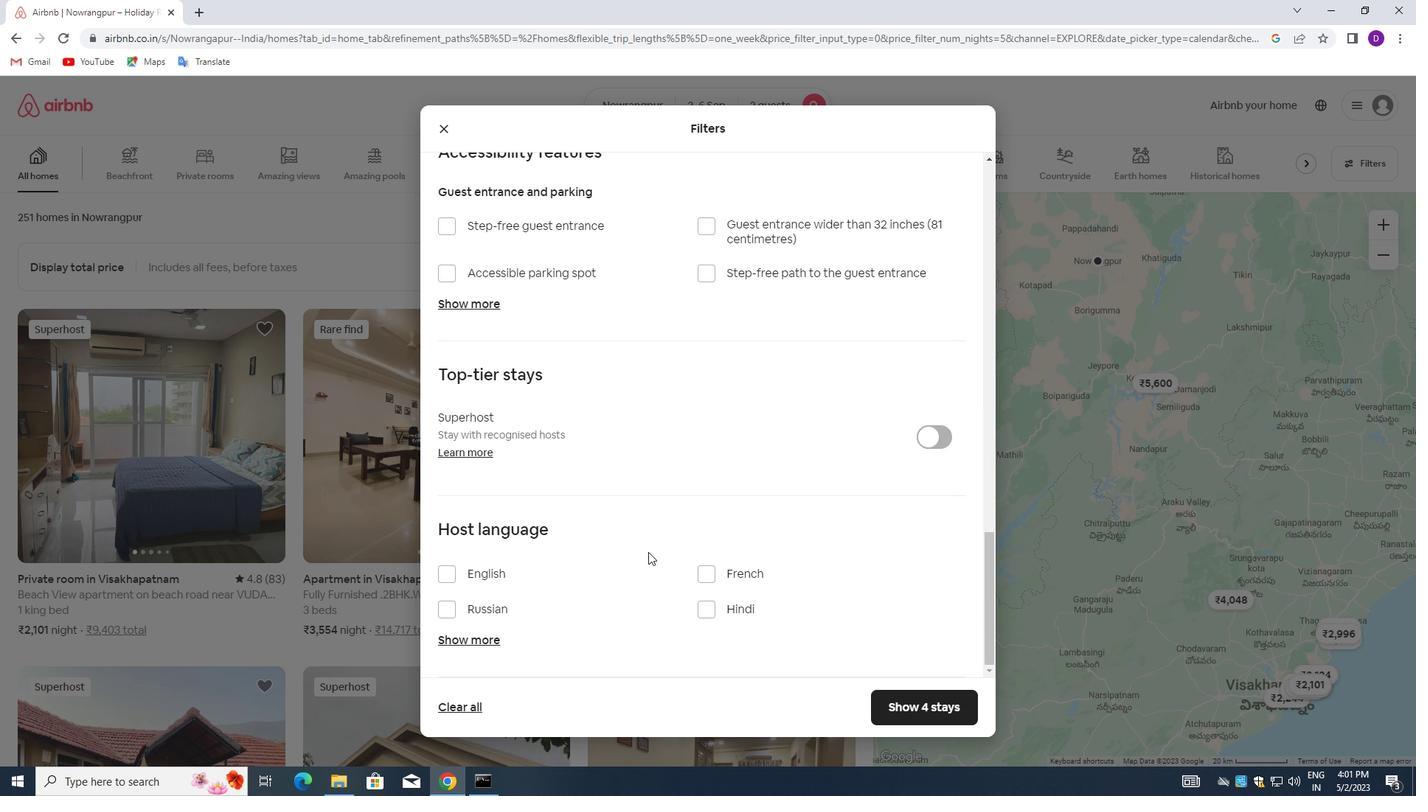 
Action: Mouse scrolled (635, 565) with delta (0, 0)
Screenshot: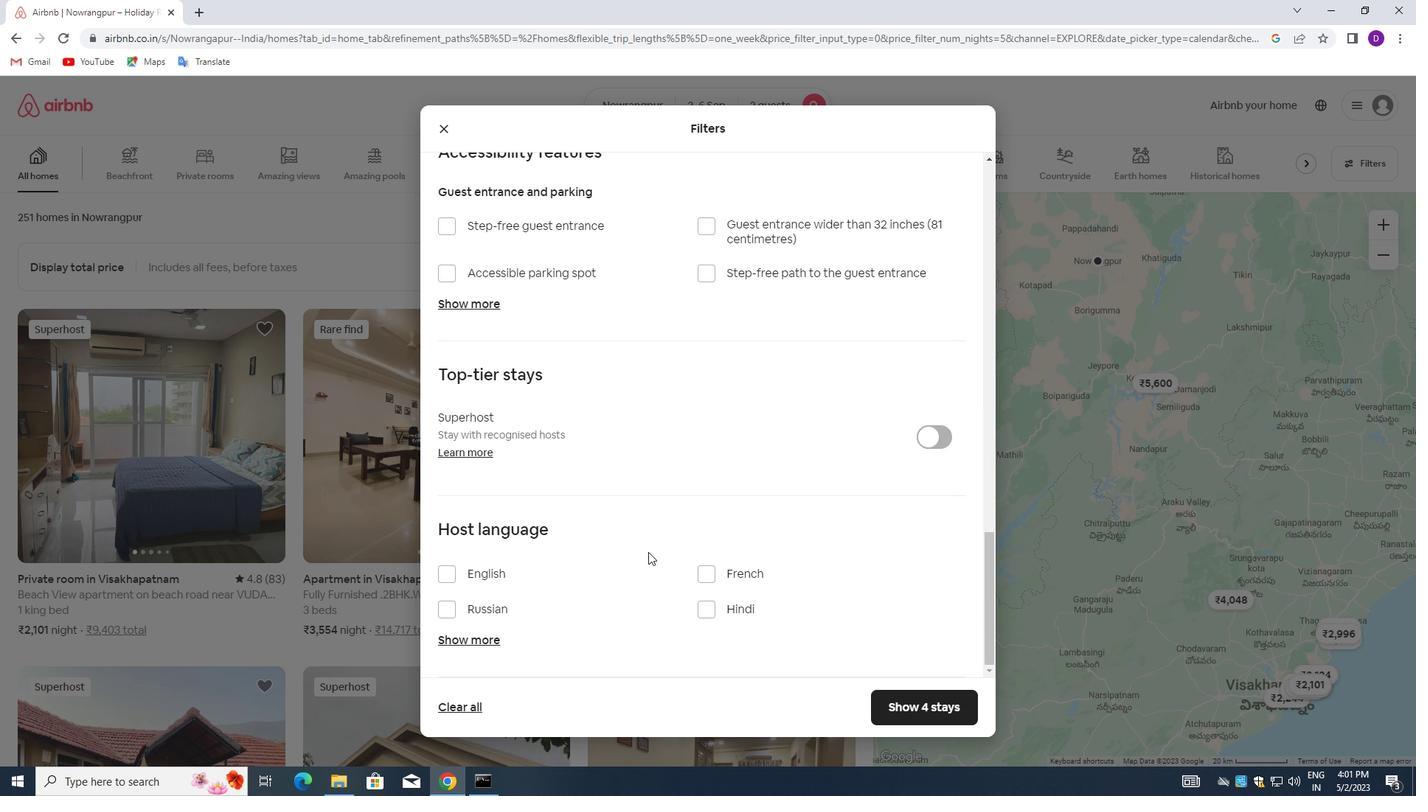 
Action: Mouse moved to (455, 575)
Screenshot: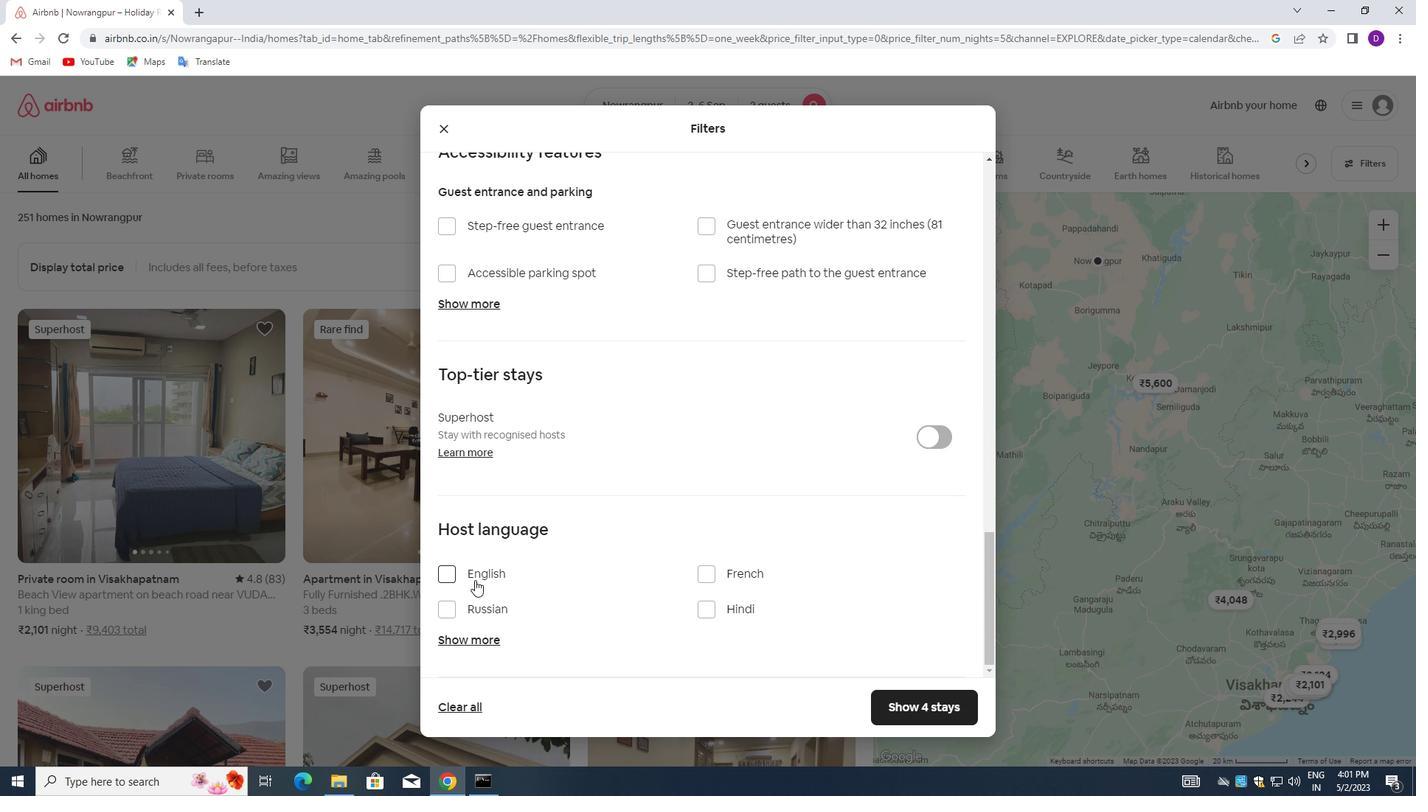 
Action: Mouse pressed left at (455, 575)
Screenshot: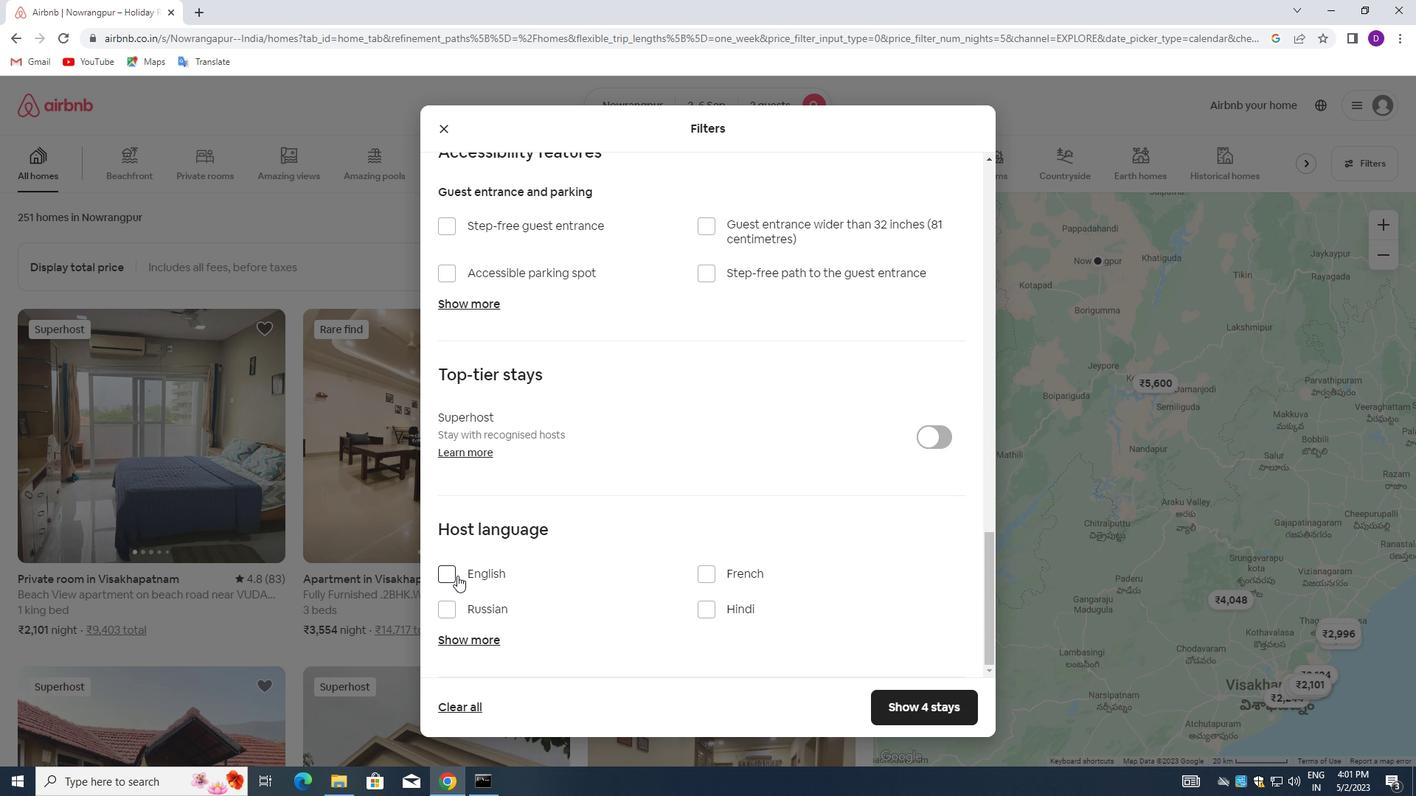 
Action: Mouse moved to (883, 703)
Screenshot: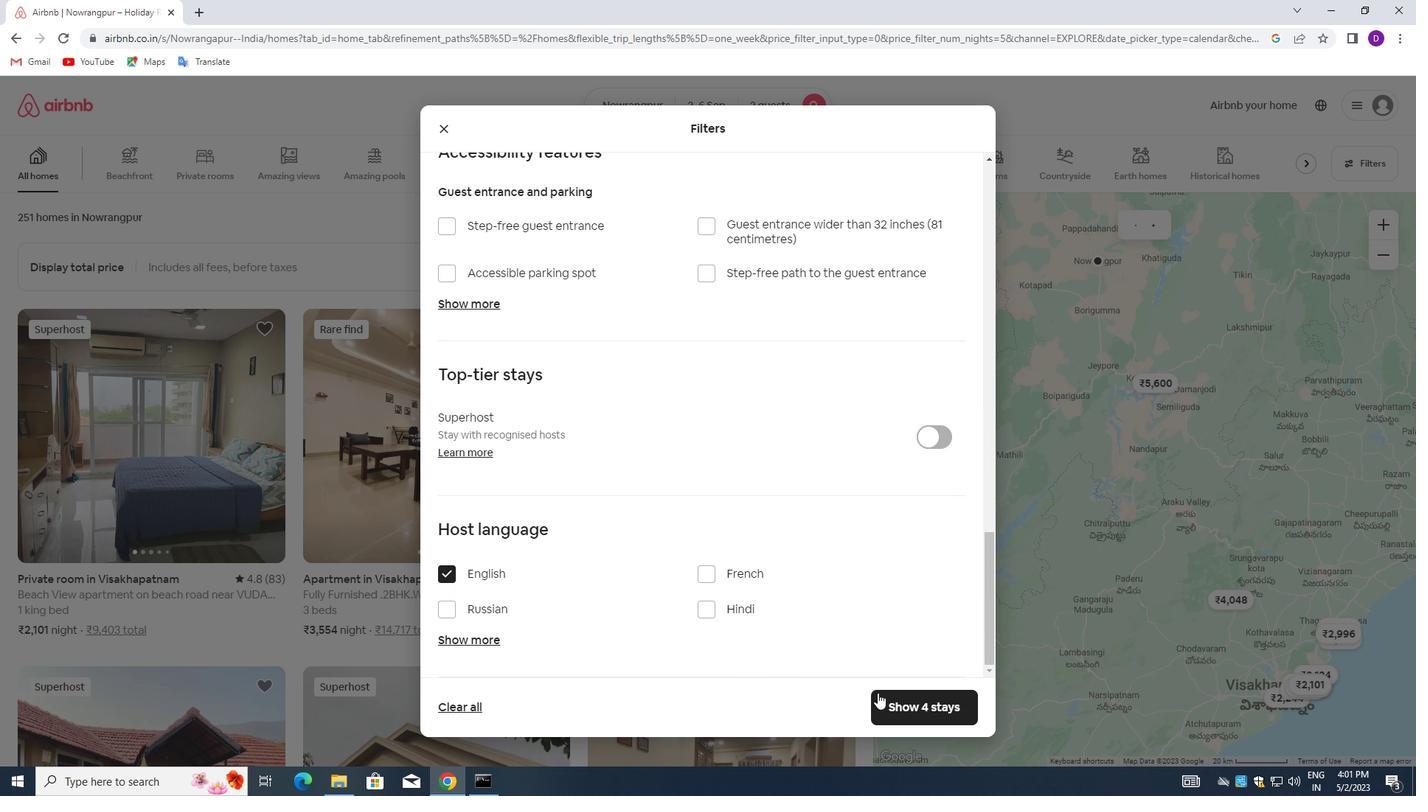
Action: Mouse pressed left at (883, 703)
Screenshot: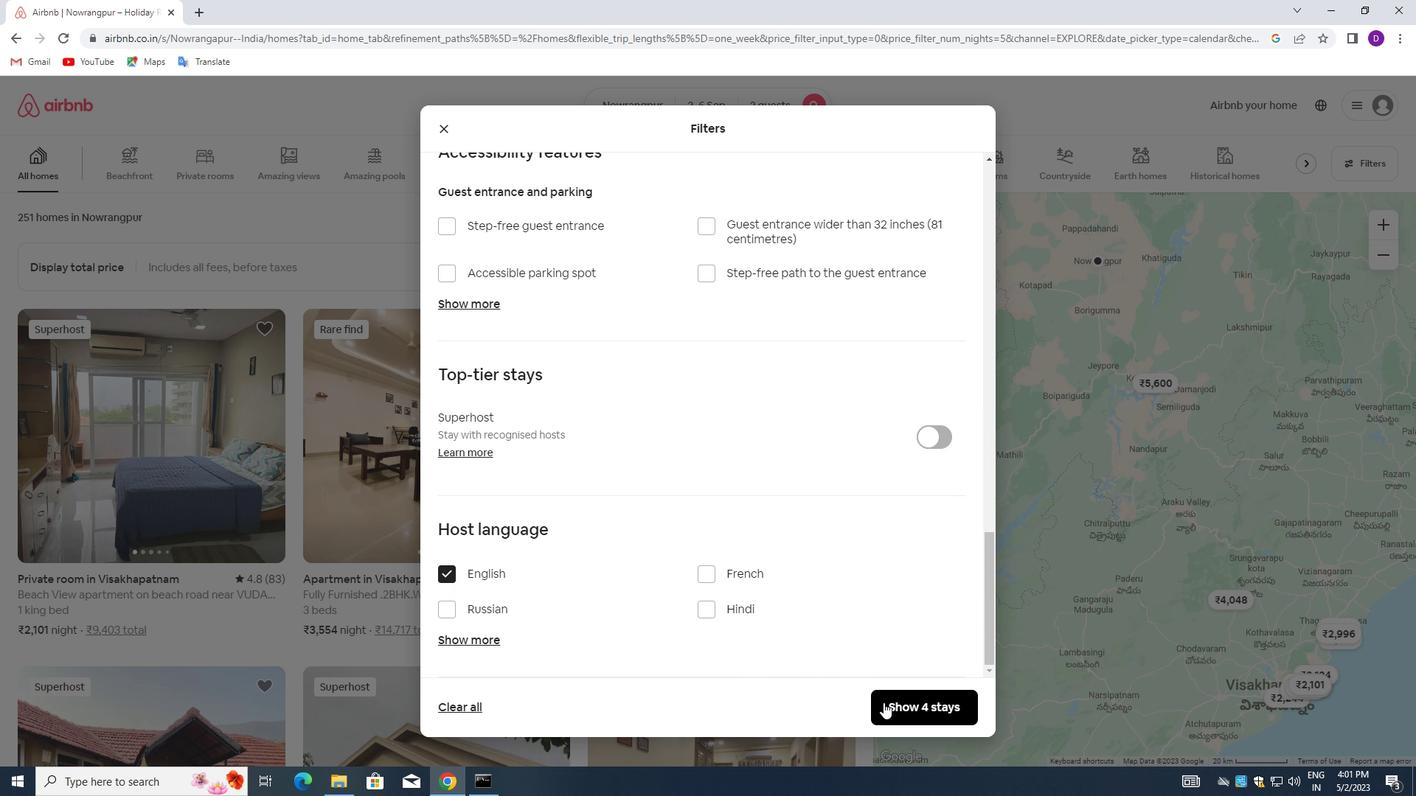 
Action: Mouse moved to (676, 535)
Screenshot: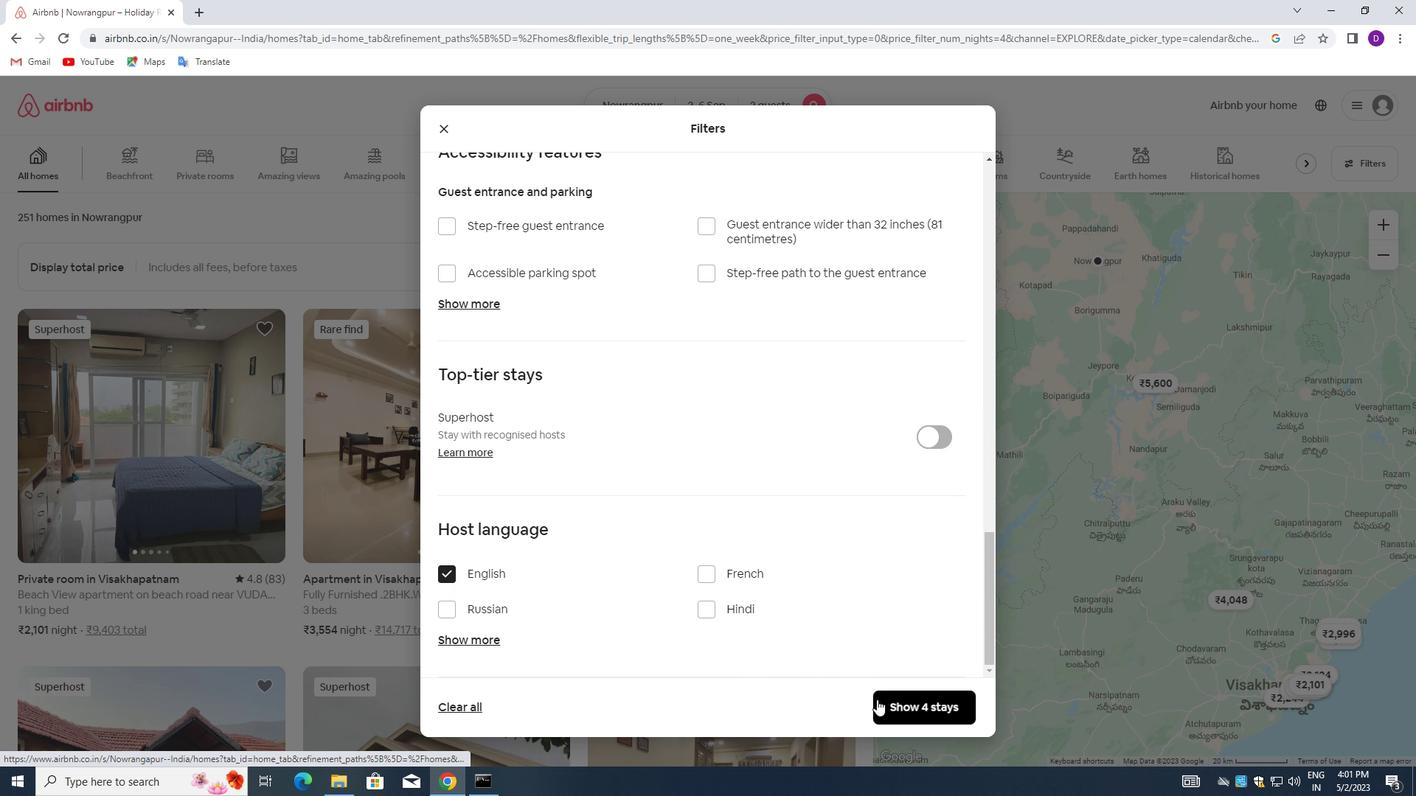
